 Task: Plan a trip to Tadmur, Syria from 5th November, 2023 to 16th November, 2023 for 2 adults.1  bedroom having 1 bed and 1 bathroom. Property type can be hotel. Booking option can be shelf check-in. Look for 5 properties as per requirement.
Action: Mouse pressed left at (585, 129)
Screenshot: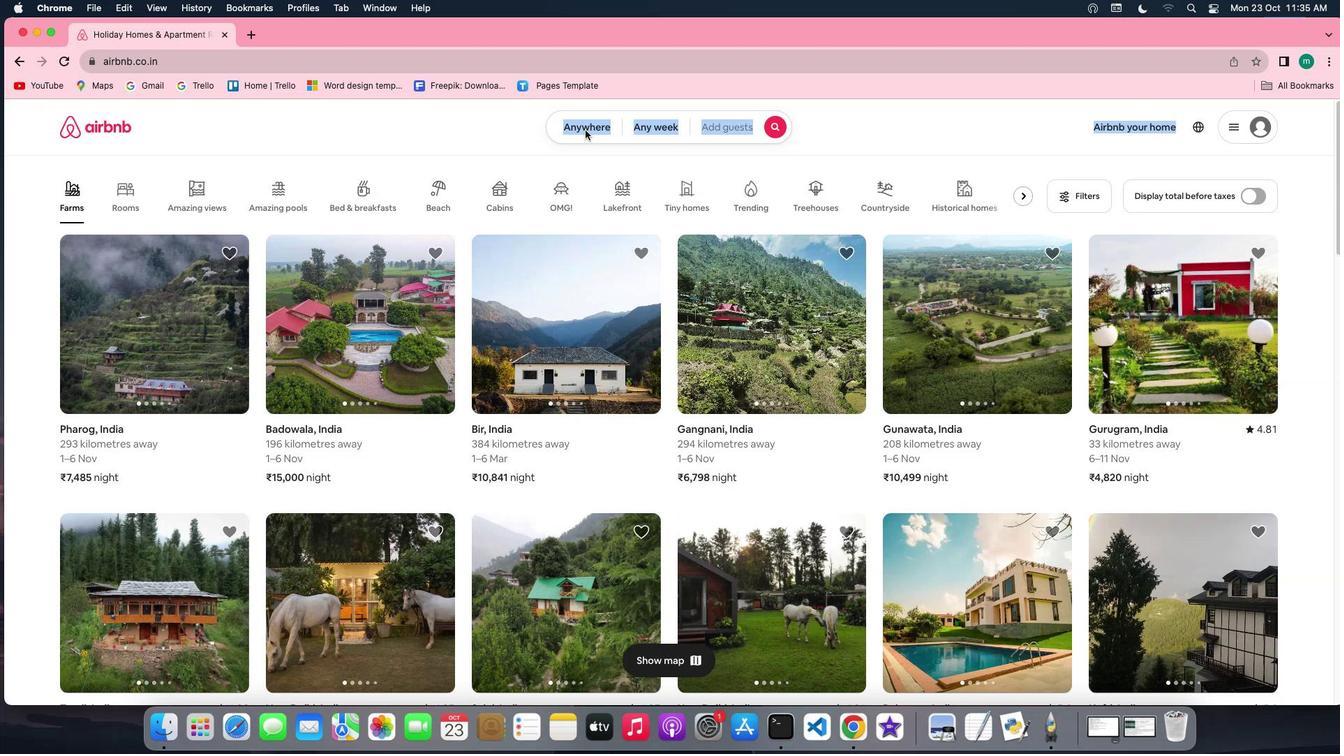 
Action: Mouse pressed left at (585, 129)
Screenshot: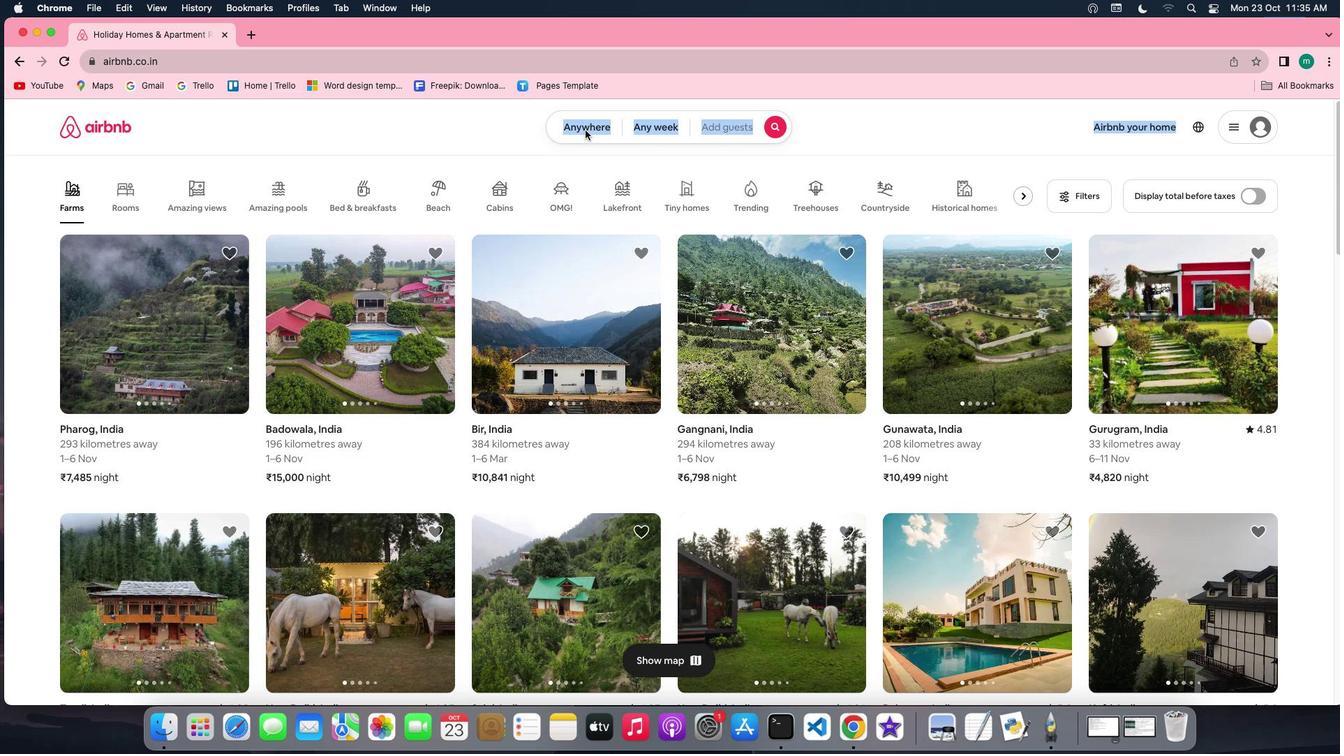 
Action: Mouse moved to (534, 171)
Screenshot: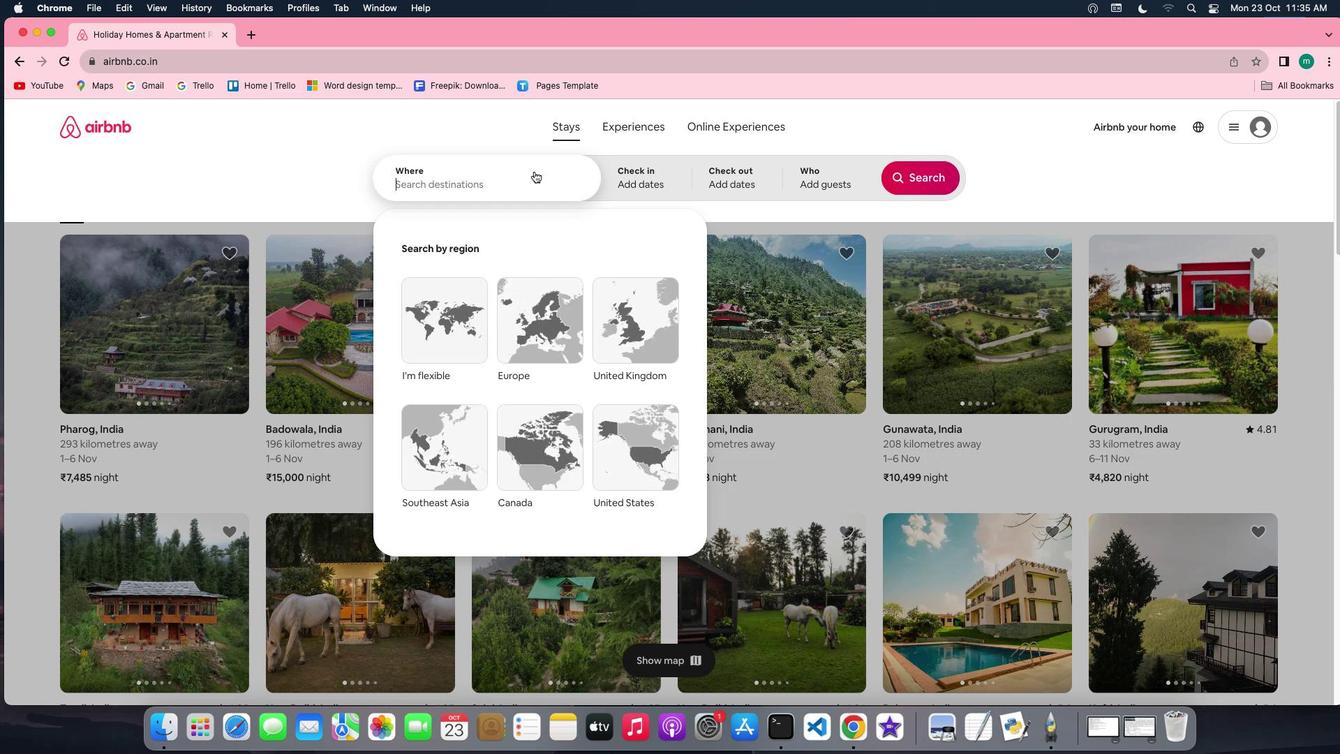 
Action: Mouse pressed left at (534, 171)
Screenshot: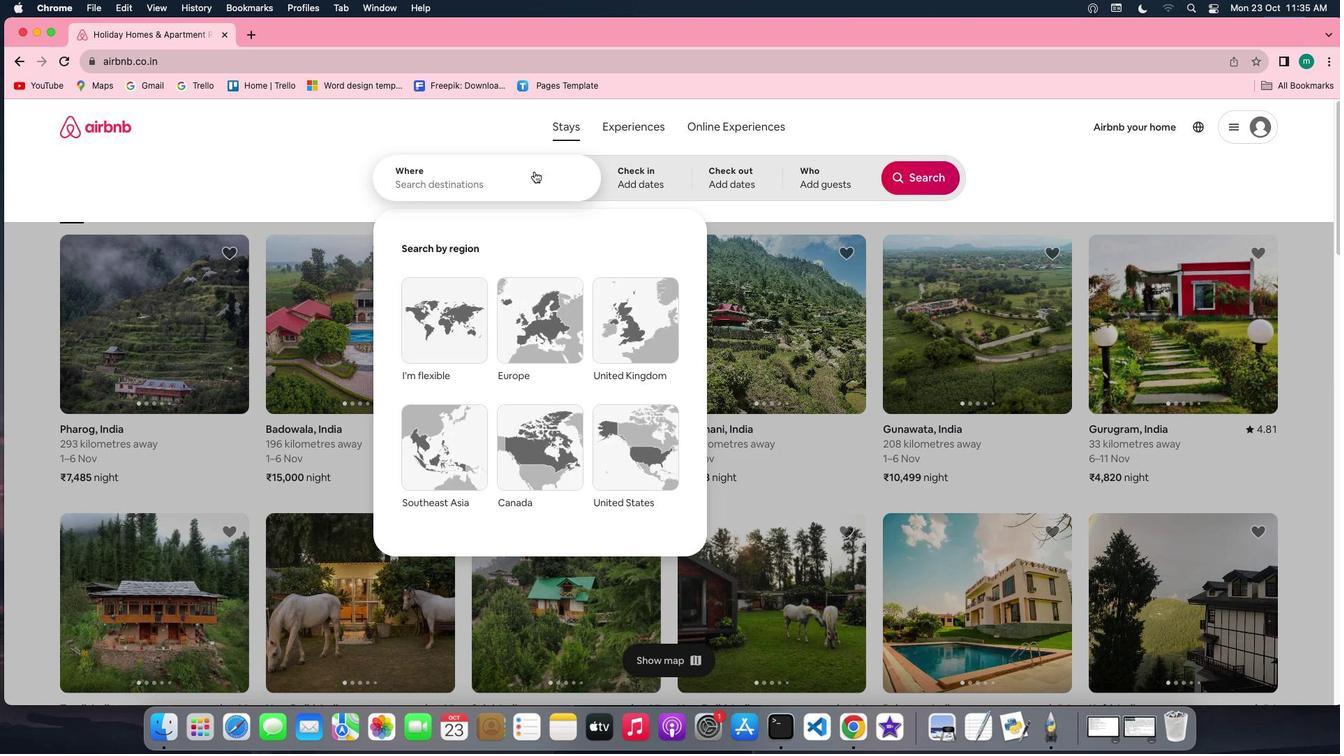 
Action: Key pressed Key.shift'T''a''d''m''u''r'','Key.spaceKey.shift's''y''r''i''a'
Screenshot: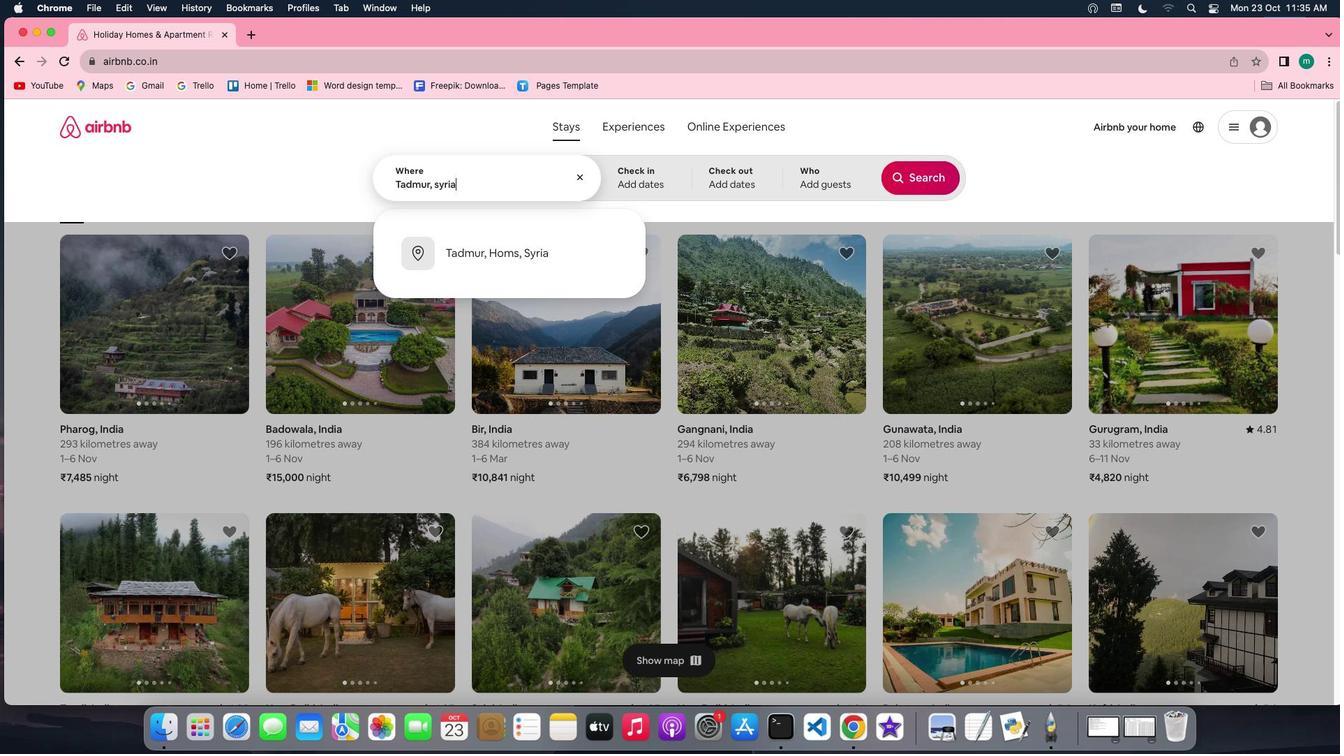 
Action: Mouse moved to (631, 175)
Screenshot: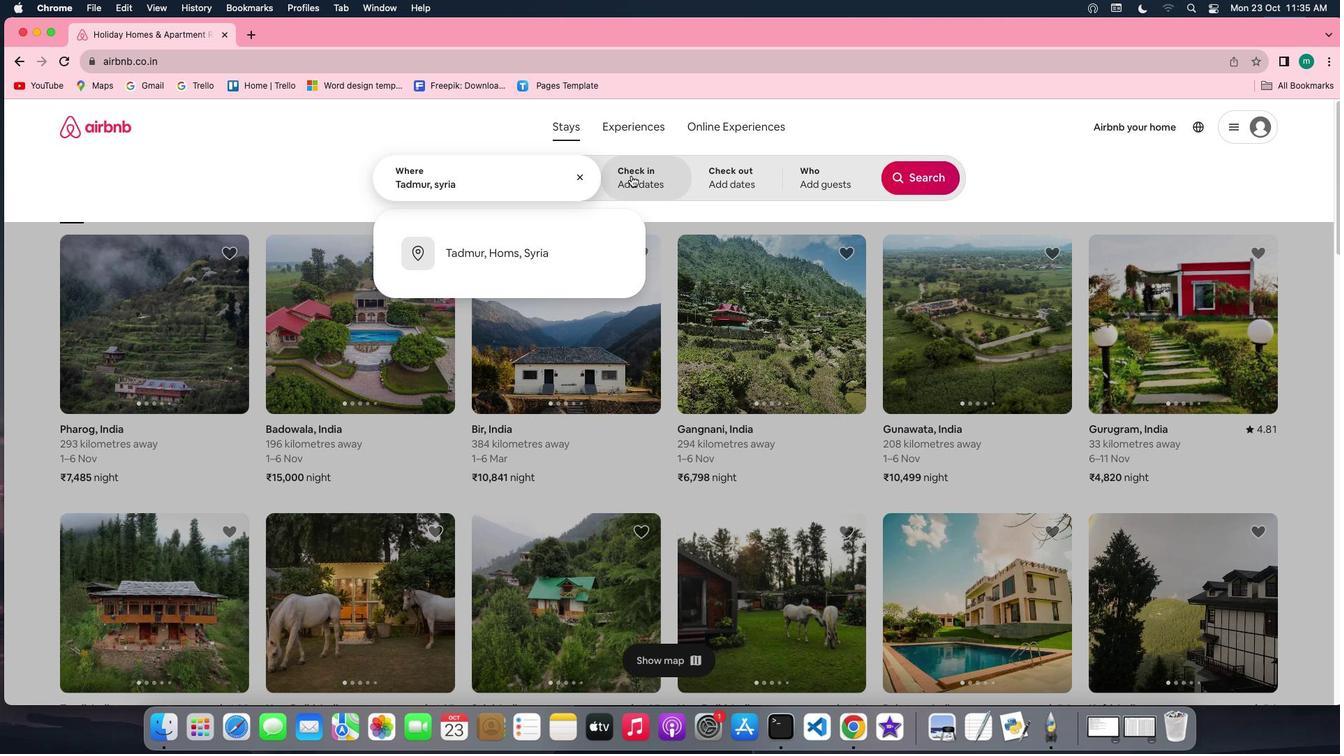 
Action: Mouse pressed left at (631, 175)
Screenshot: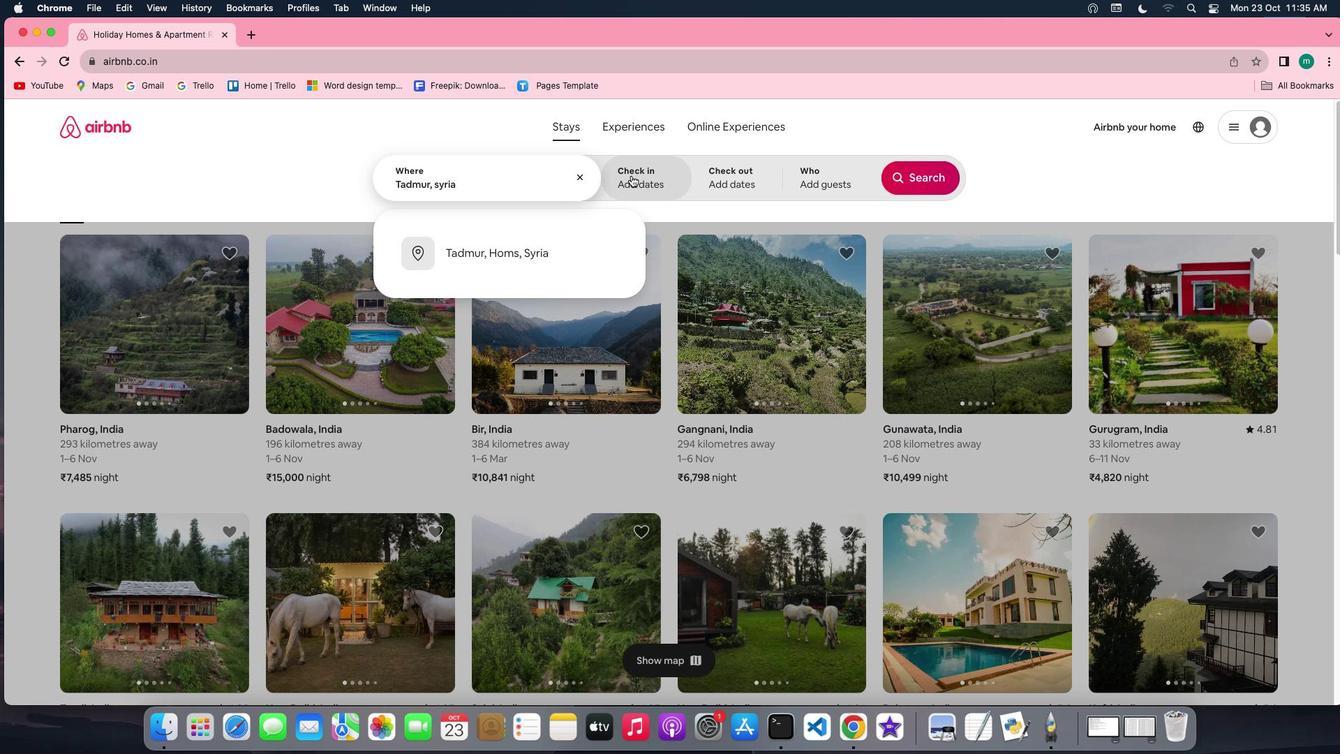 
Action: Mouse moved to (708, 386)
Screenshot: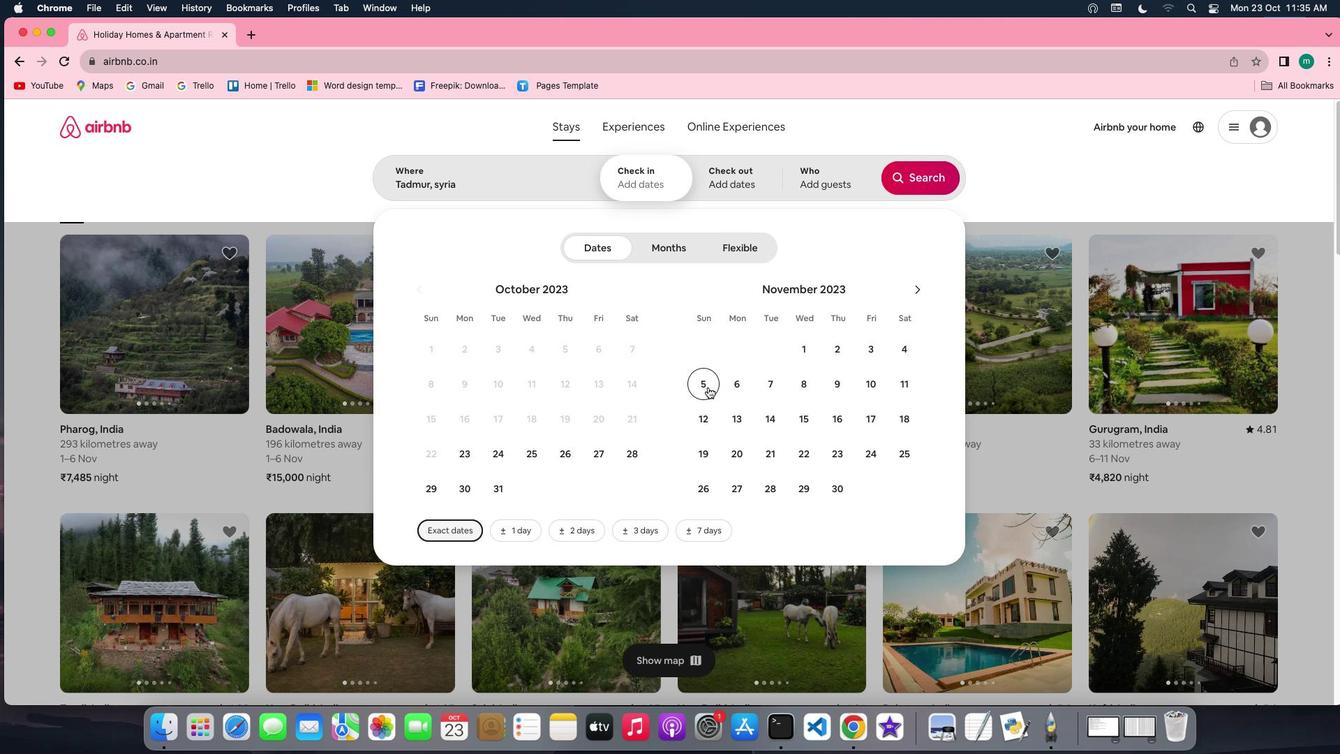 
Action: Mouse pressed left at (708, 386)
Screenshot: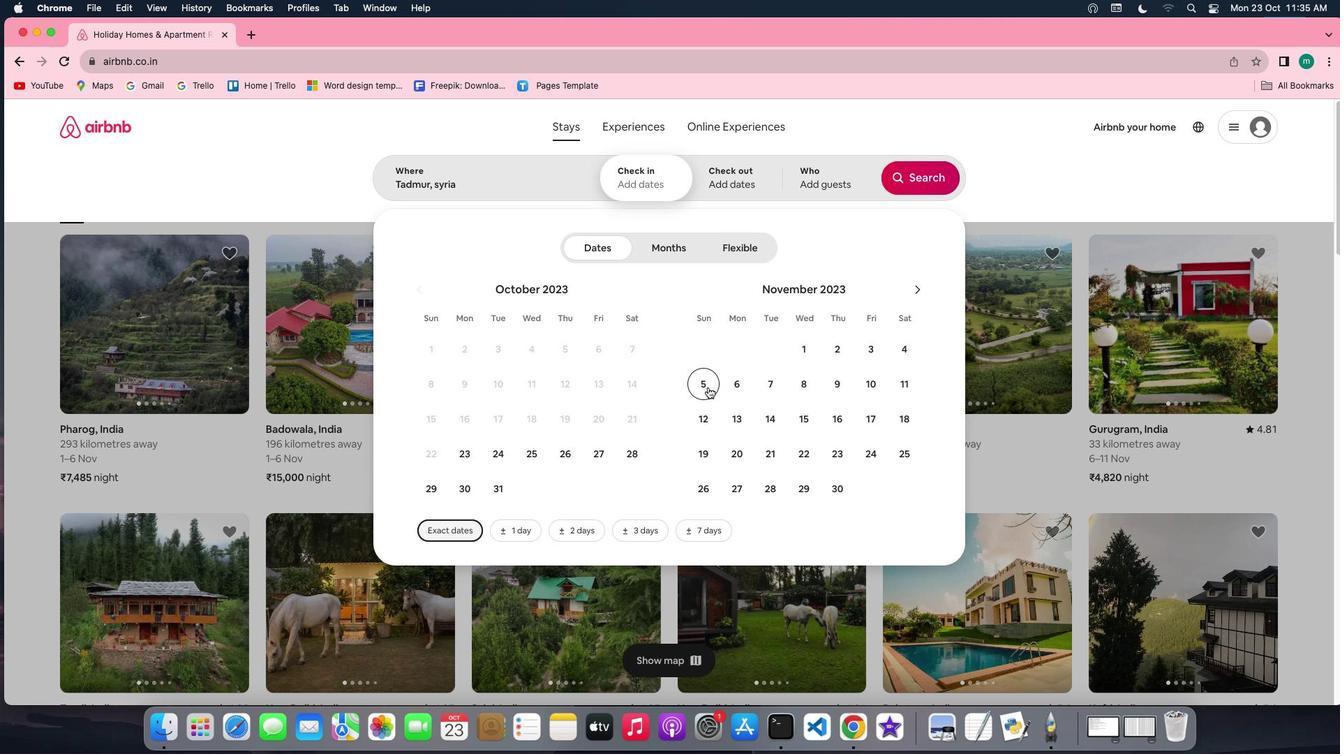 
Action: Mouse moved to (827, 417)
Screenshot: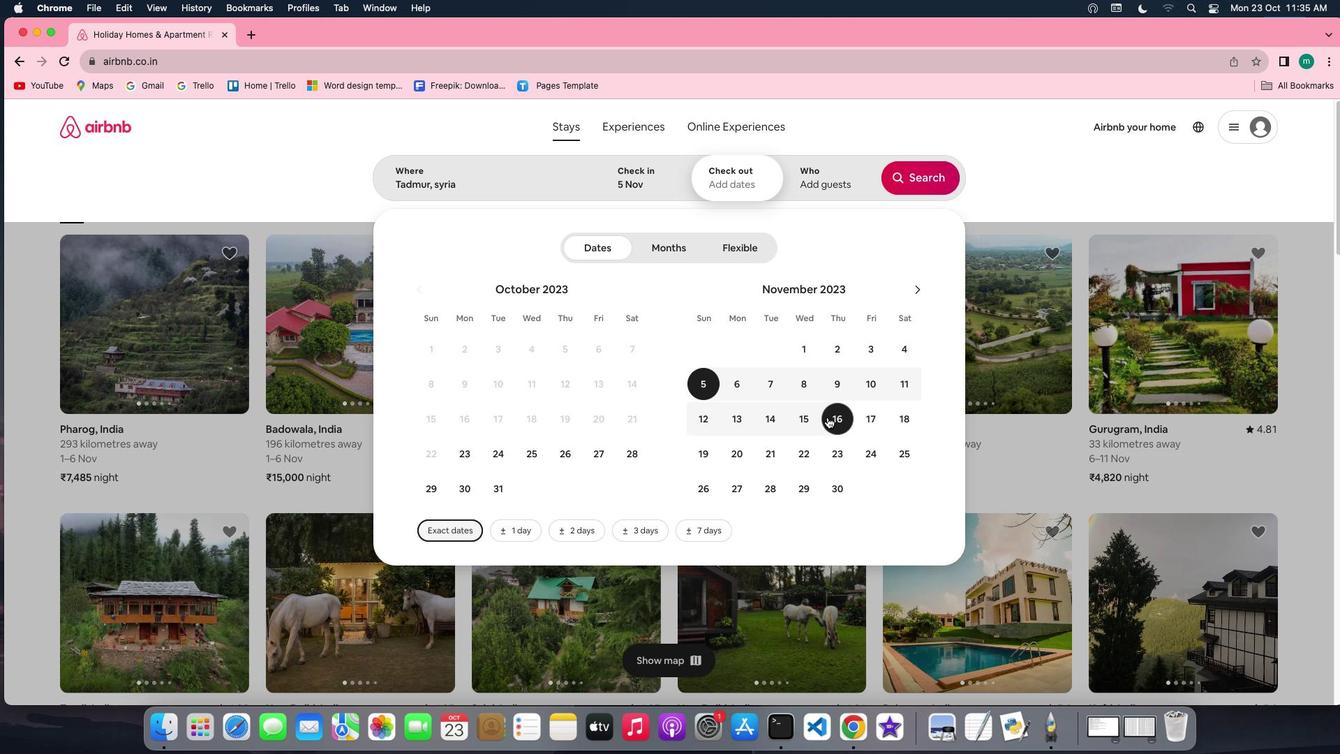 
Action: Mouse pressed left at (827, 417)
Screenshot: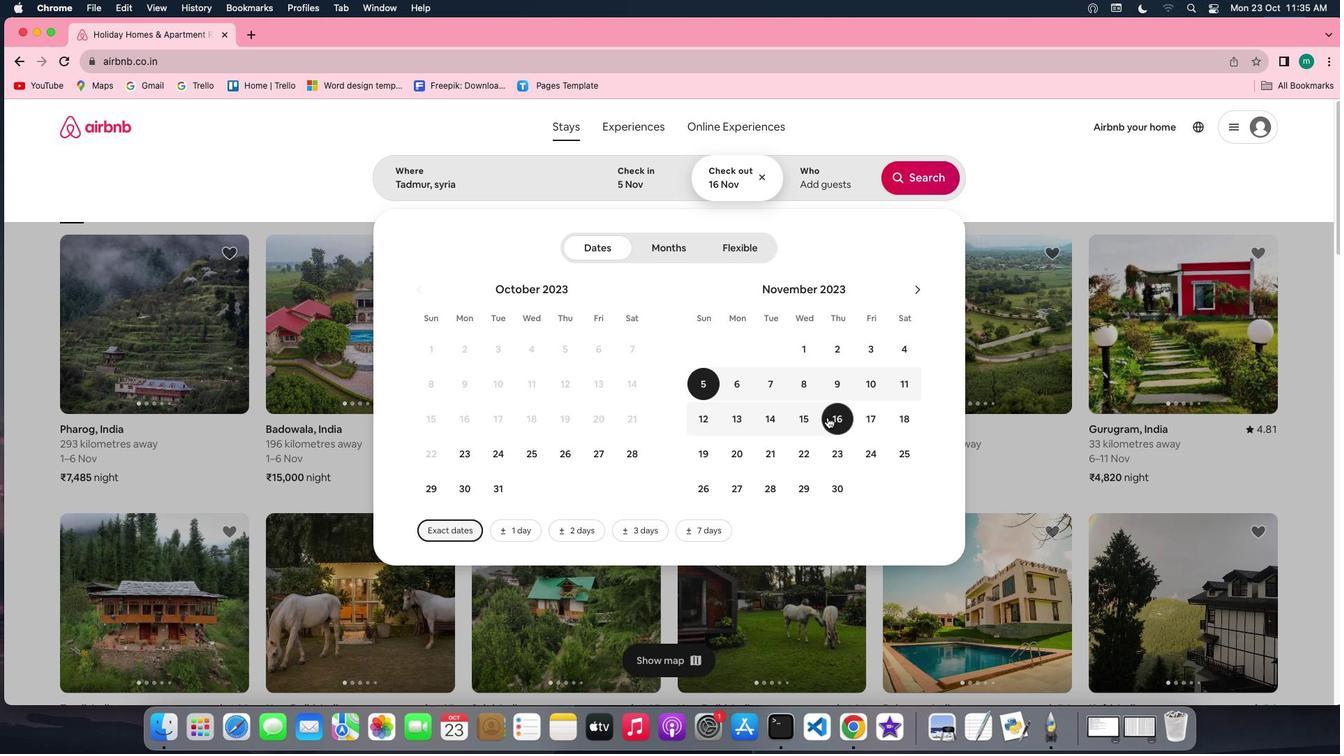 
Action: Mouse moved to (828, 173)
Screenshot: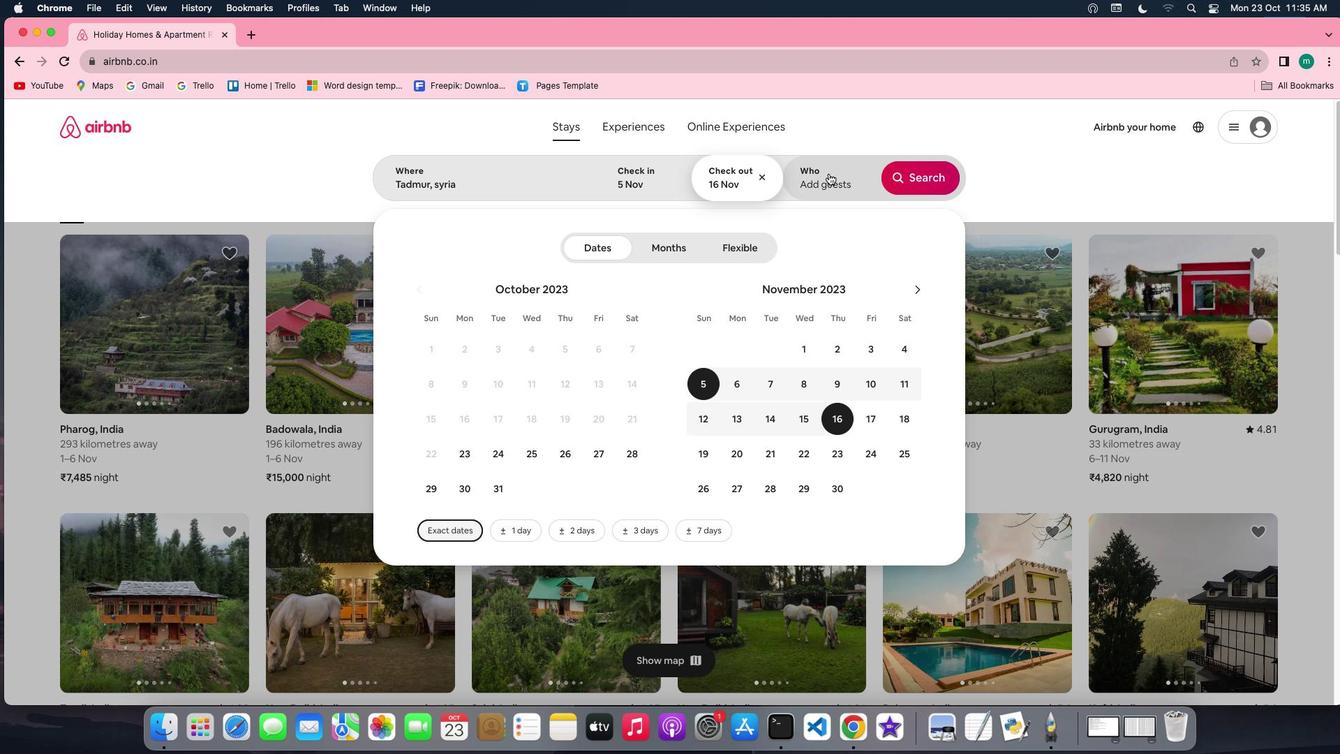 
Action: Mouse pressed left at (828, 173)
Screenshot: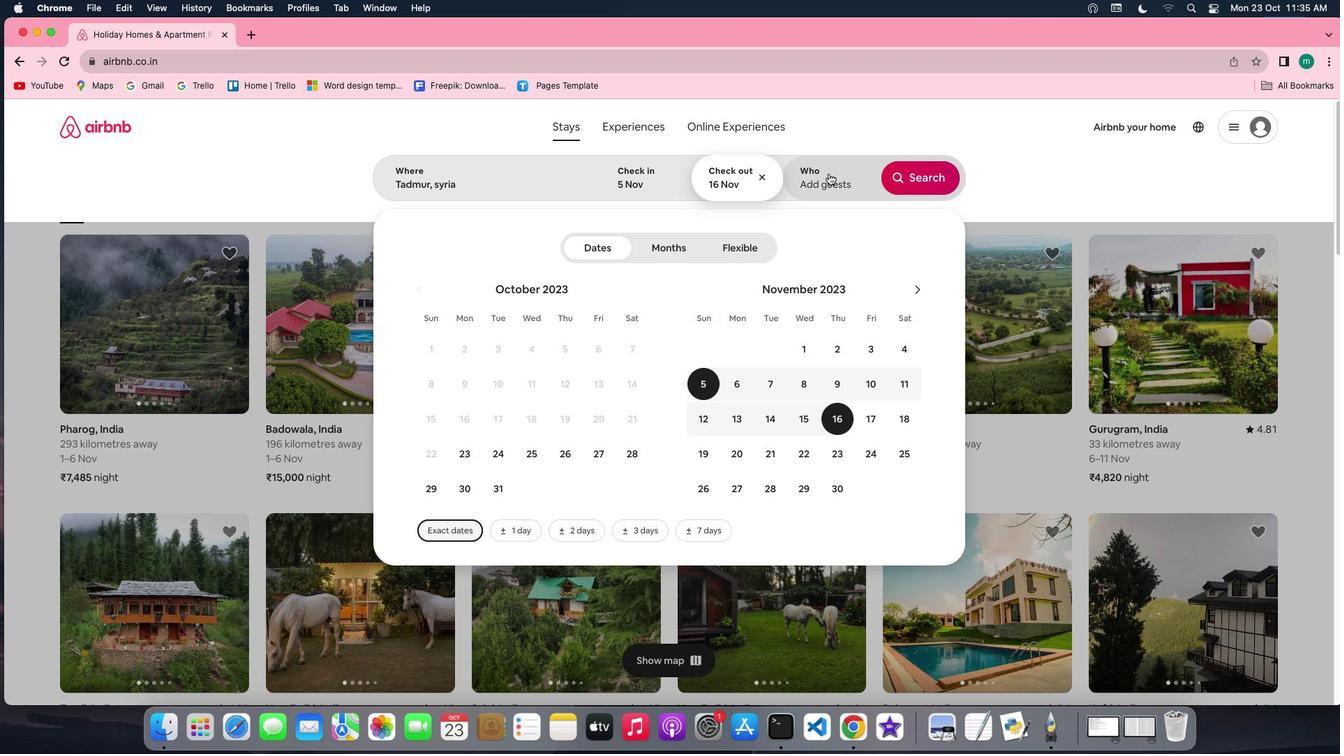 
Action: Mouse moved to (922, 249)
Screenshot: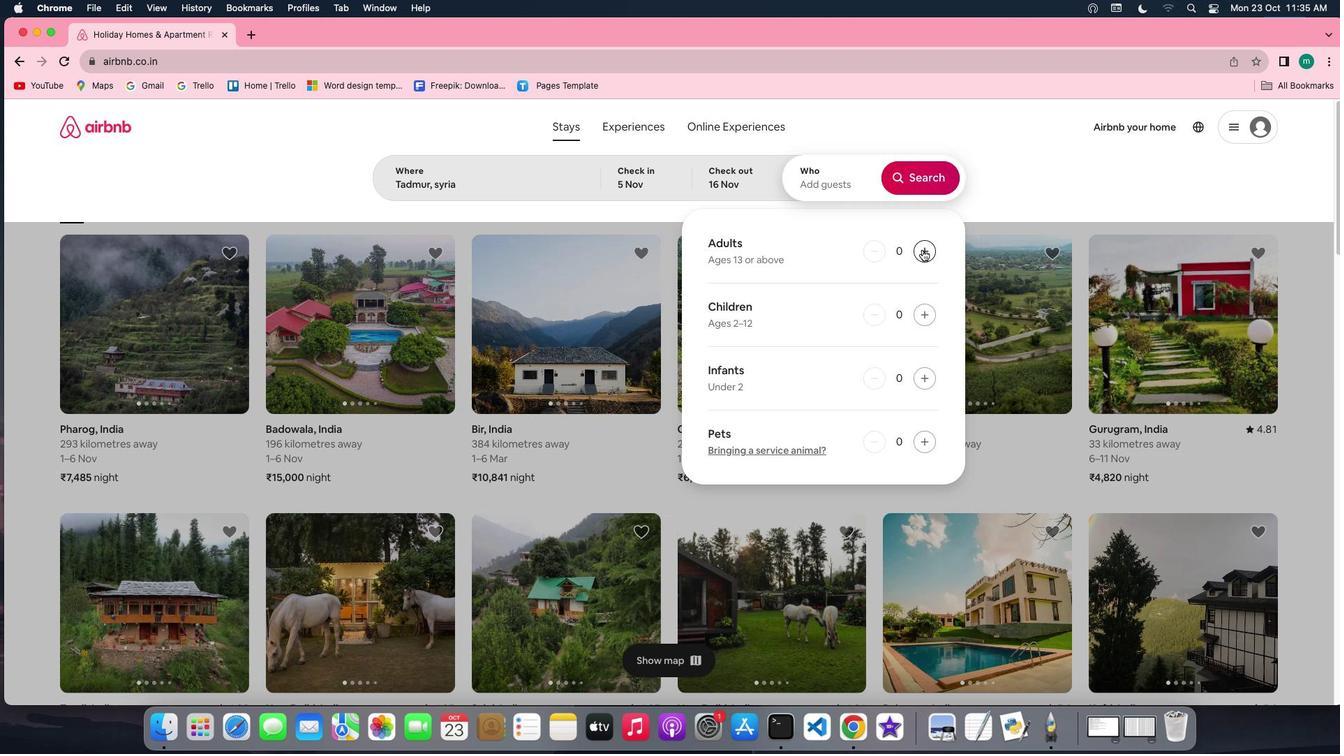 
Action: Mouse pressed left at (922, 249)
Screenshot: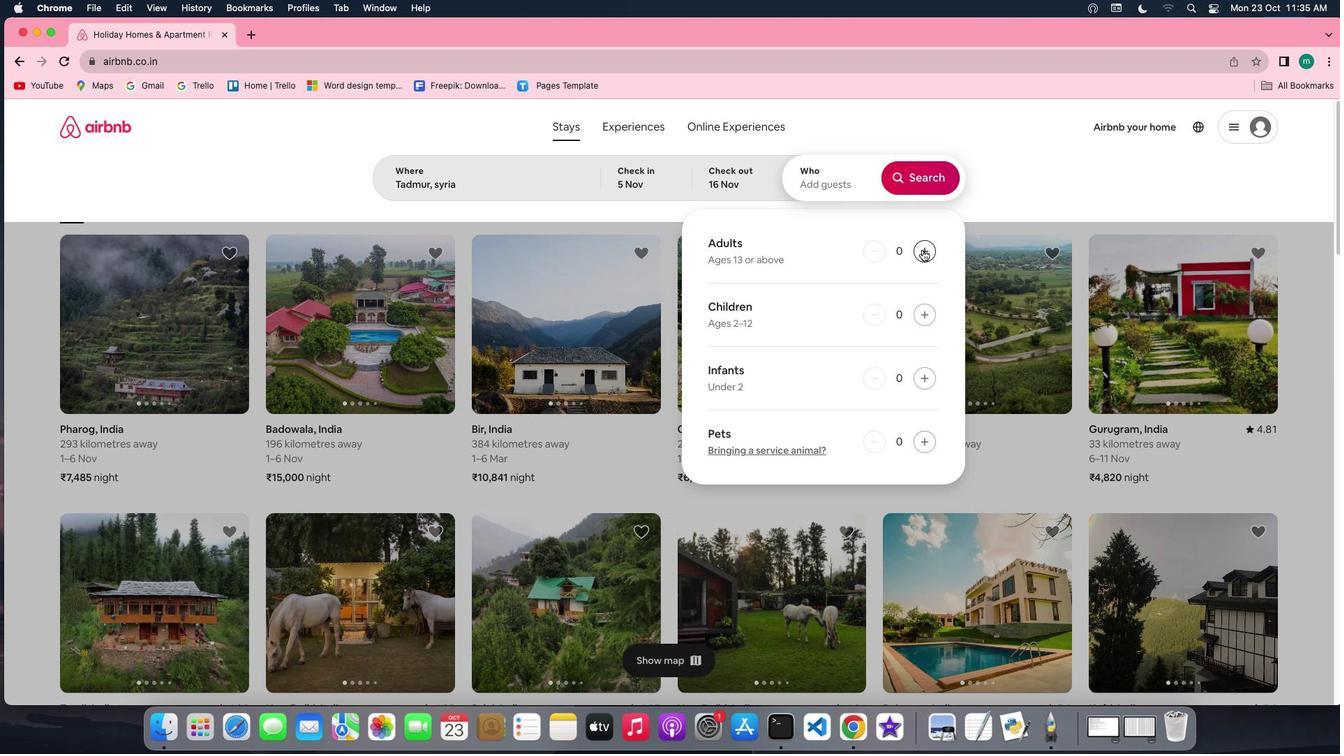 
Action: Mouse pressed left at (922, 249)
Screenshot: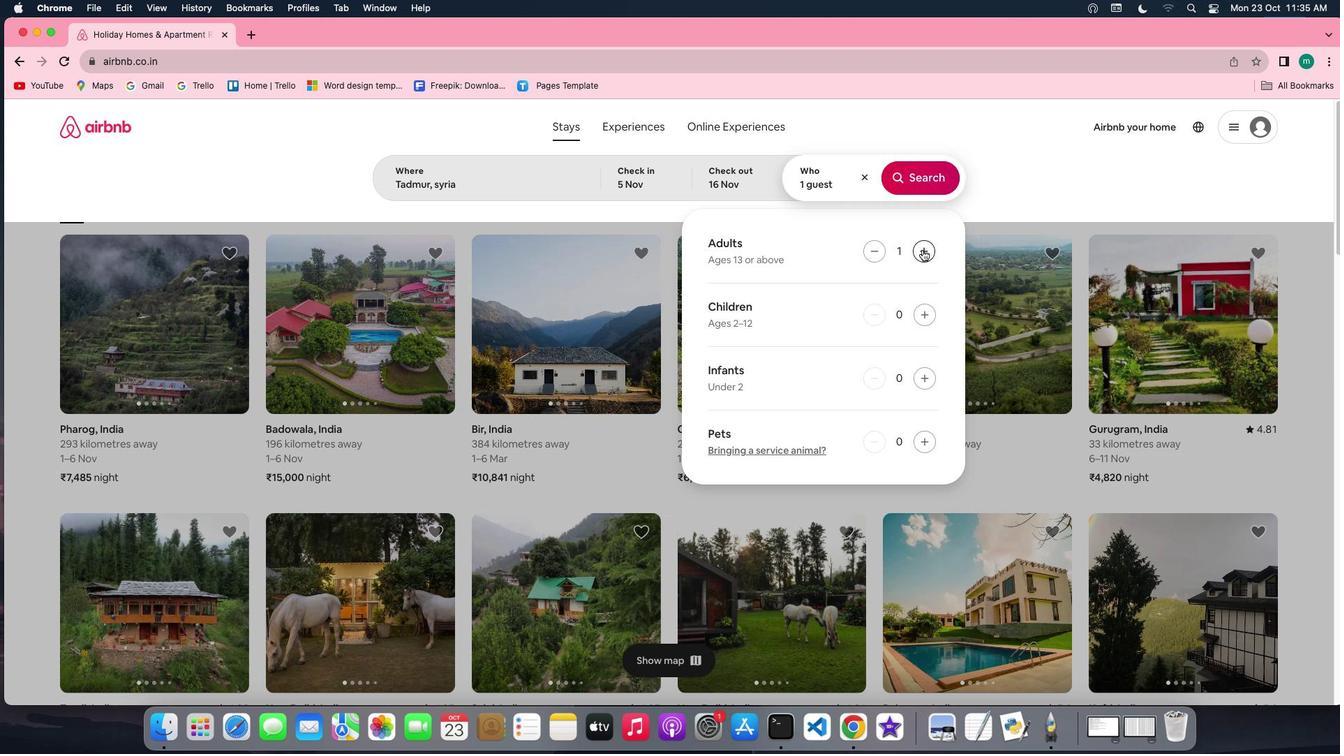 
Action: Mouse moved to (932, 176)
Screenshot: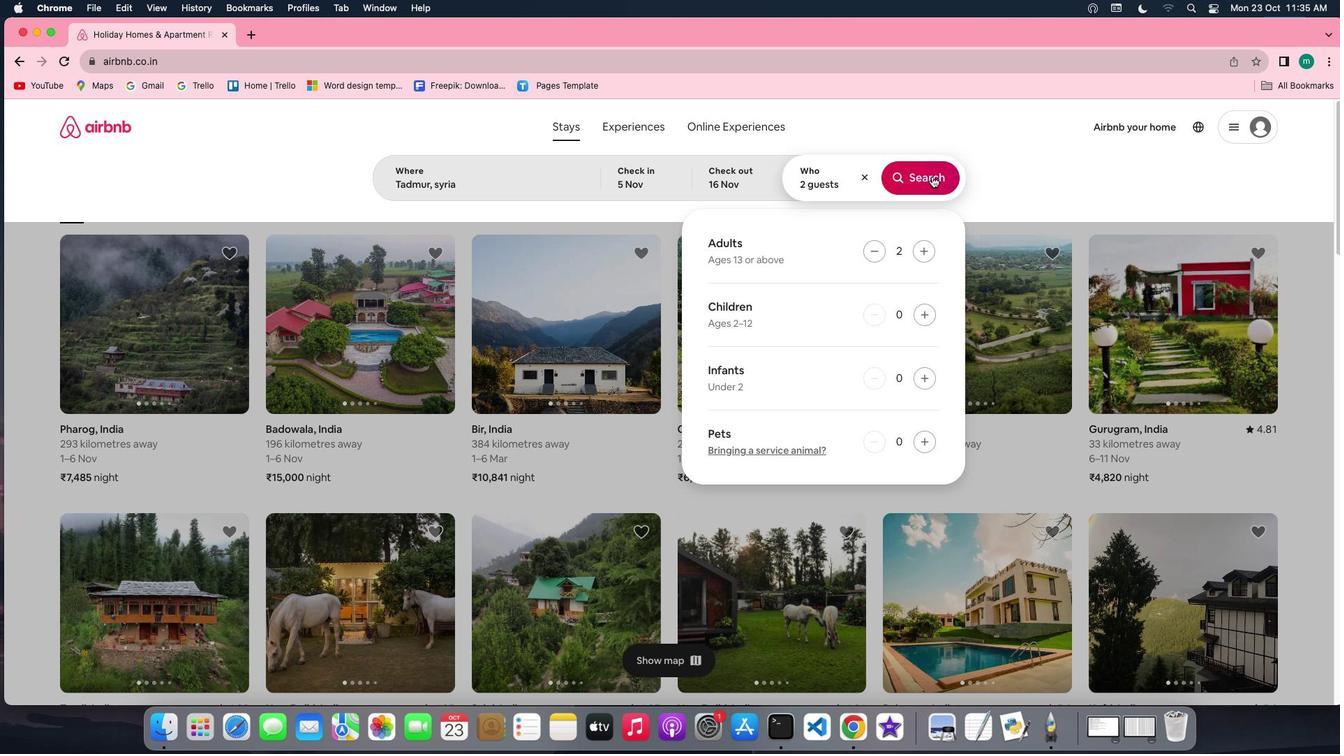 
Action: Mouse pressed left at (932, 176)
Screenshot: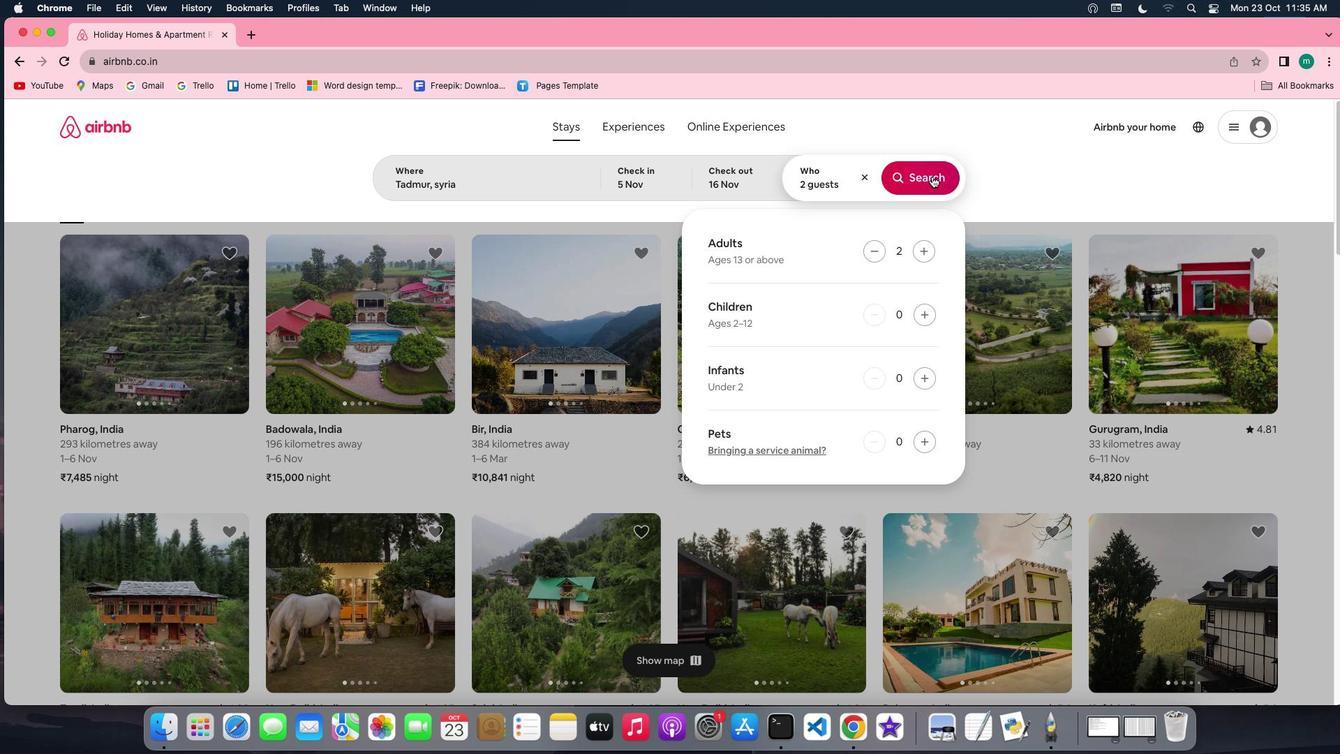 
Action: Mouse moved to (1117, 175)
Screenshot: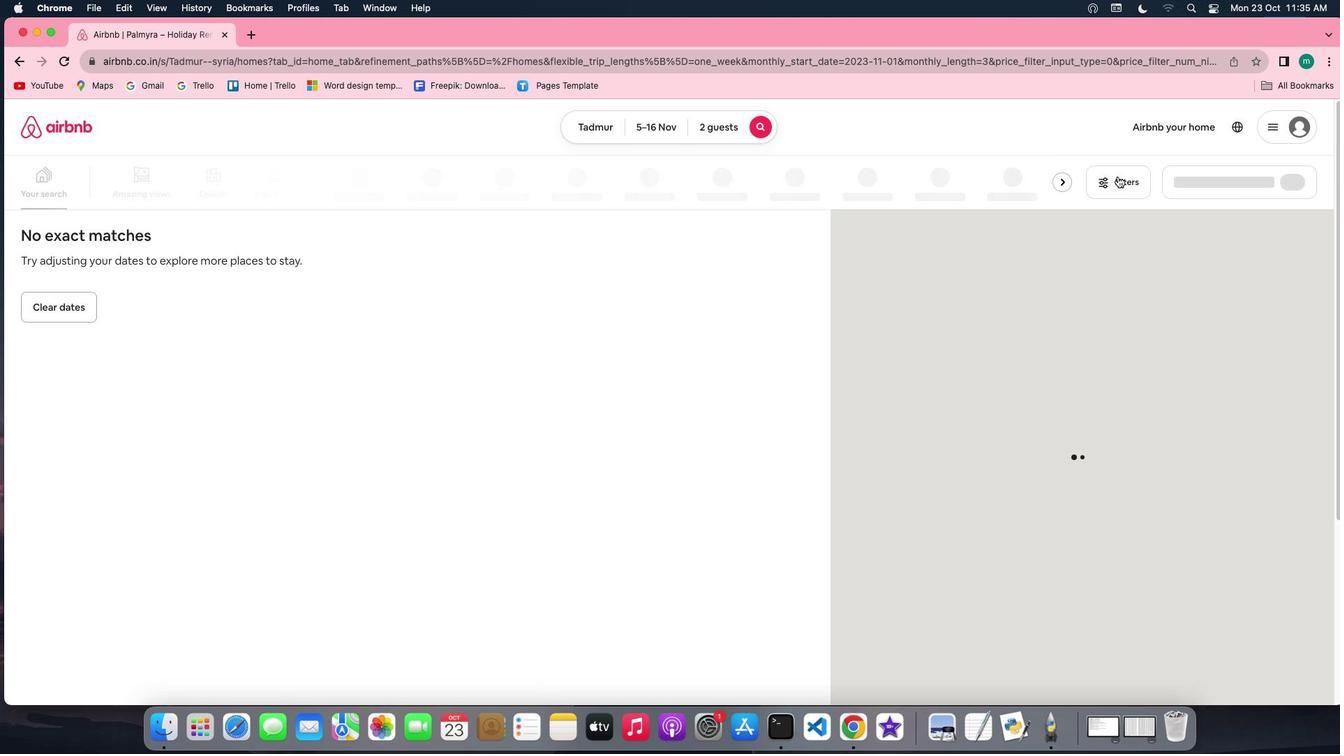 
Action: Mouse pressed left at (1117, 175)
Screenshot: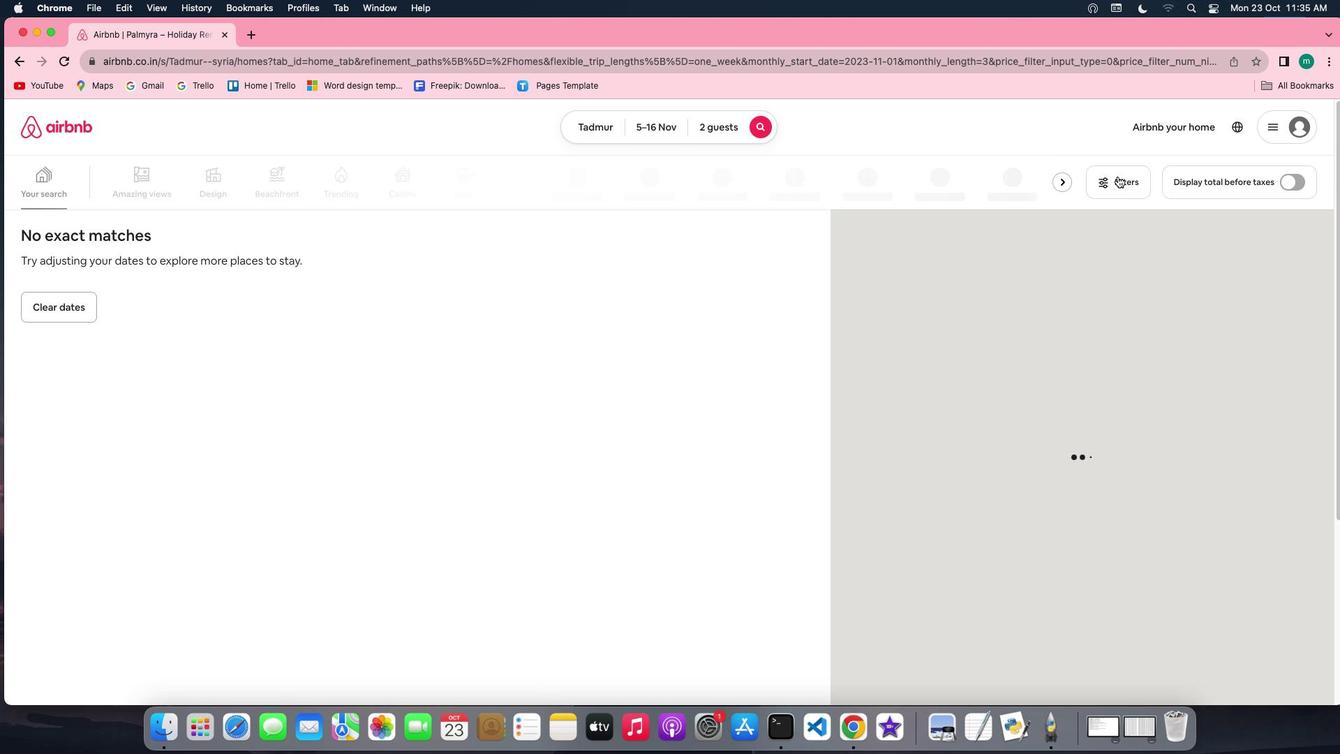 
Action: Mouse moved to (814, 387)
Screenshot: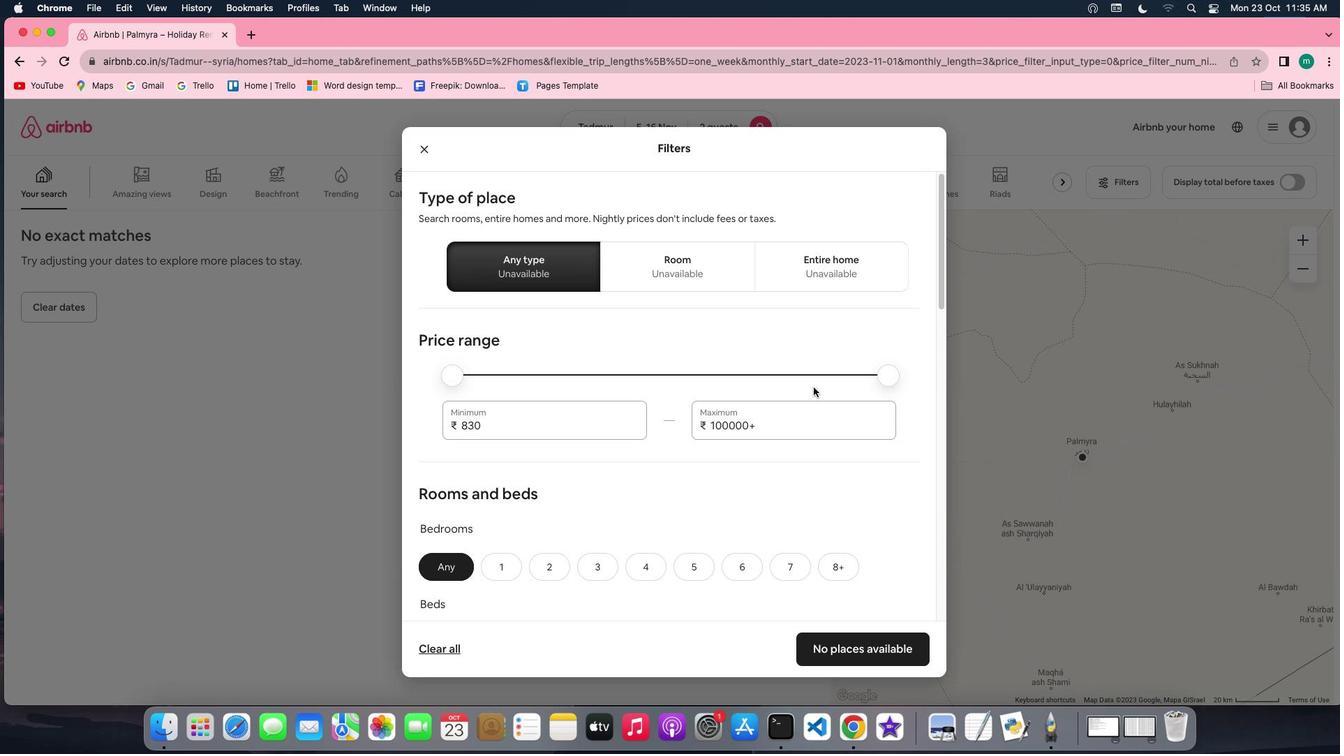
Action: Mouse scrolled (814, 387) with delta (0, 0)
Screenshot: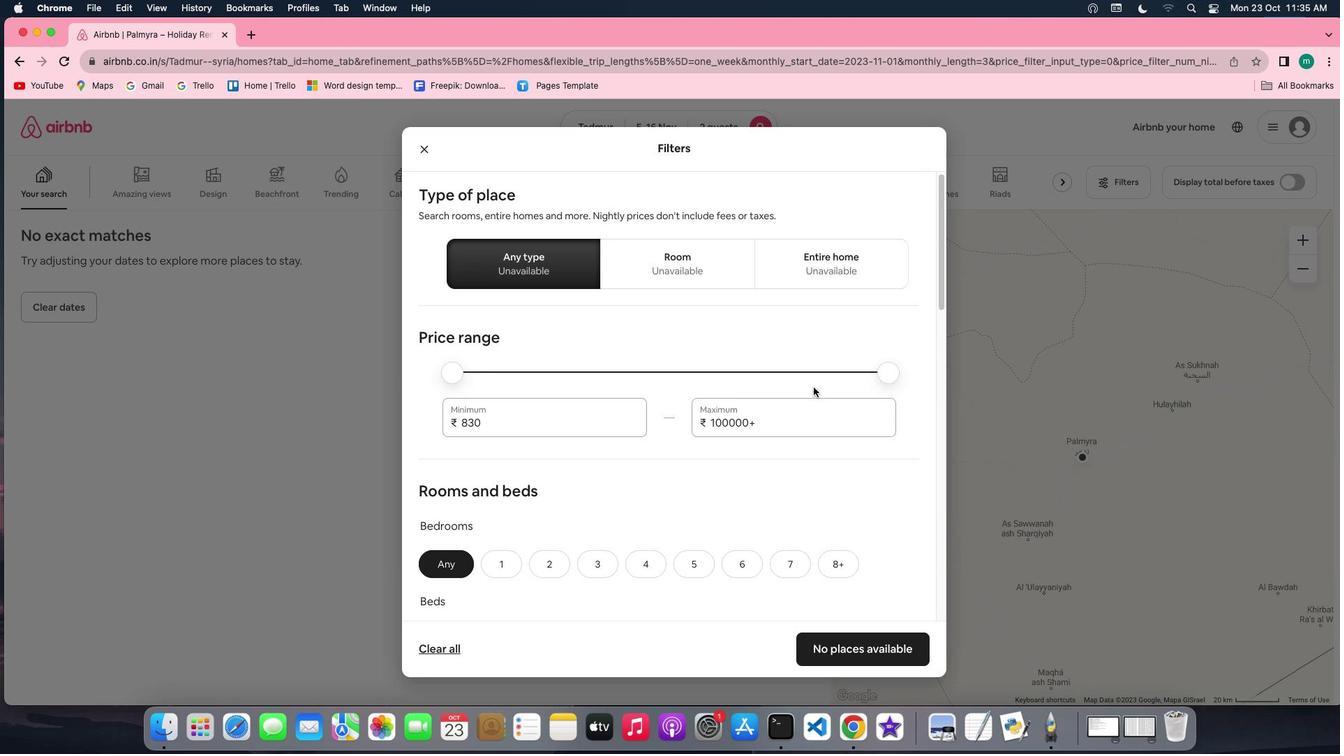 
Action: Mouse scrolled (814, 387) with delta (0, 0)
Screenshot: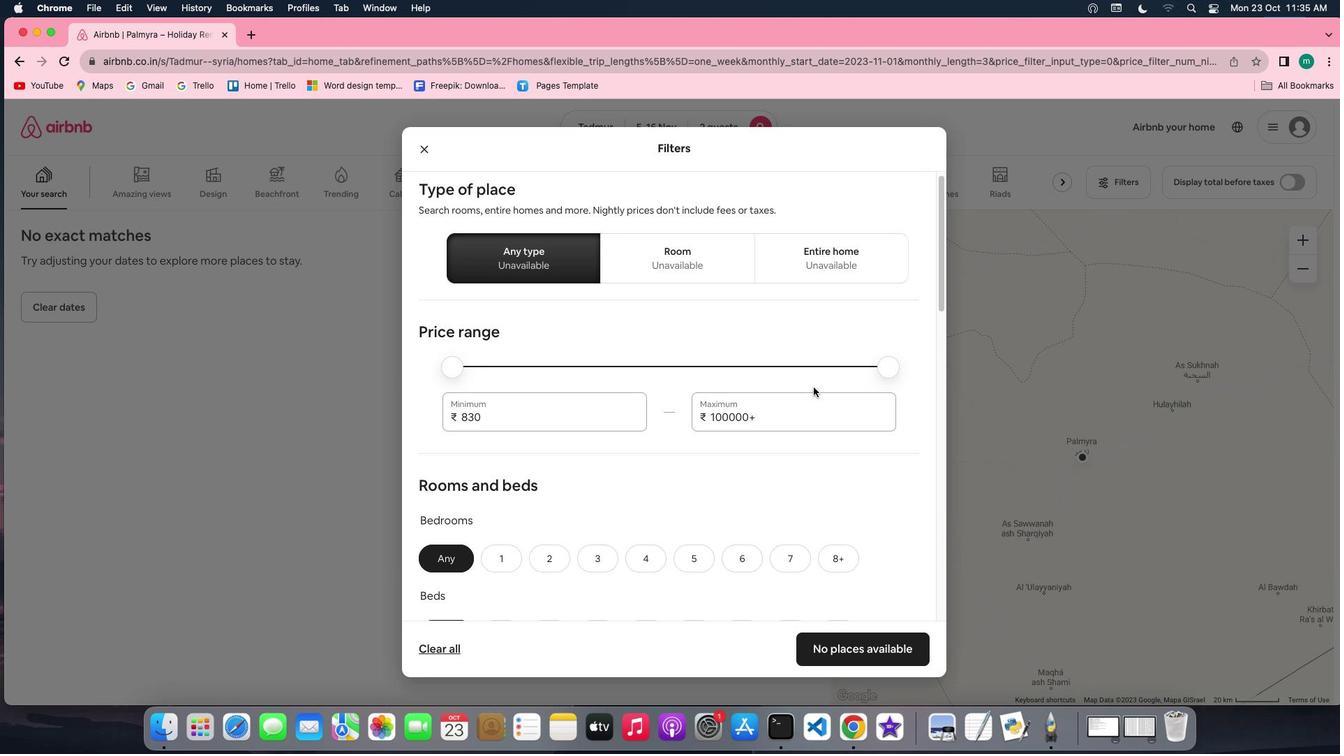
Action: Mouse scrolled (814, 387) with delta (0, -1)
Screenshot: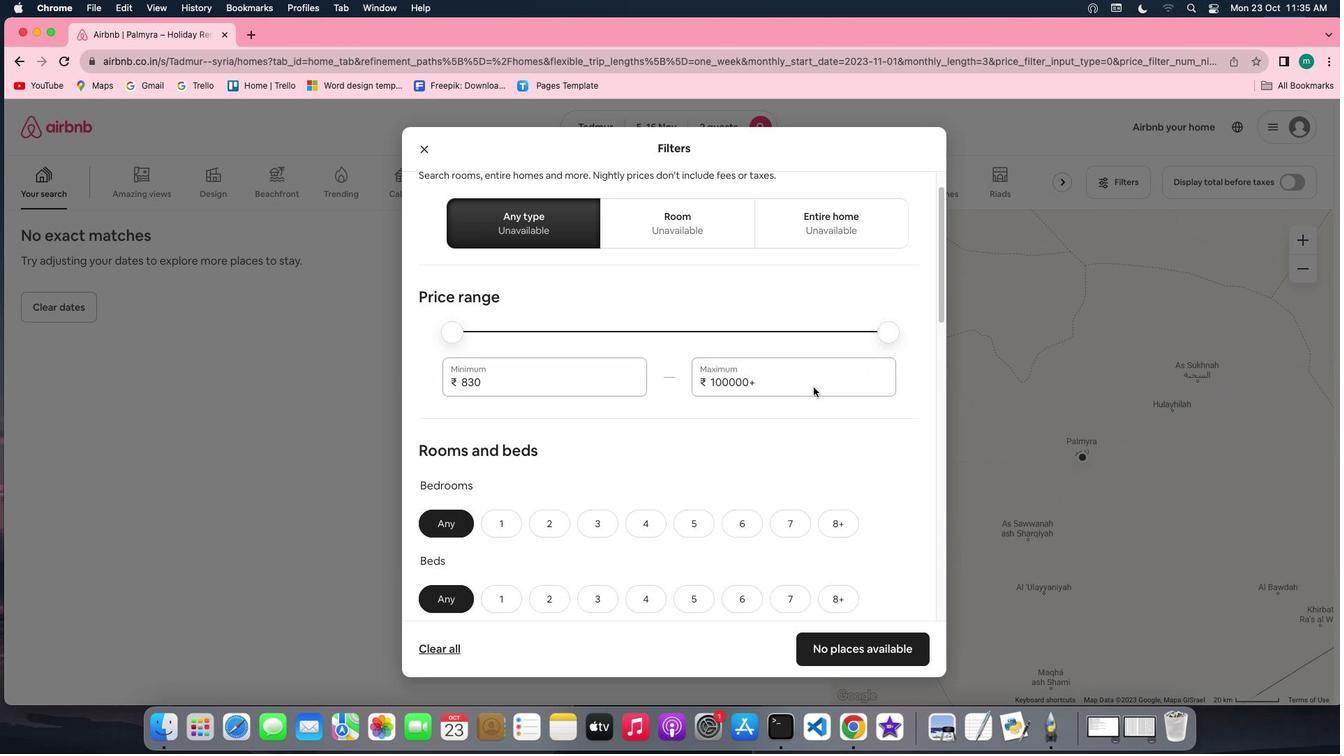 
Action: Mouse scrolled (814, 387) with delta (0, -2)
Screenshot: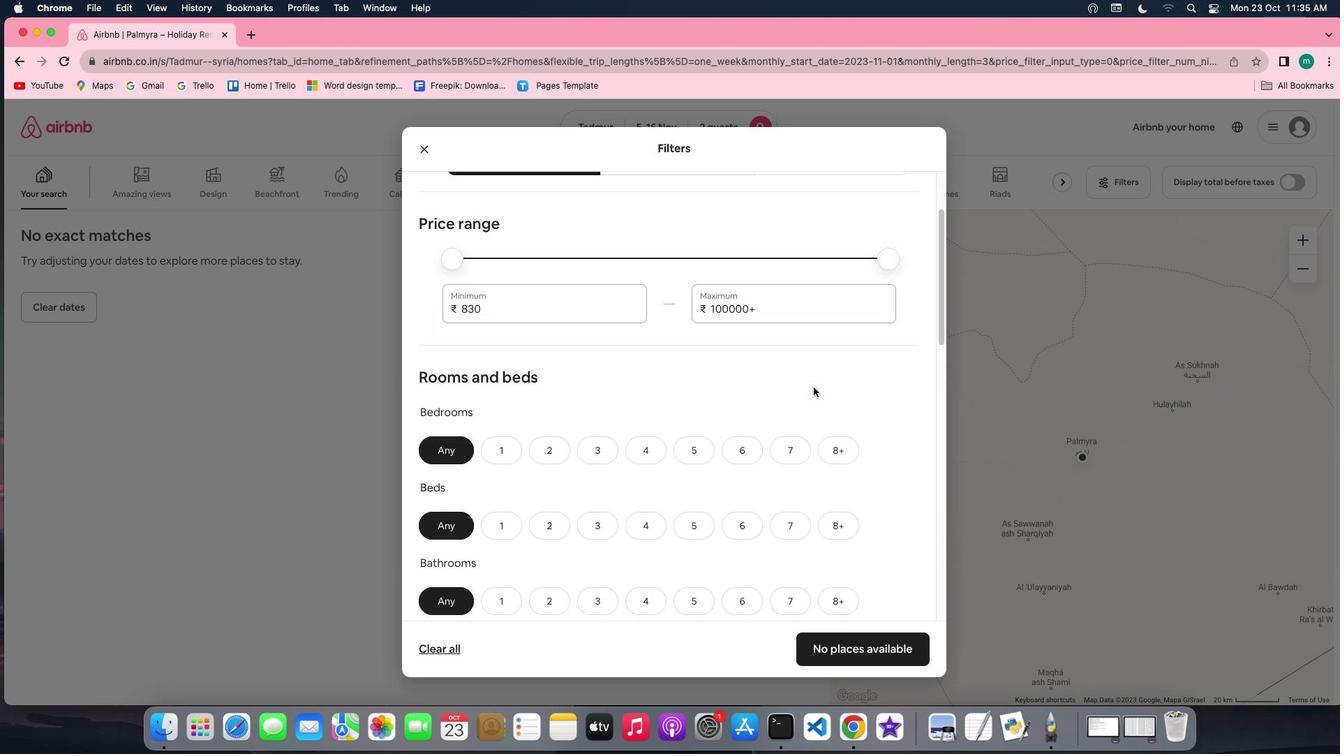 
Action: Mouse scrolled (814, 387) with delta (0, 0)
Screenshot: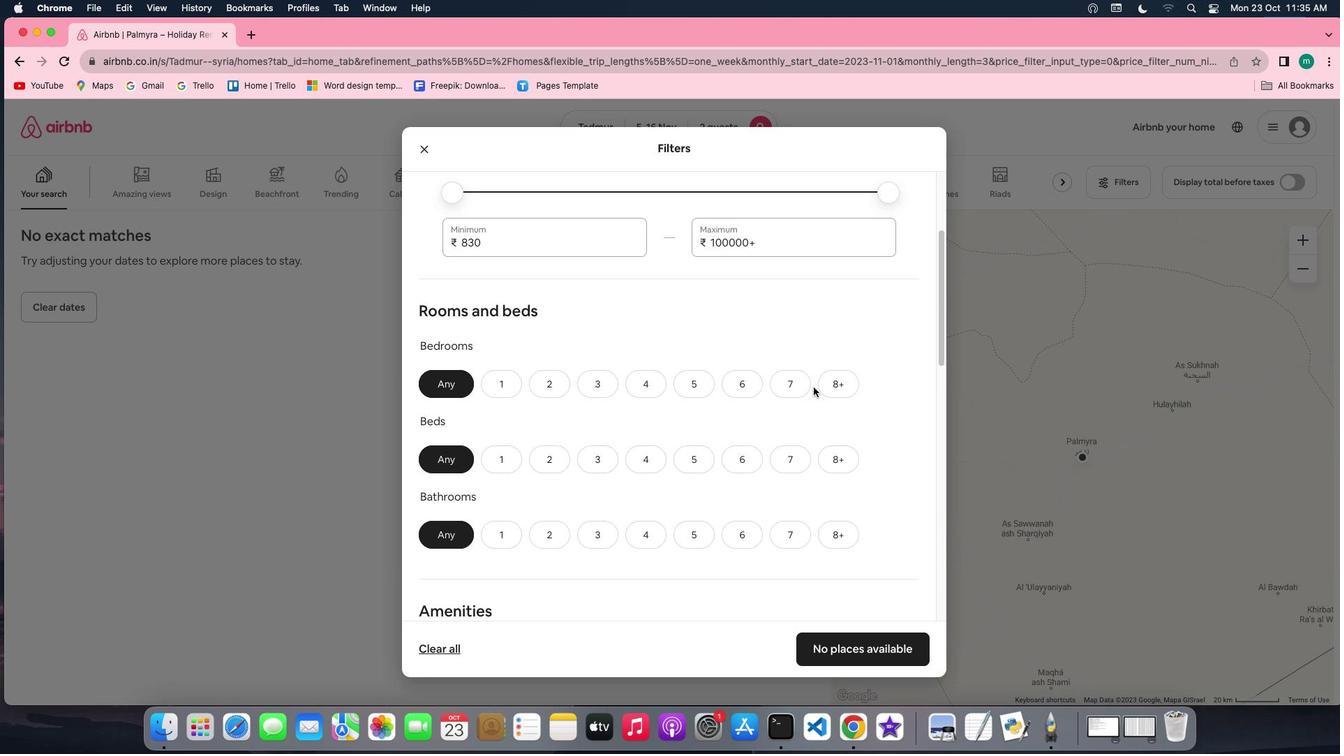 
Action: Mouse scrolled (814, 387) with delta (0, 0)
Screenshot: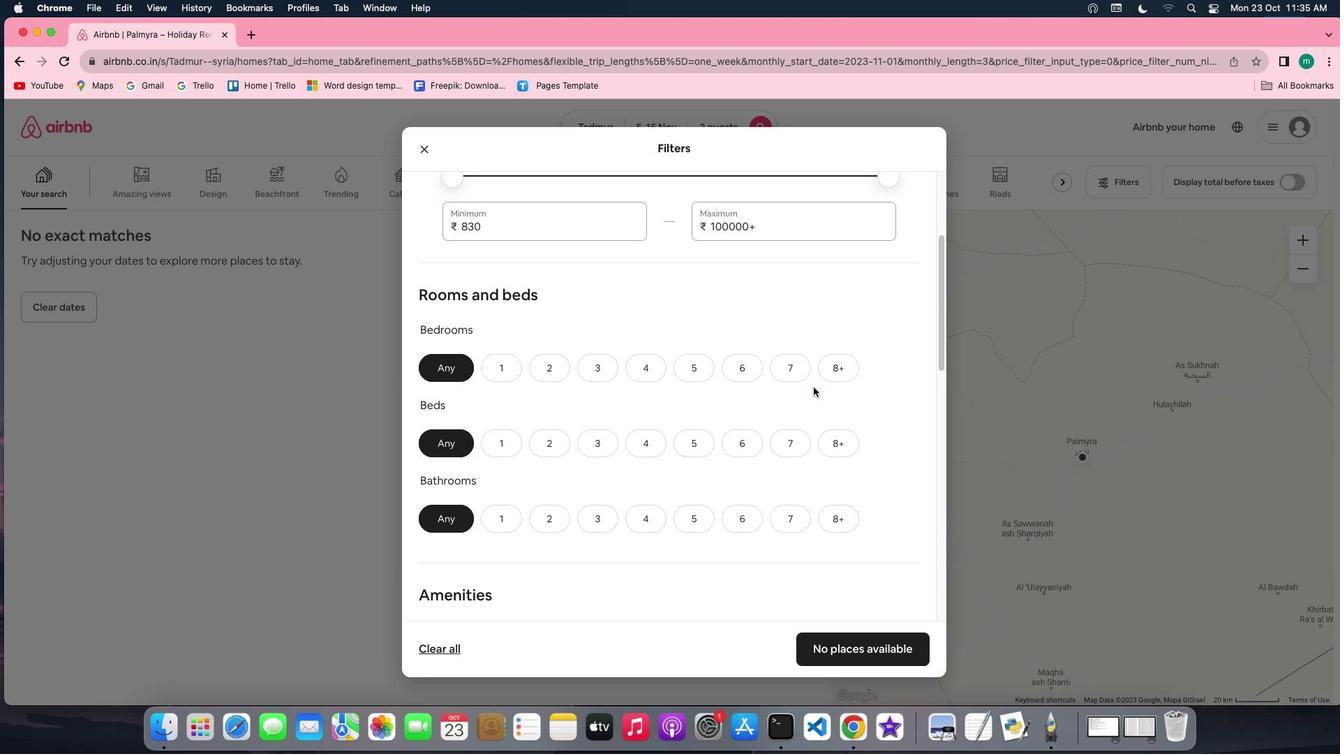 
Action: Mouse scrolled (814, 387) with delta (0, -1)
Screenshot: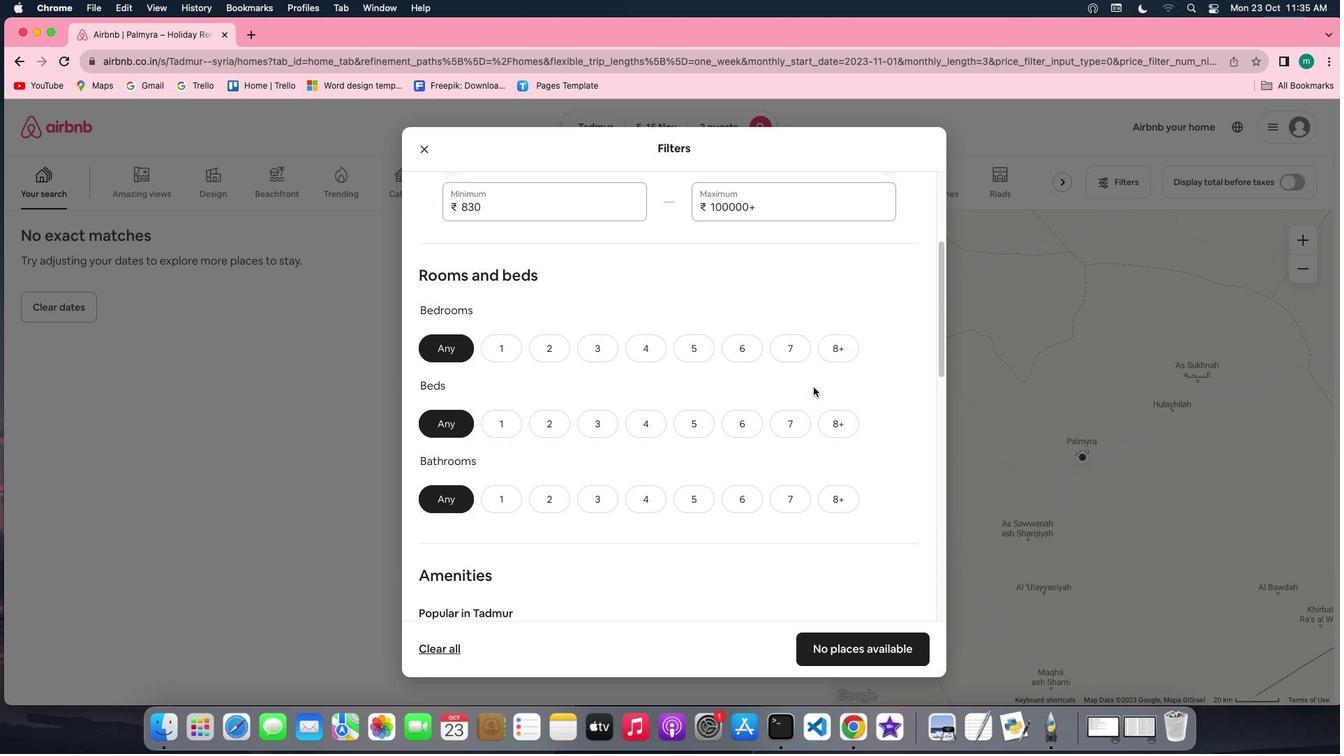 
Action: Mouse scrolled (814, 387) with delta (0, -2)
Screenshot: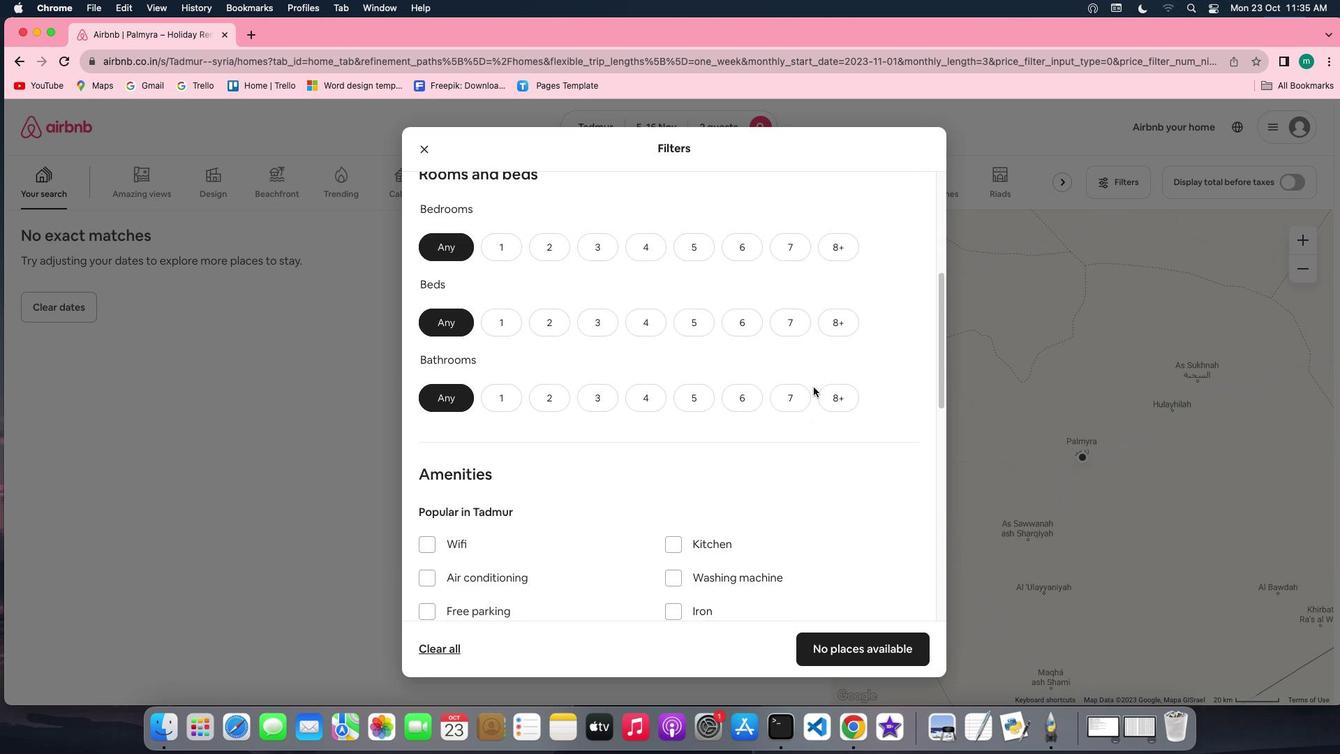 
Action: Mouse scrolled (814, 387) with delta (0, 0)
Screenshot: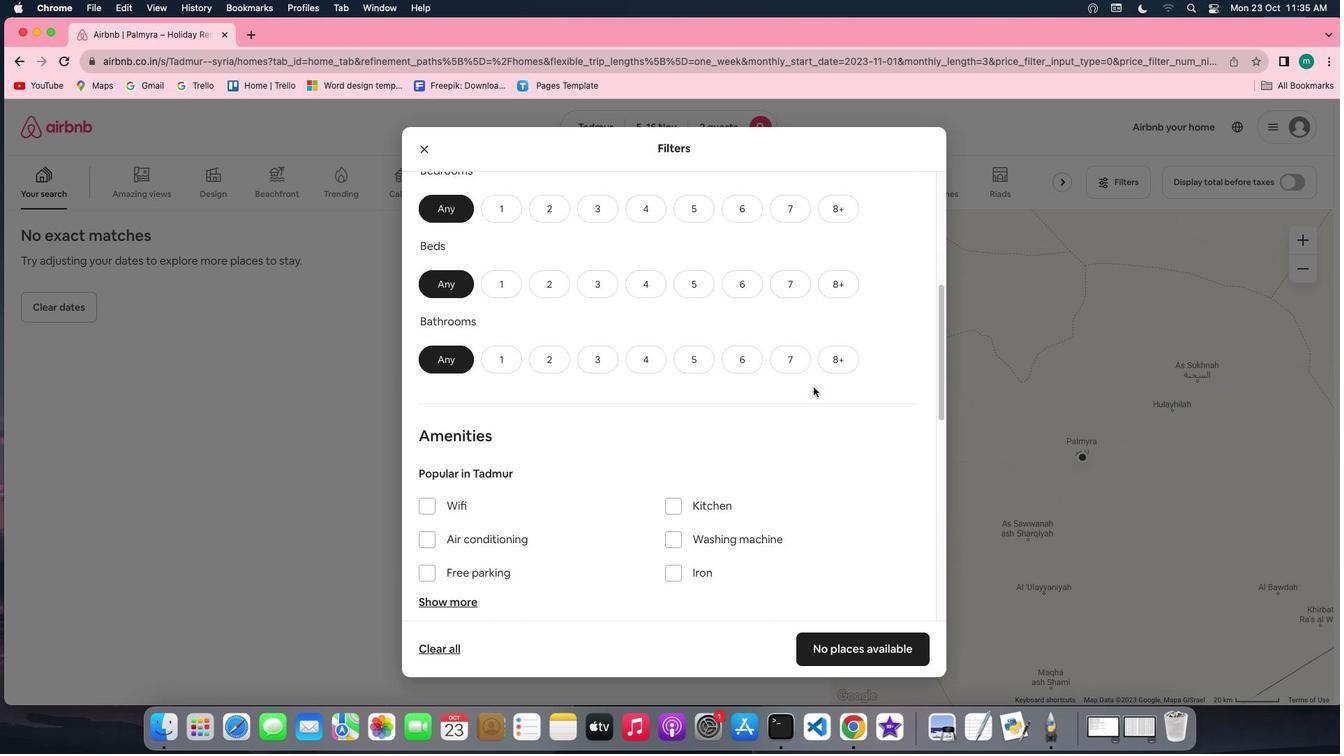 
Action: Mouse scrolled (814, 387) with delta (0, 0)
Screenshot: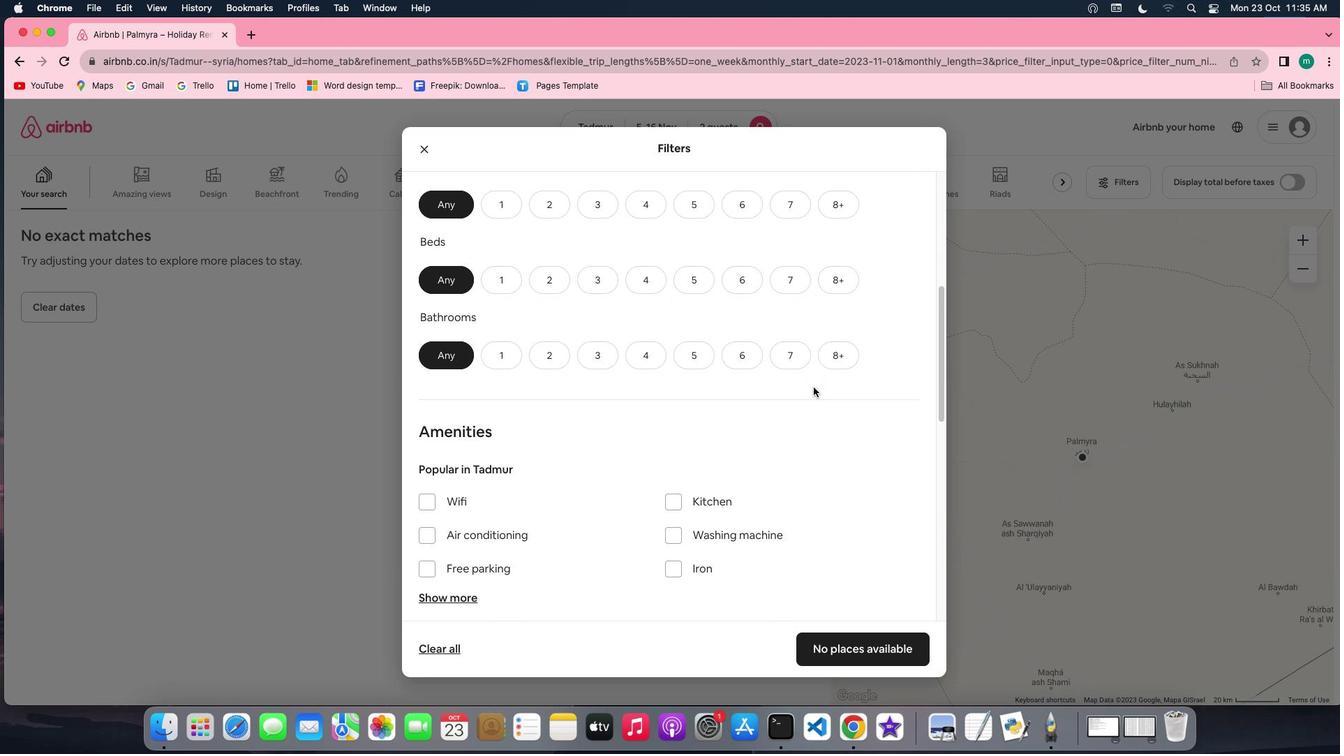 
Action: Mouse scrolled (814, 387) with delta (0, 0)
Screenshot: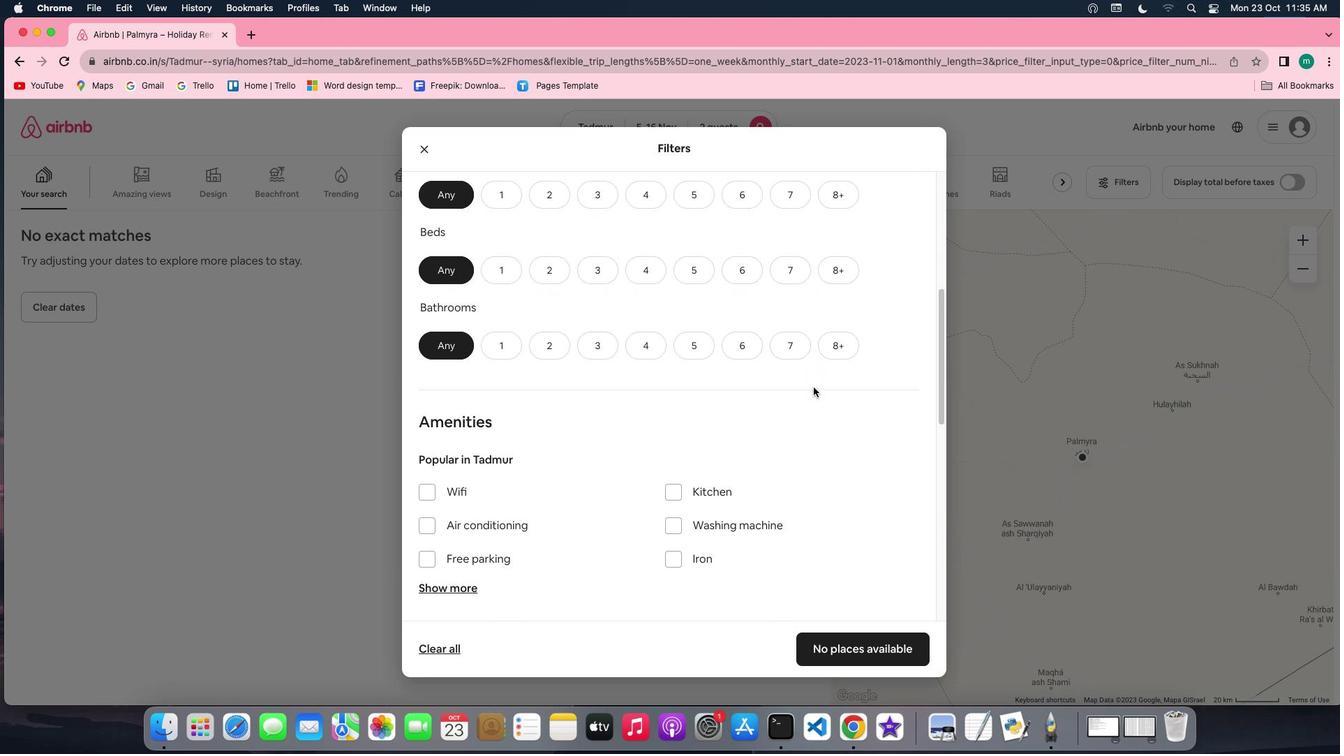 
Action: Mouse scrolled (814, 387) with delta (0, 0)
Screenshot: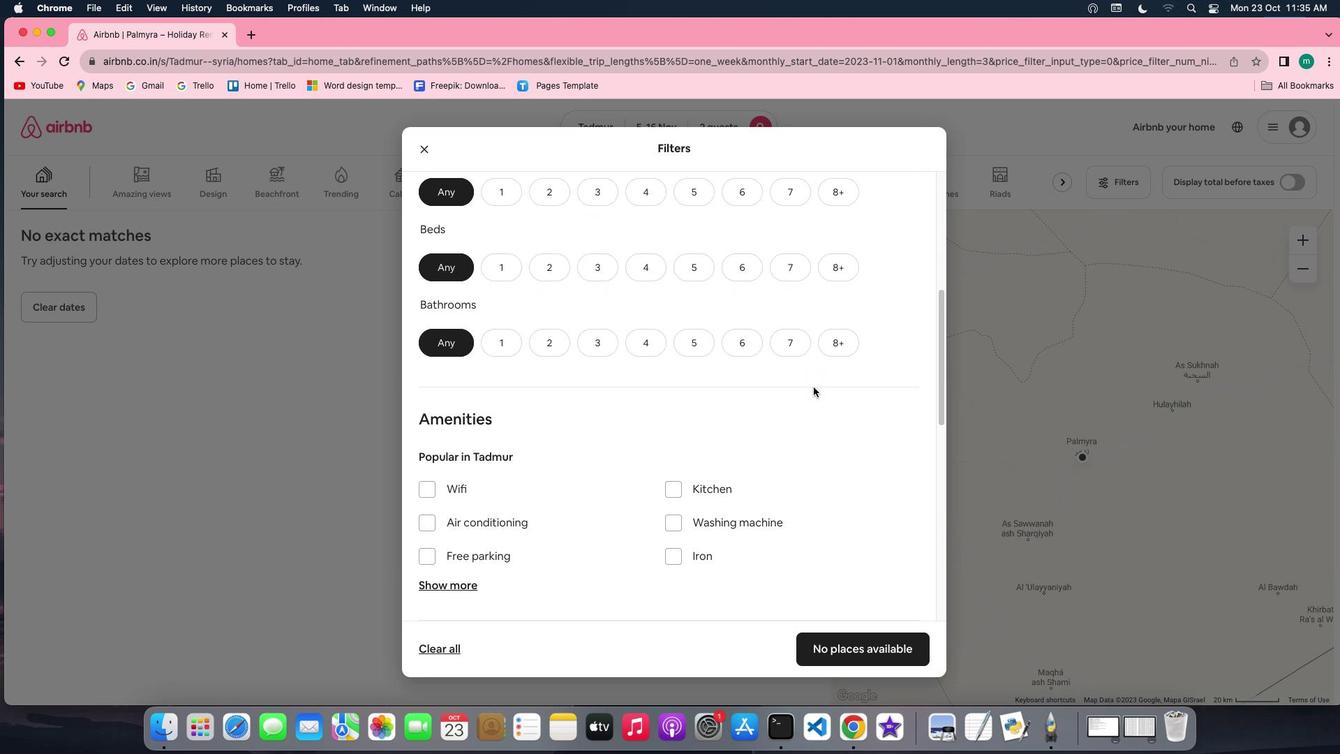
Action: Mouse moved to (510, 203)
Screenshot: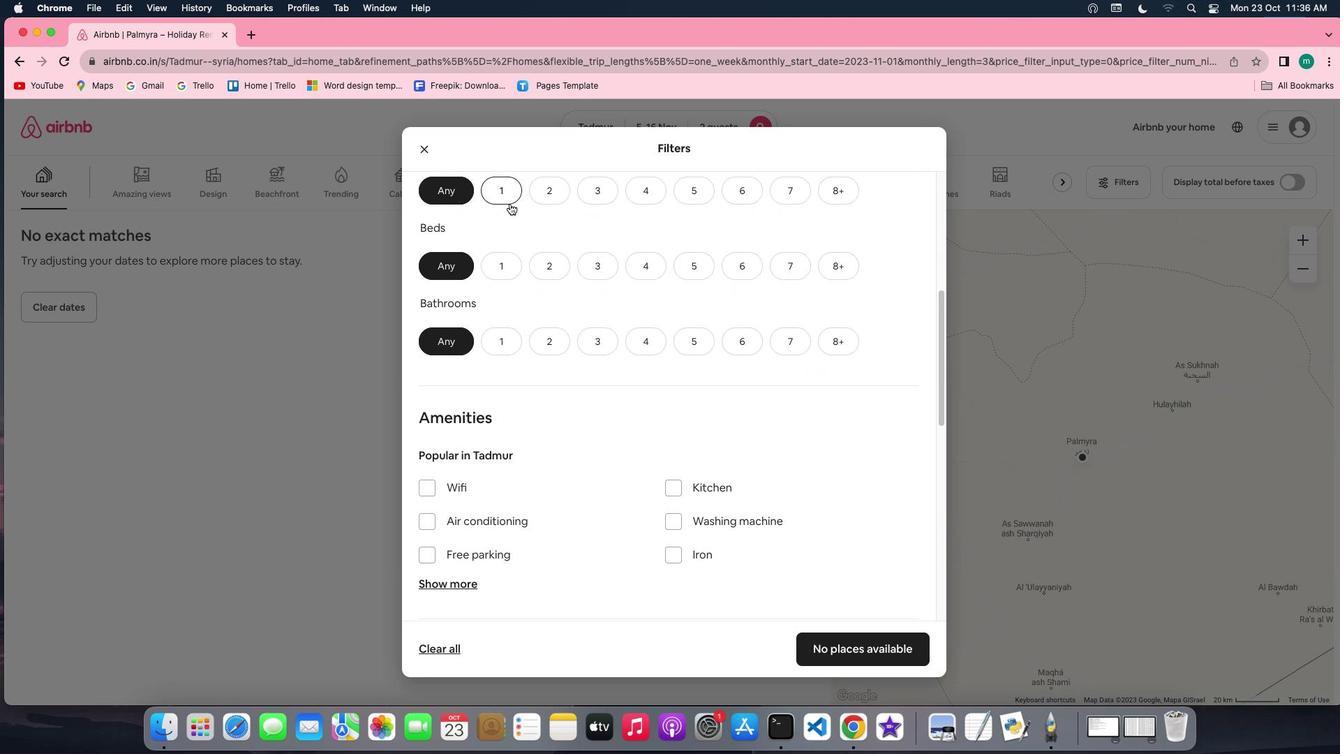 
Action: Mouse pressed left at (510, 203)
Screenshot: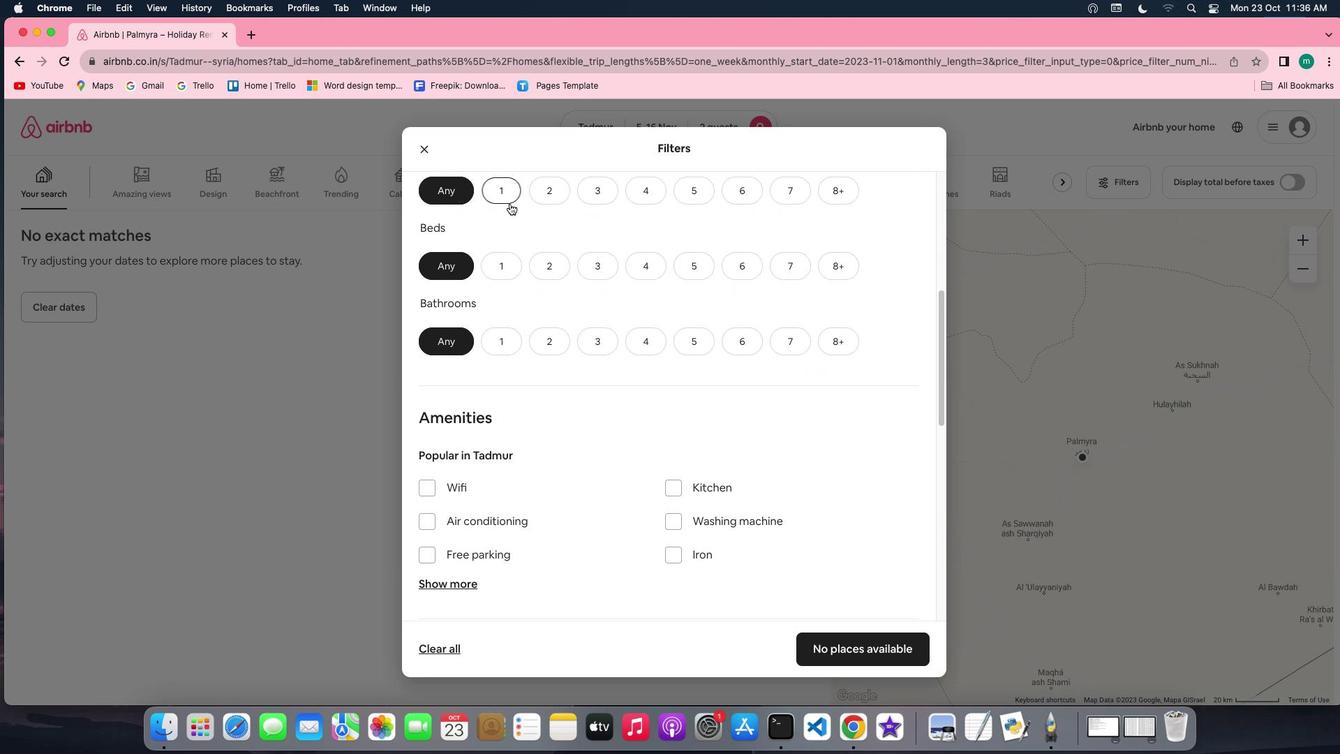 
Action: Mouse moved to (498, 189)
Screenshot: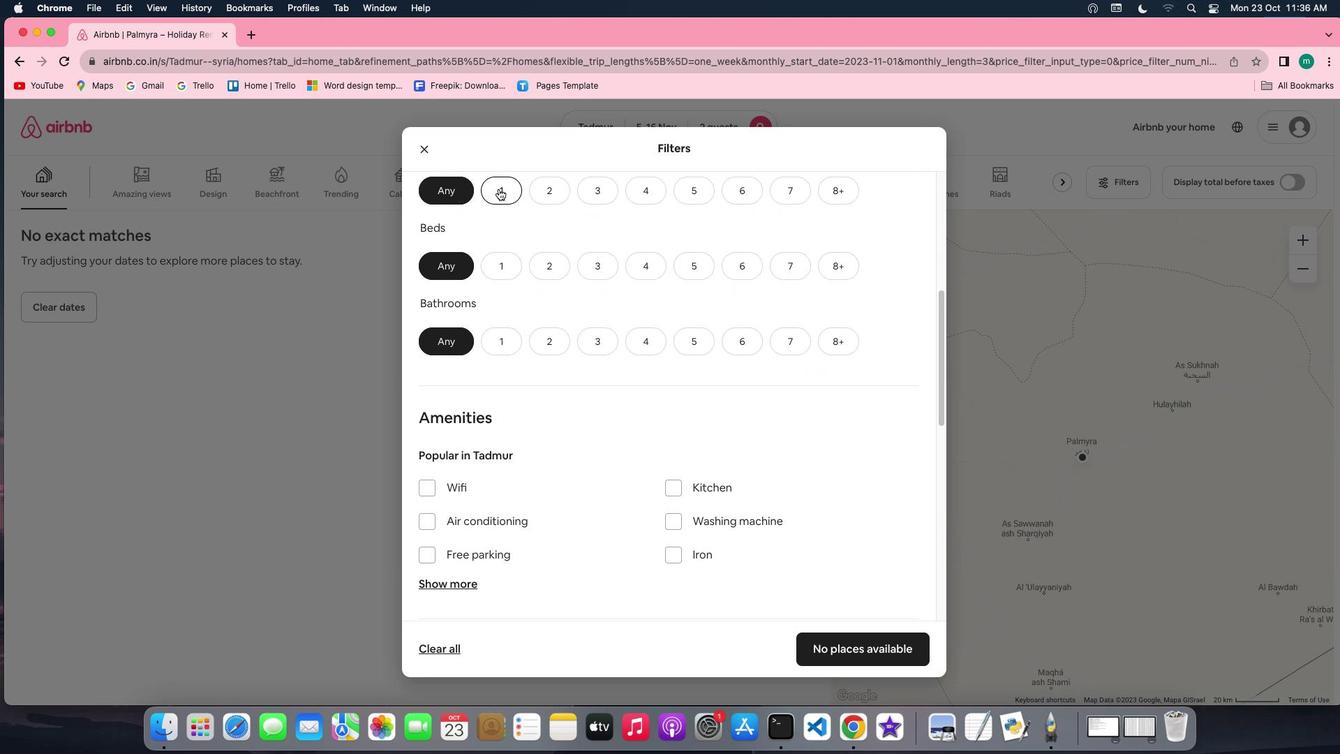 
Action: Mouse pressed left at (498, 189)
Screenshot: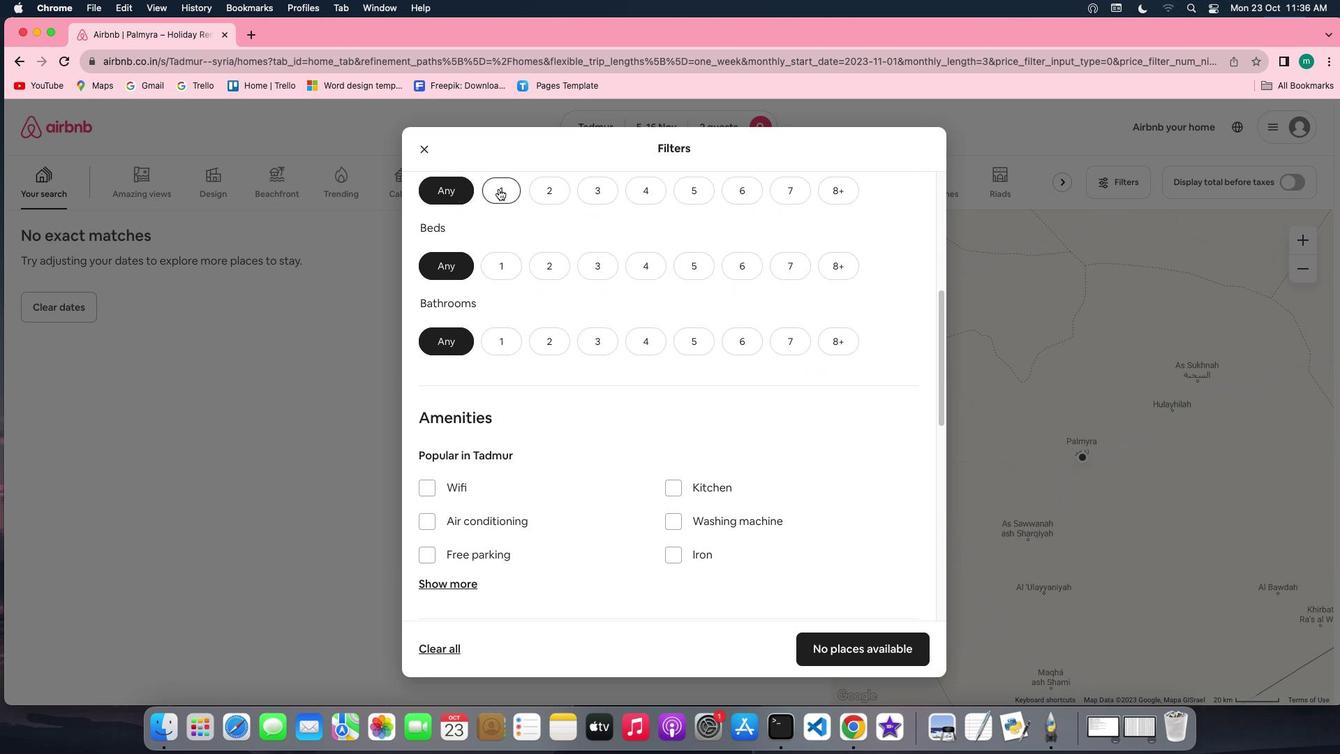 
Action: Mouse moved to (510, 272)
Screenshot: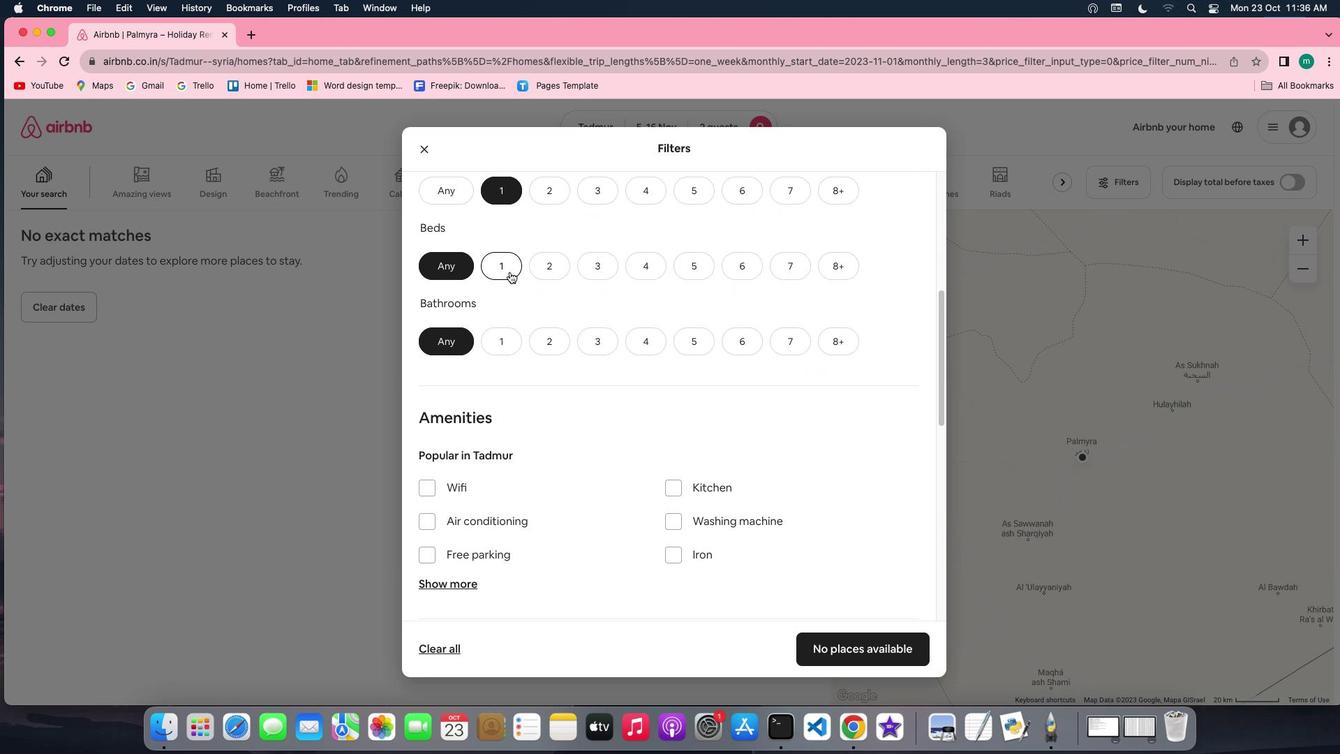 
Action: Mouse pressed left at (510, 272)
Screenshot: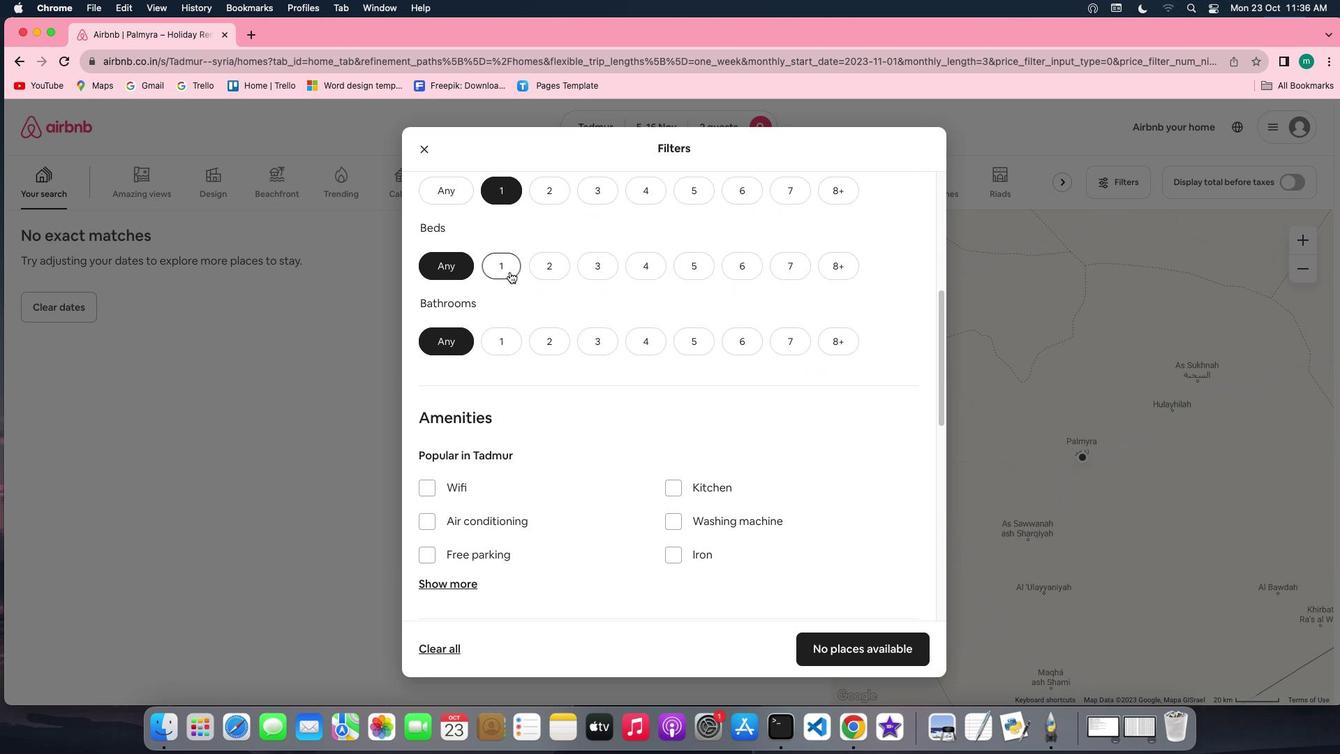 
Action: Mouse moved to (504, 329)
Screenshot: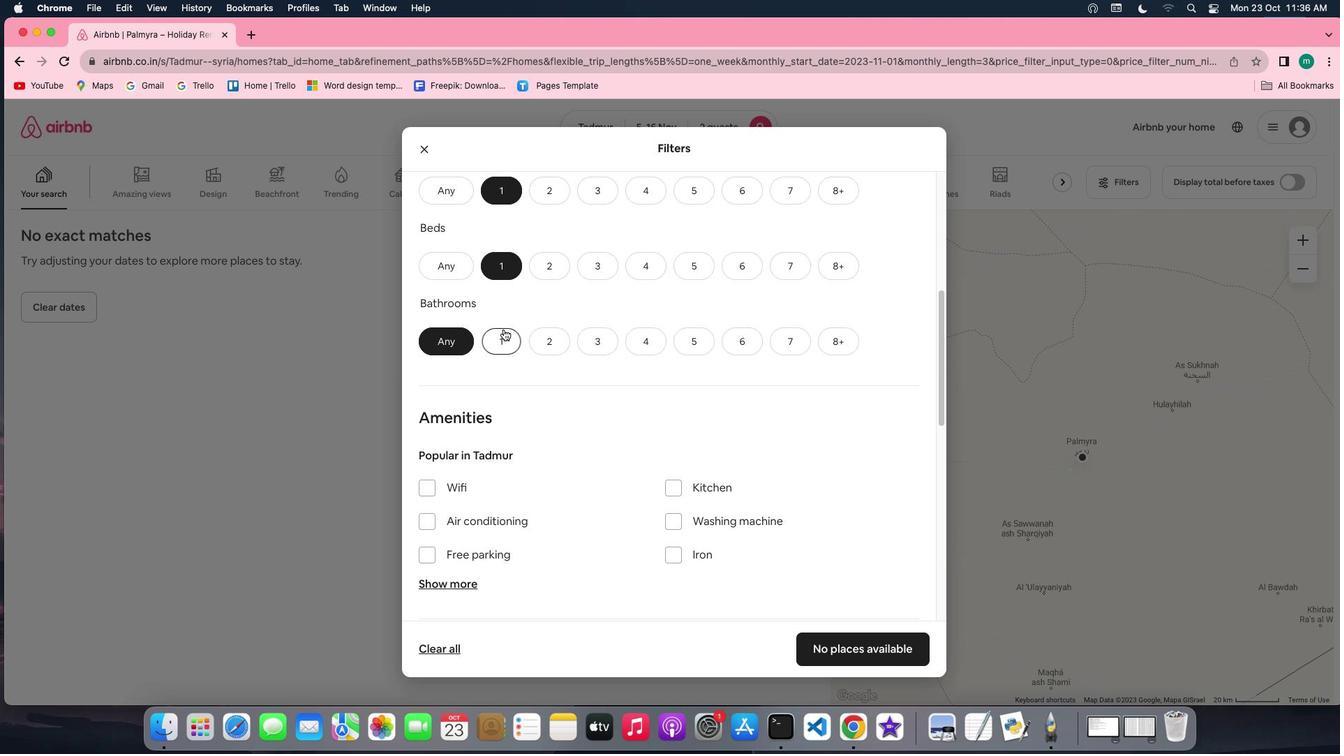 
Action: Mouse pressed left at (504, 329)
Screenshot: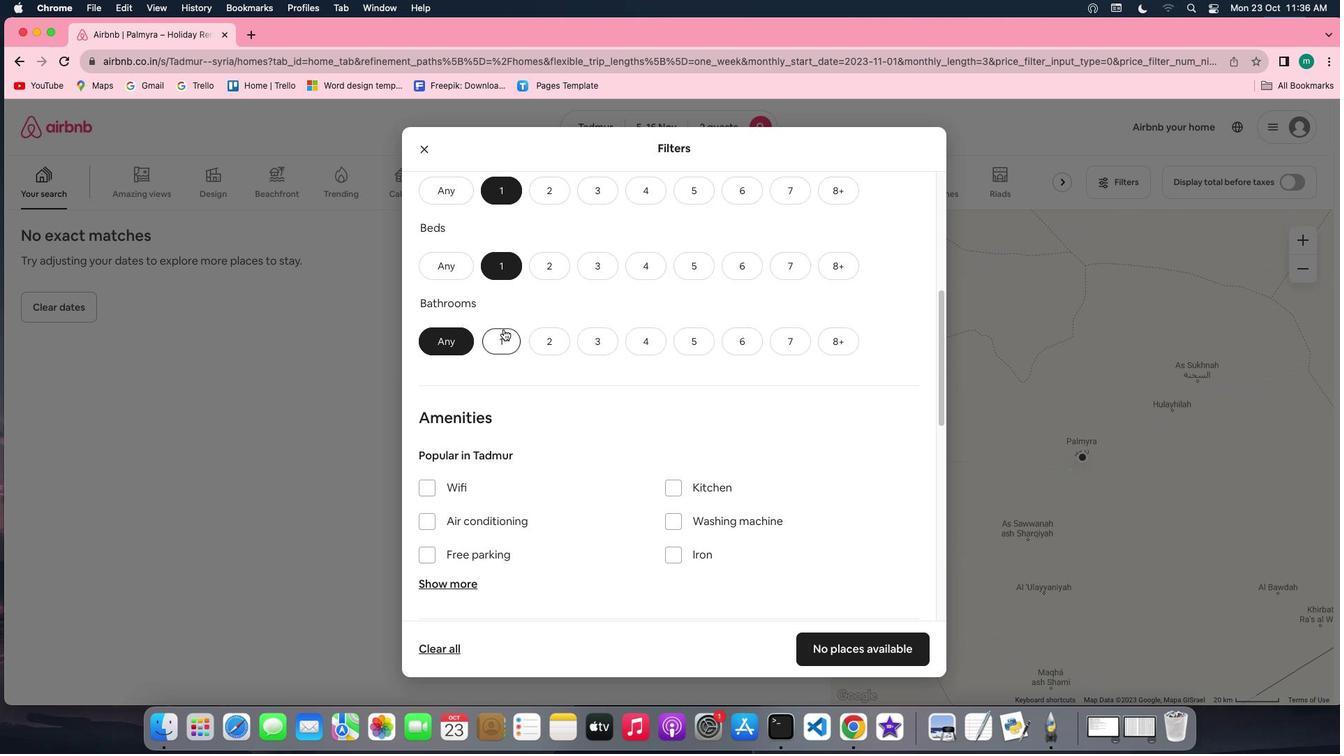 
Action: Mouse moved to (819, 367)
Screenshot: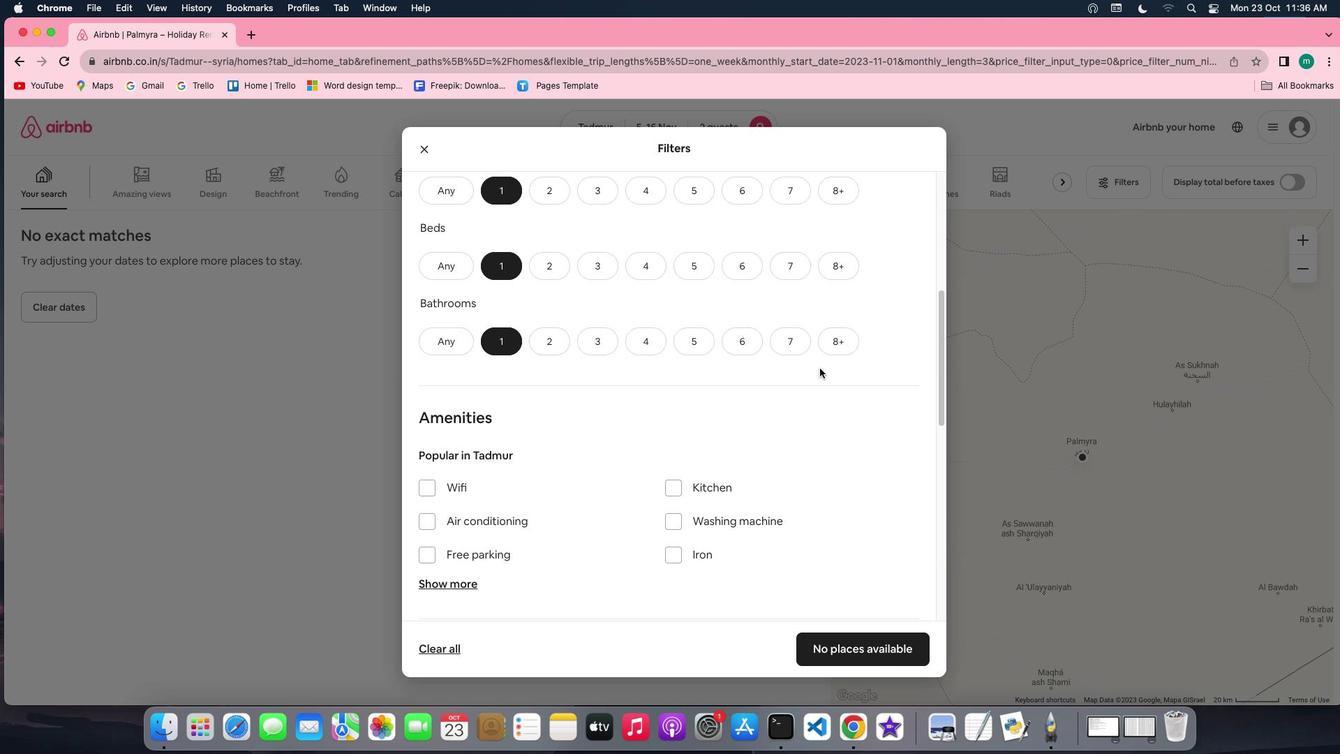 
Action: Mouse scrolled (819, 367) with delta (0, 0)
Screenshot: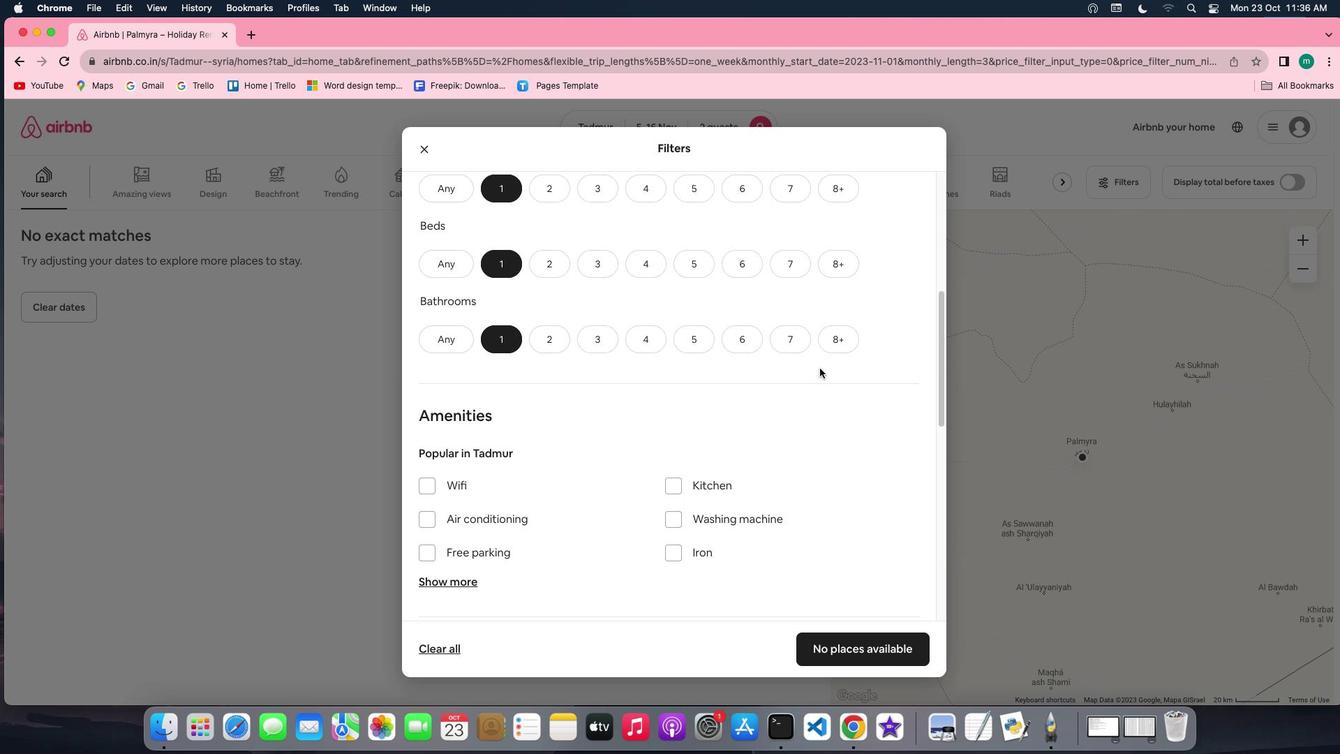 
Action: Mouse scrolled (819, 367) with delta (0, 0)
Screenshot: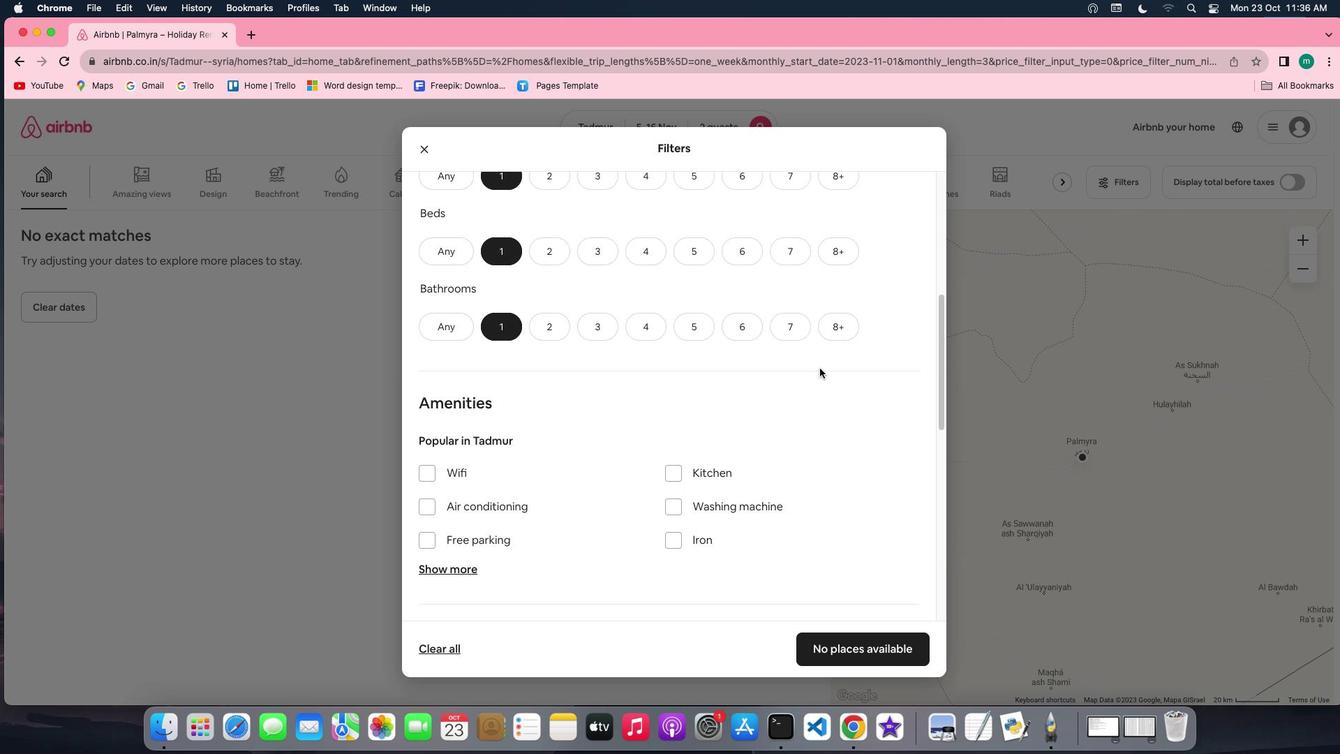 
Action: Mouse scrolled (819, 367) with delta (0, -1)
Screenshot: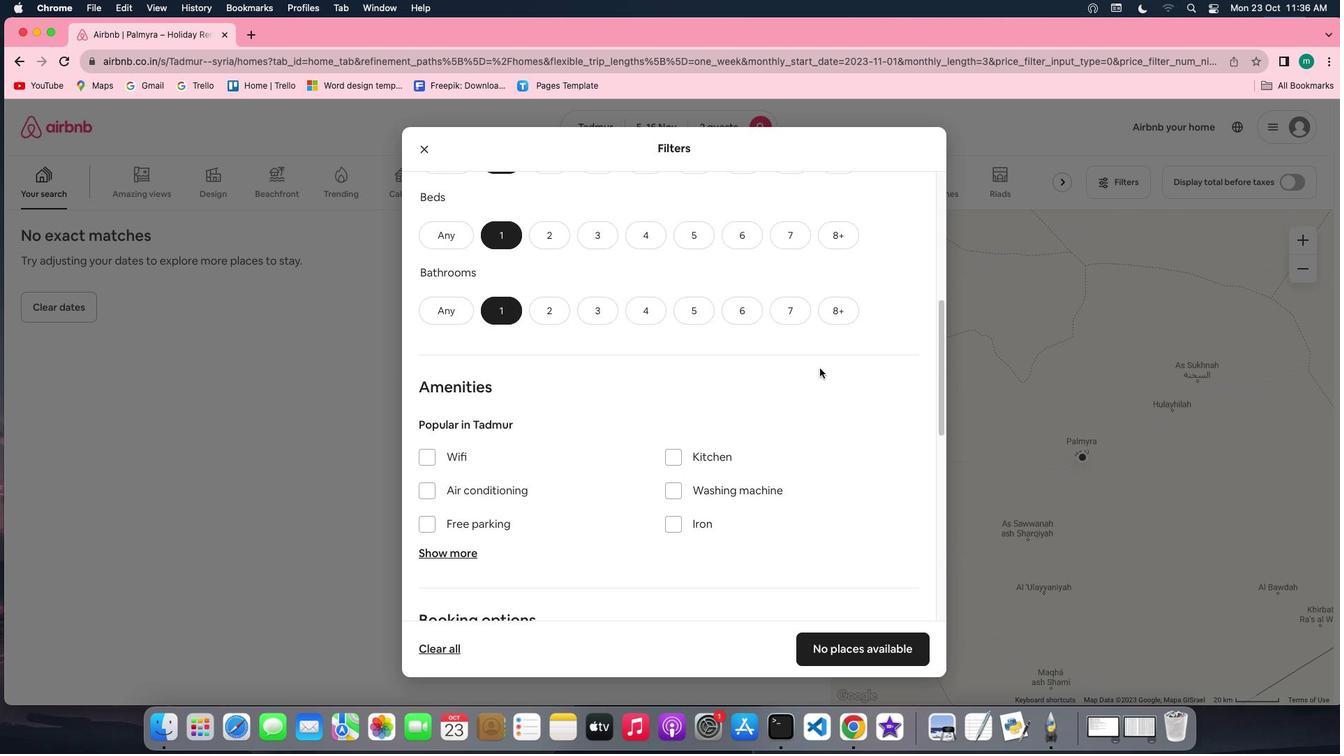 
Action: Mouse scrolled (819, 367) with delta (0, 0)
Screenshot: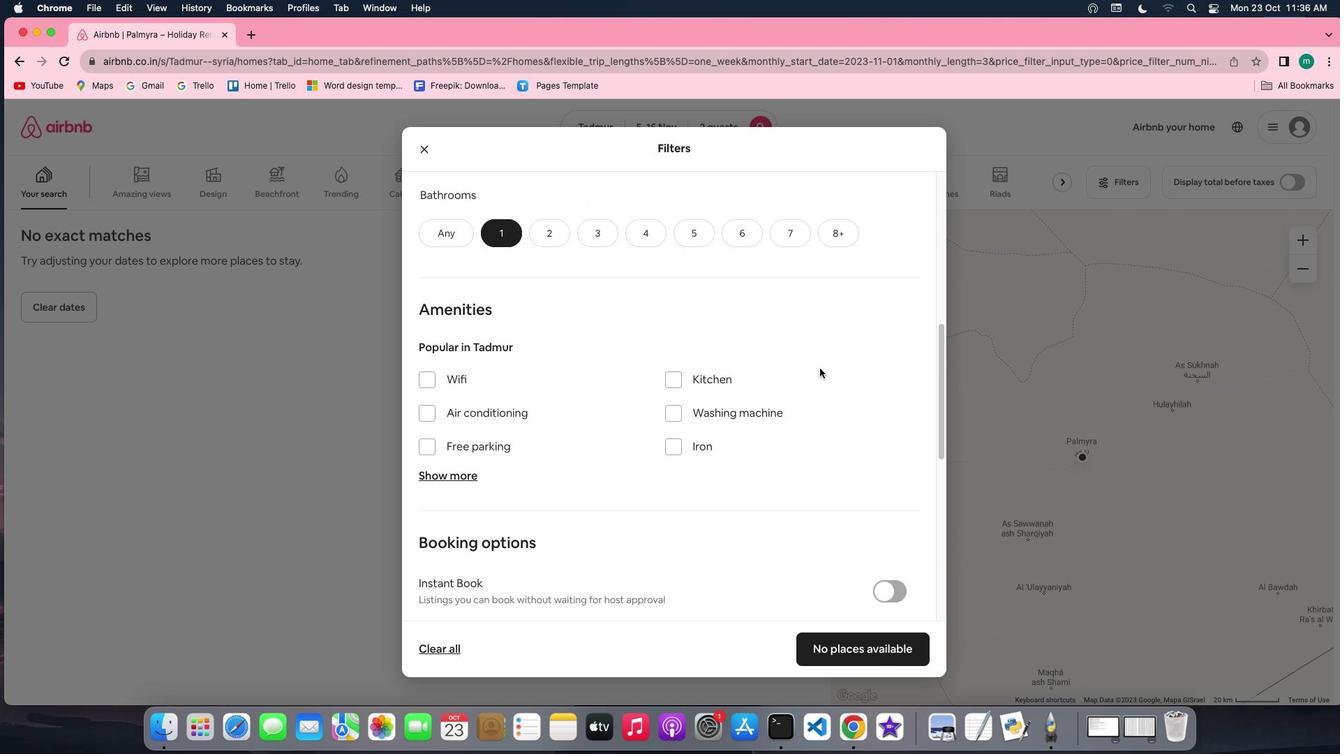 
Action: Mouse scrolled (819, 367) with delta (0, 0)
Screenshot: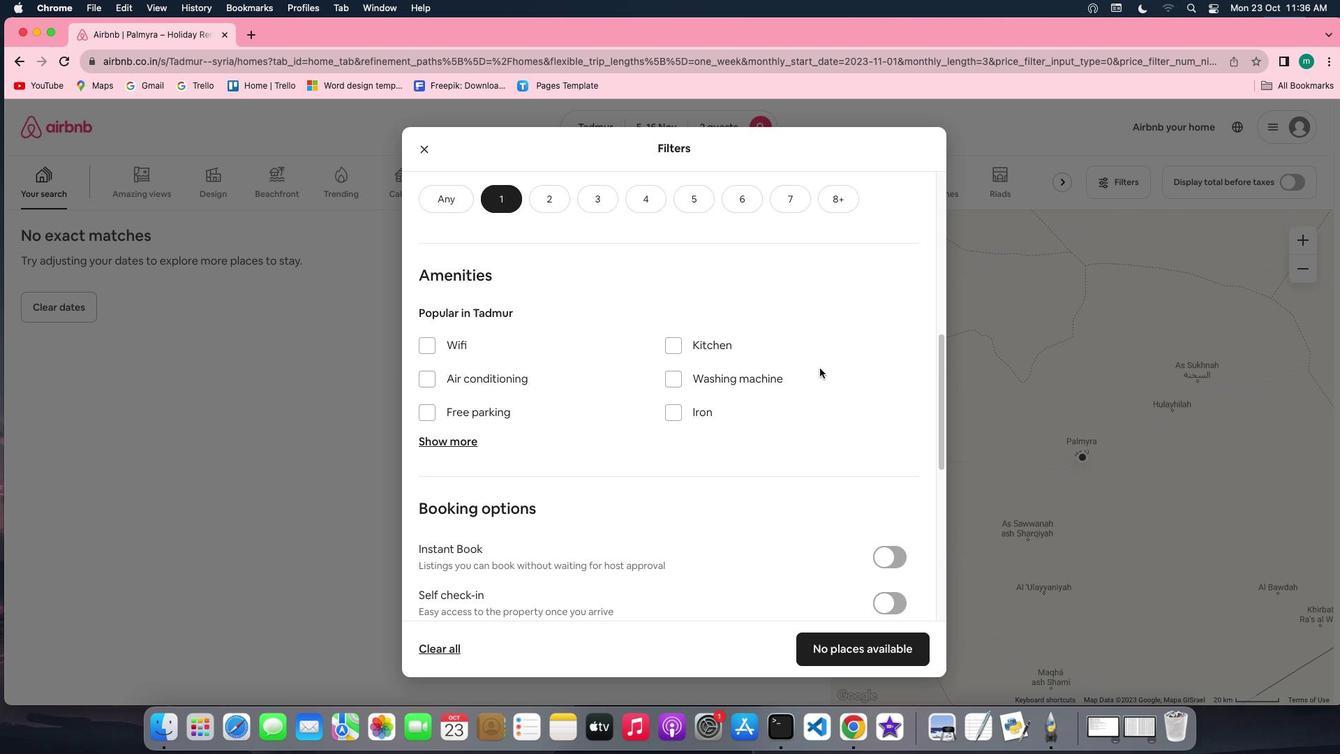 
Action: Mouse scrolled (819, 367) with delta (0, 0)
Screenshot: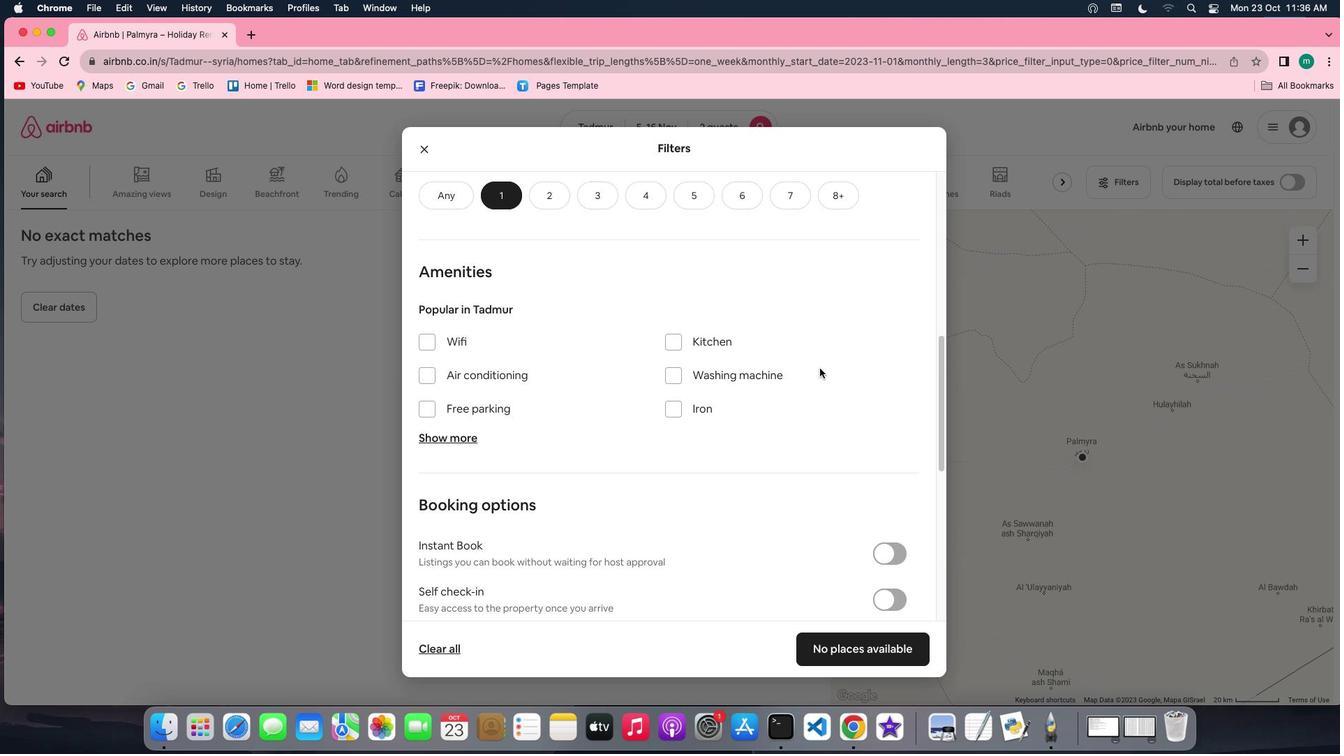 
Action: Mouse scrolled (819, 367) with delta (0, 0)
Screenshot: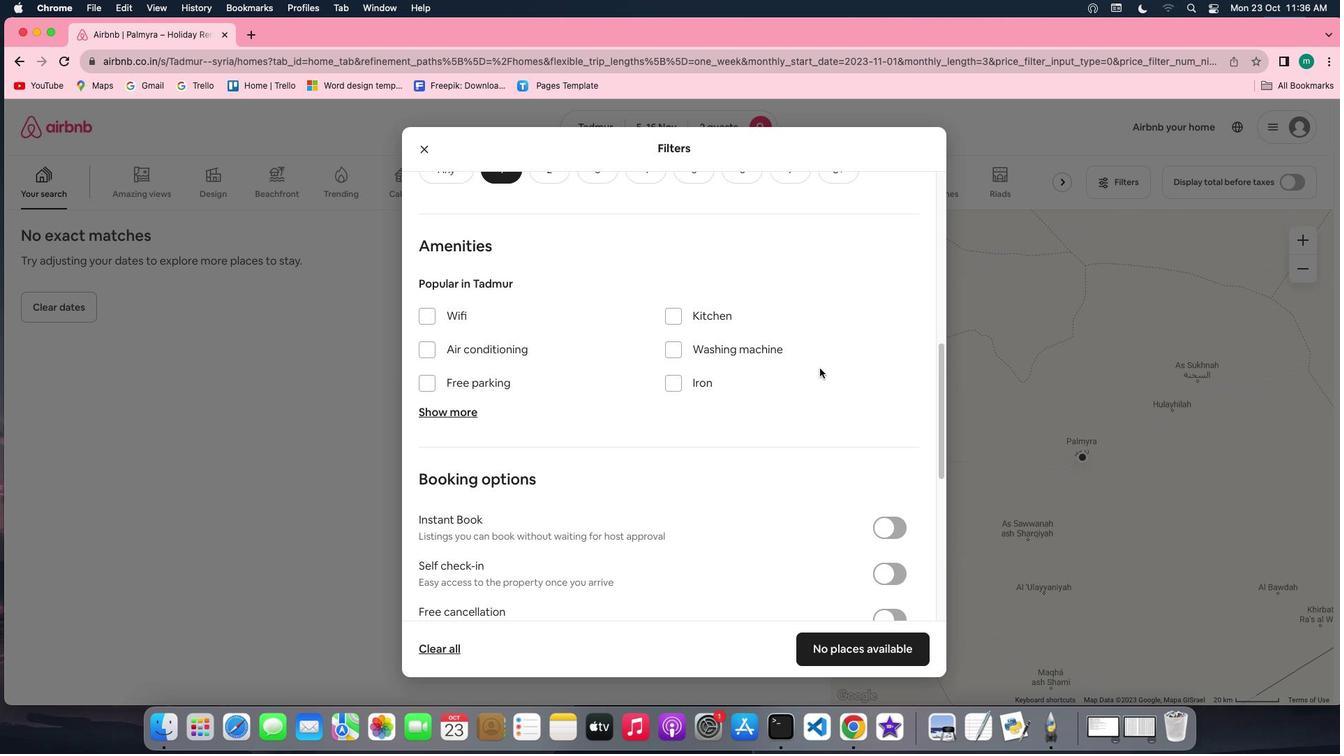 
Action: Mouse scrolled (819, 367) with delta (0, 0)
Screenshot: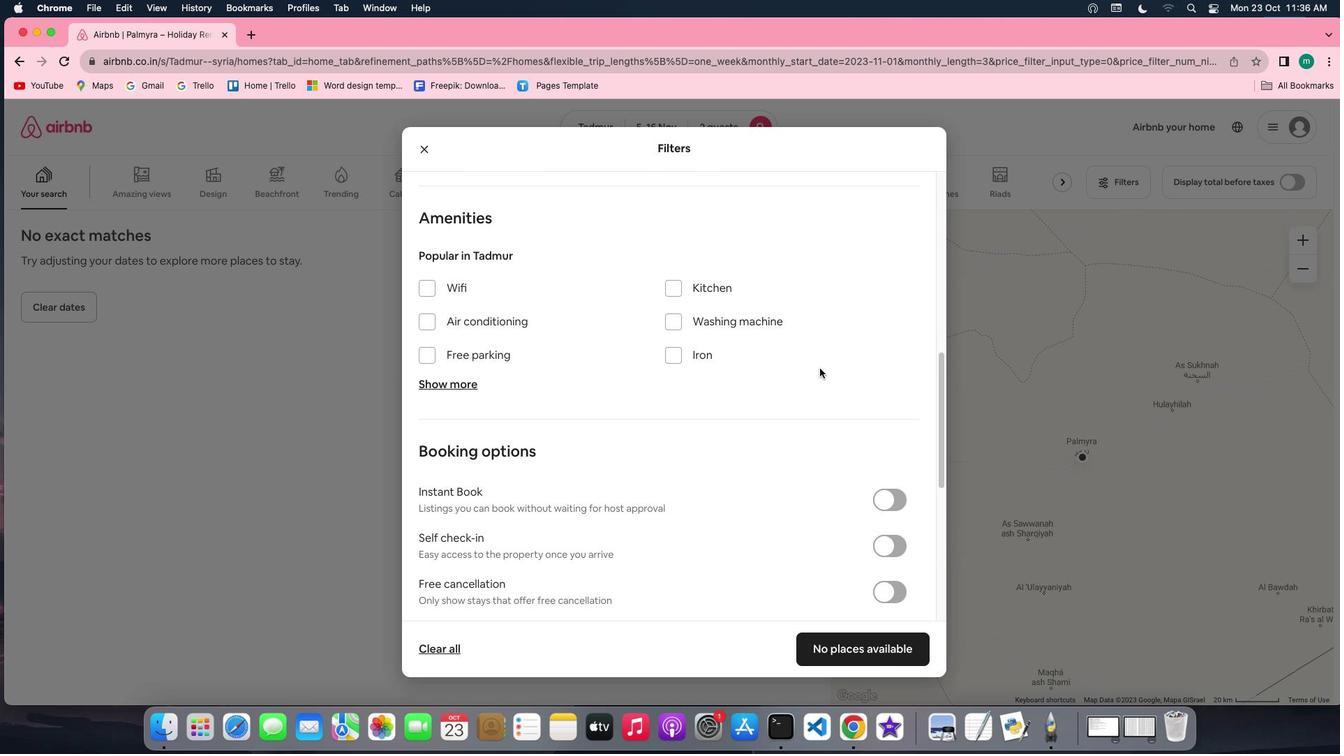 
Action: Mouse scrolled (819, 367) with delta (0, 0)
Screenshot: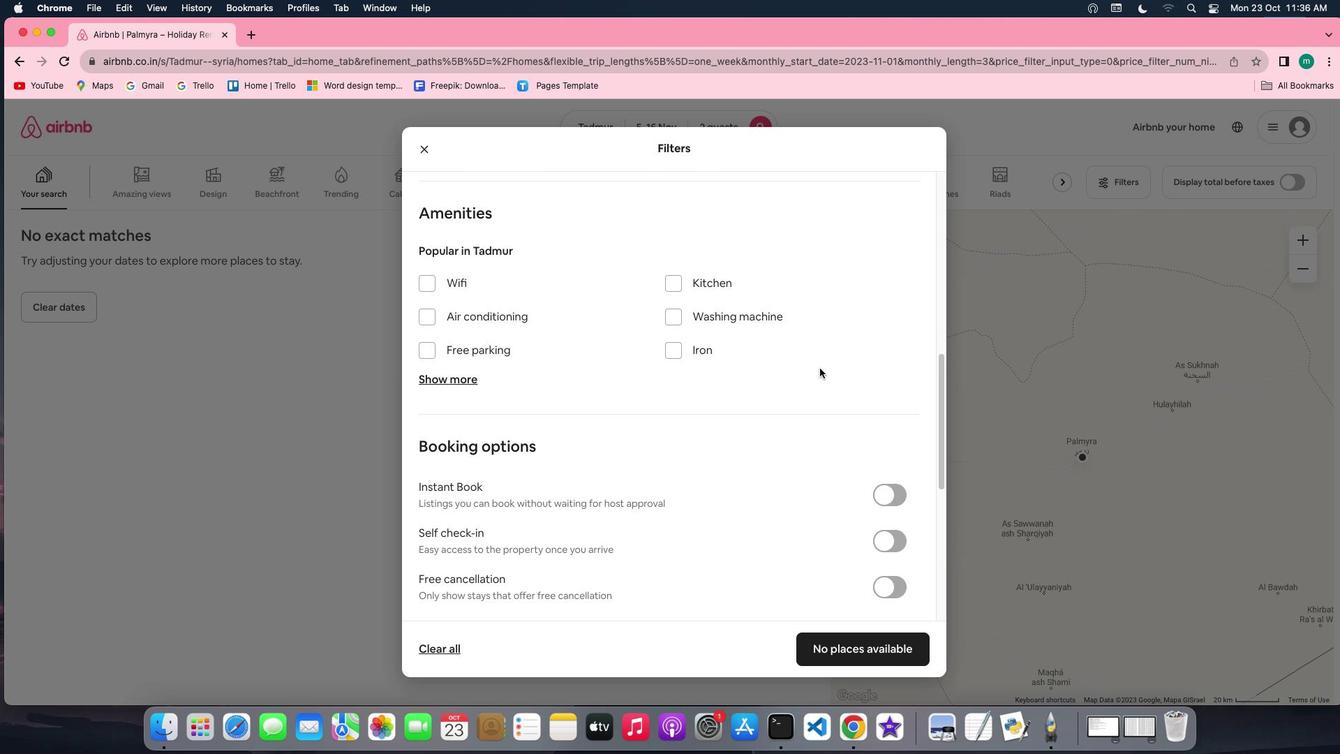 
Action: Mouse scrolled (819, 367) with delta (0, -1)
Screenshot: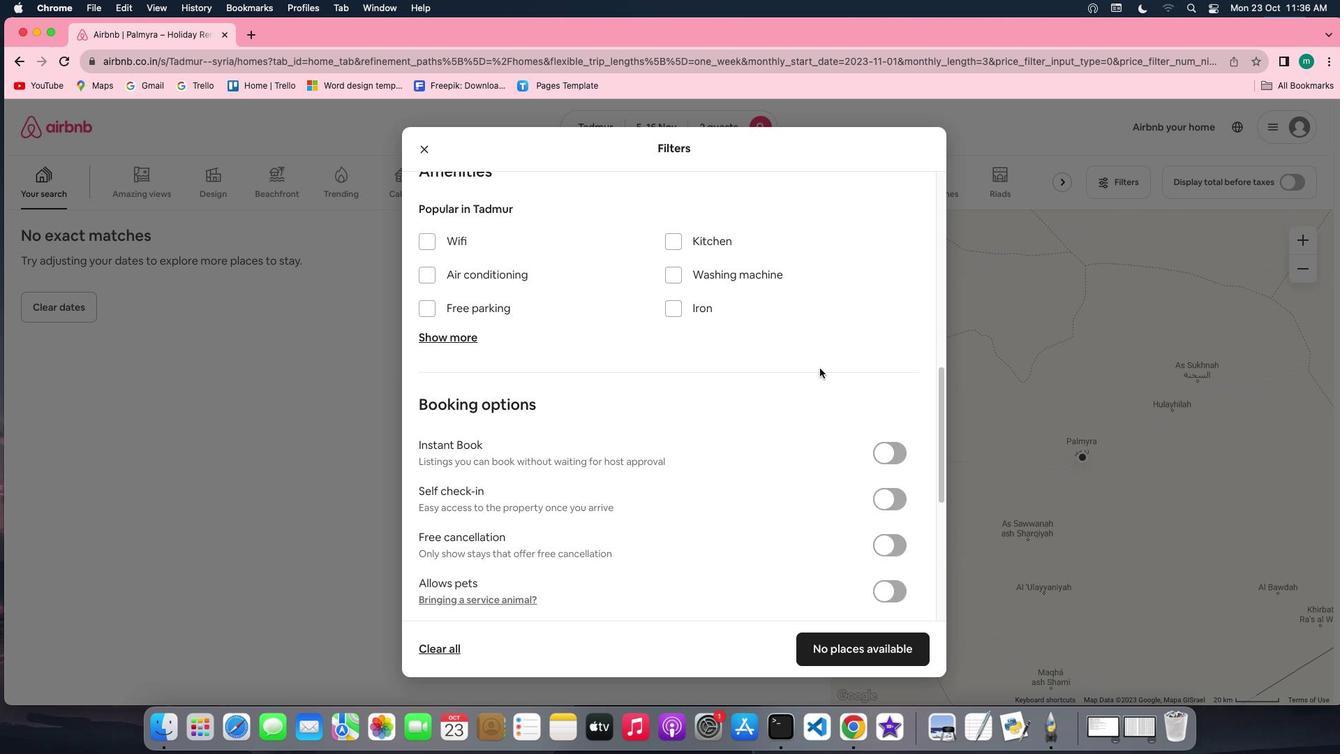 
Action: Mouse scrolled (819, 367) with delta (0, 0)
Screenshot: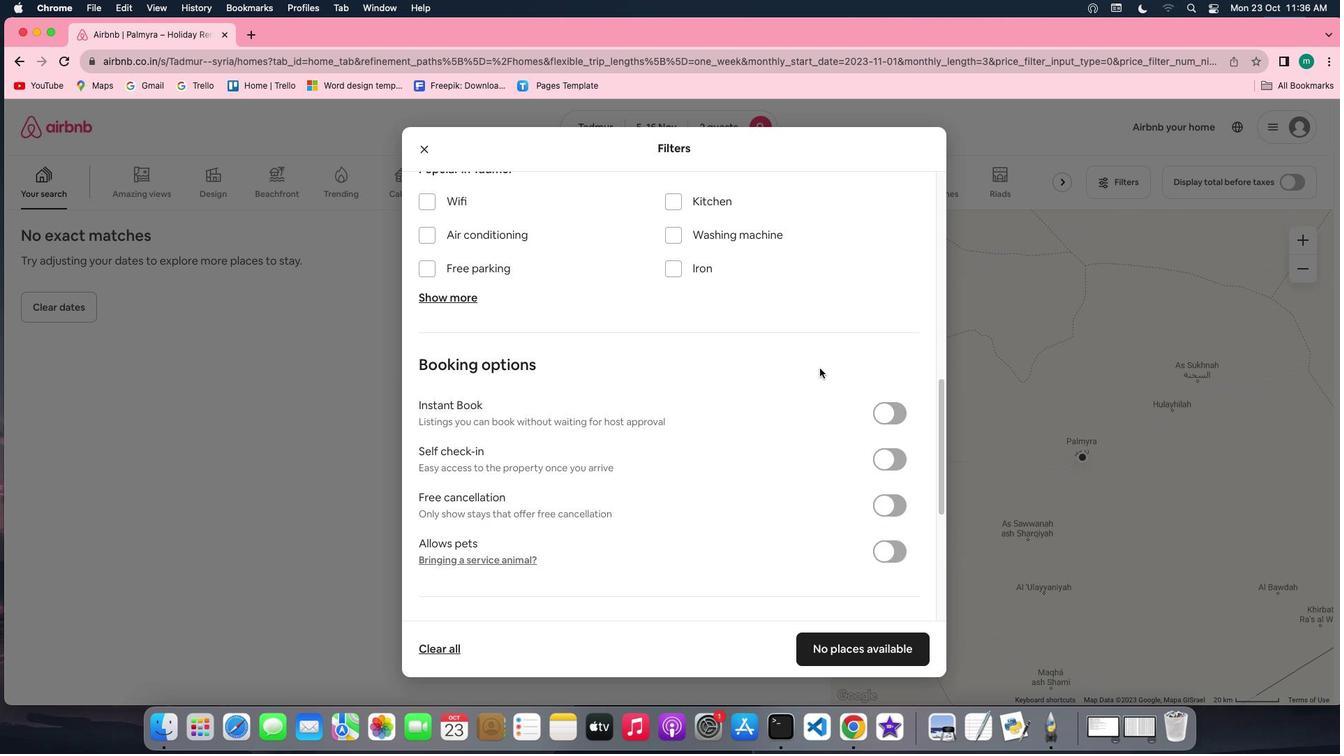 
Action: Mouse scrolled (819, 367) with delta (0, 0)
Screenshot: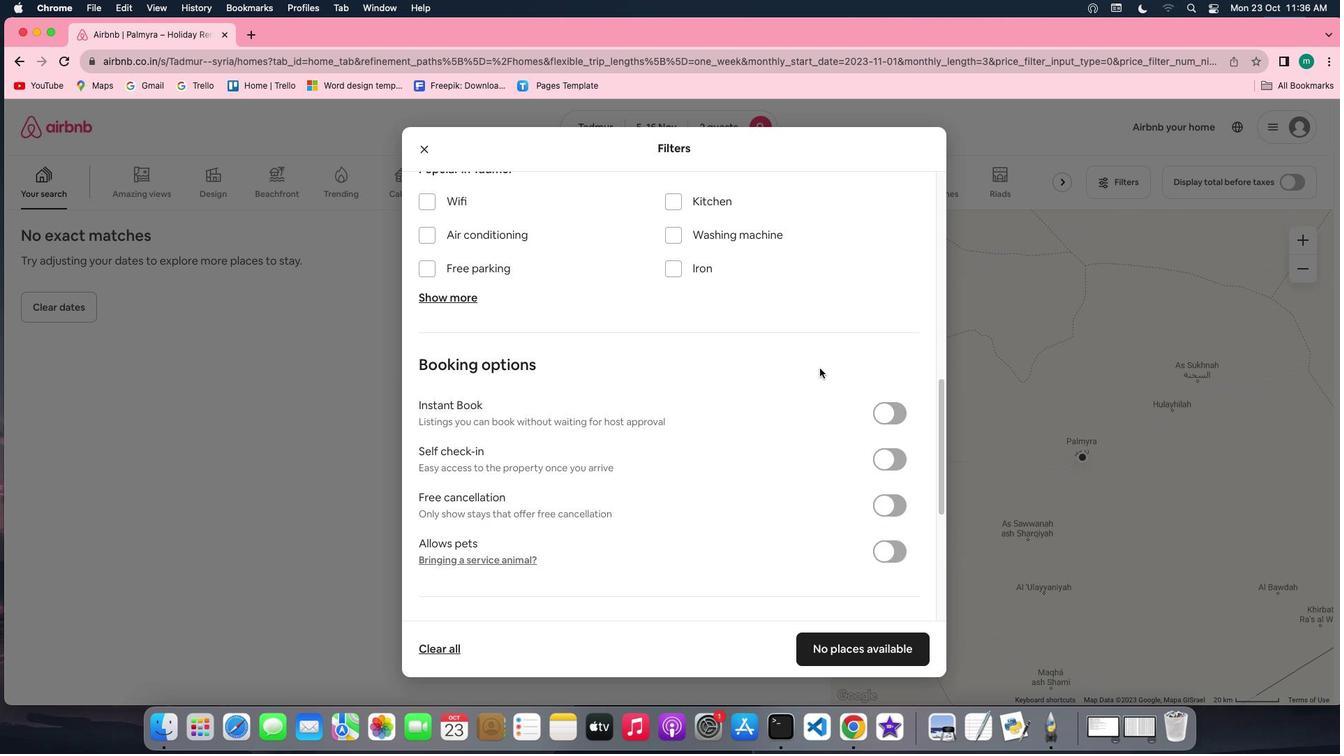 
Action: Mouse scrolled (819, 367) with delta (0, 0)
Screenshot: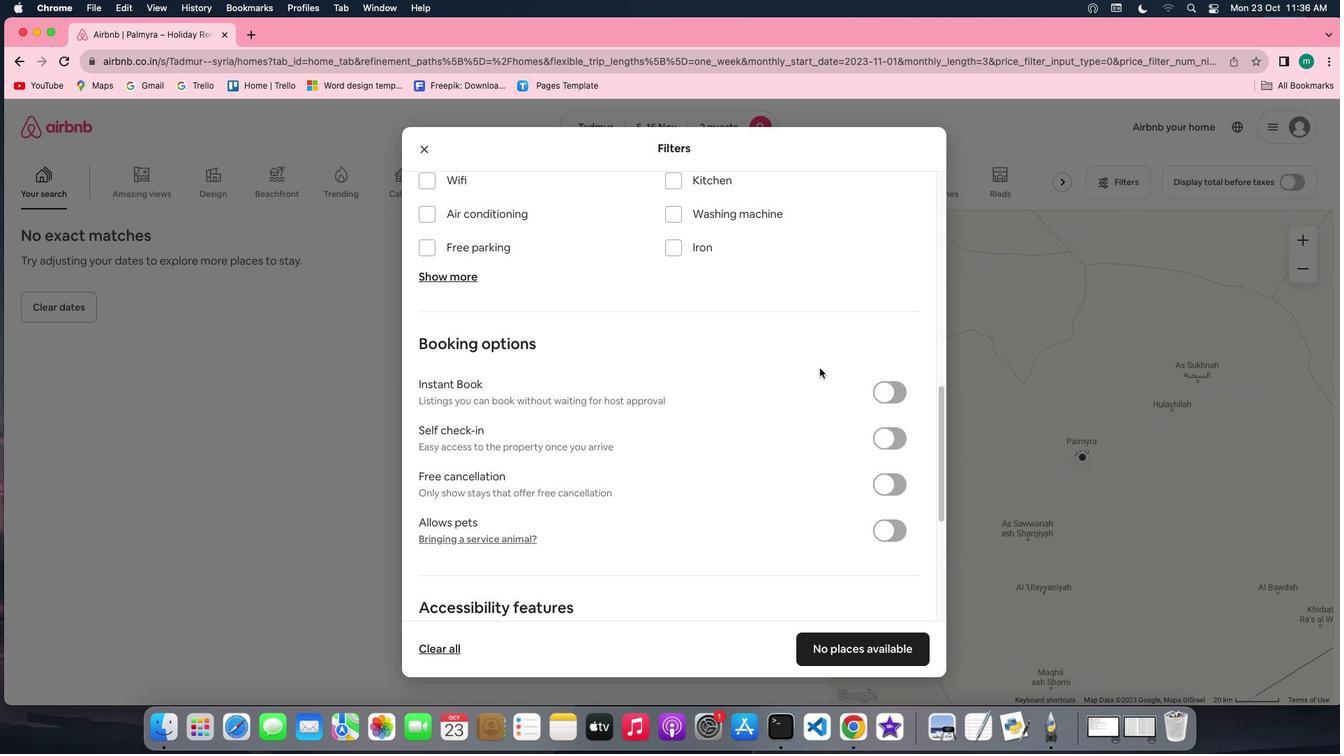 
Action: Mouse scrolled (819, 367) with delta (0, 0)
Screenshot: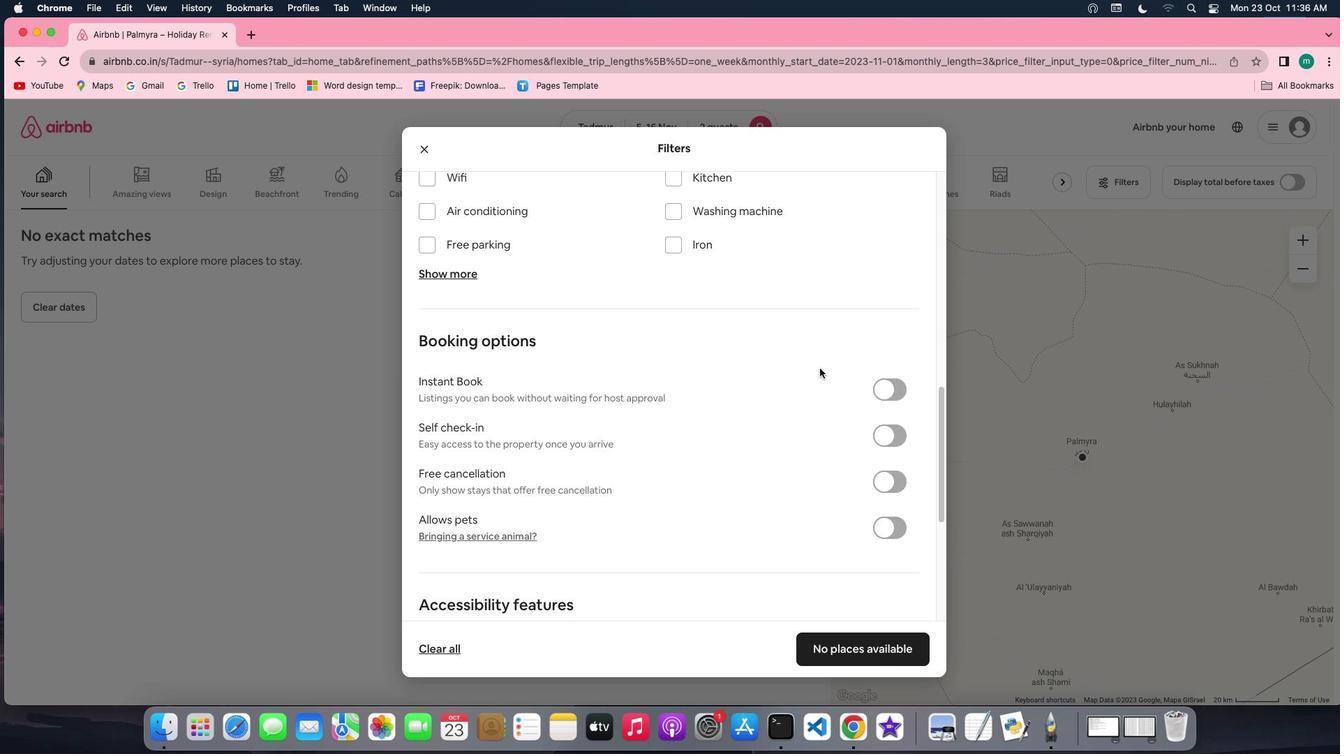 
Action: Mouse scrolled (819, 367) with delta (0, 0)
Screenshot: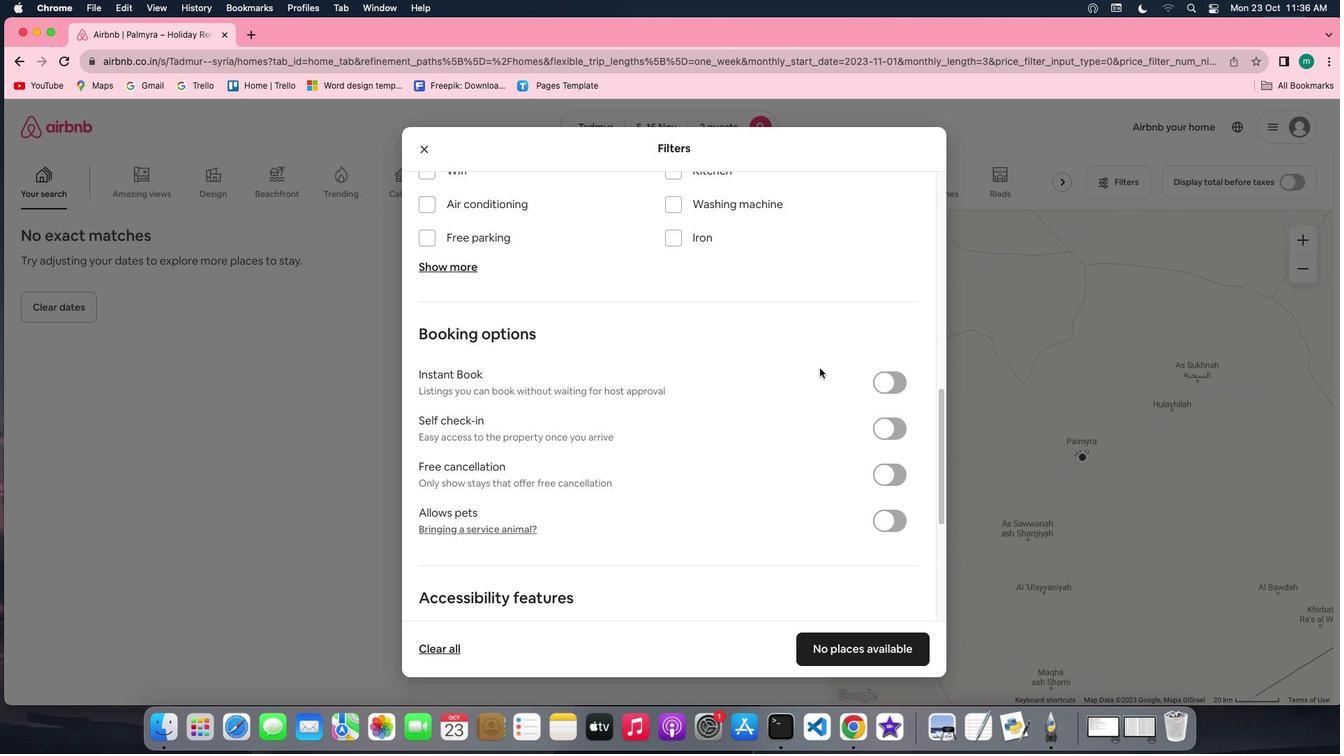 
Action: Mouse scrolled (819, 367) with delta (0, 0)
Screenshot: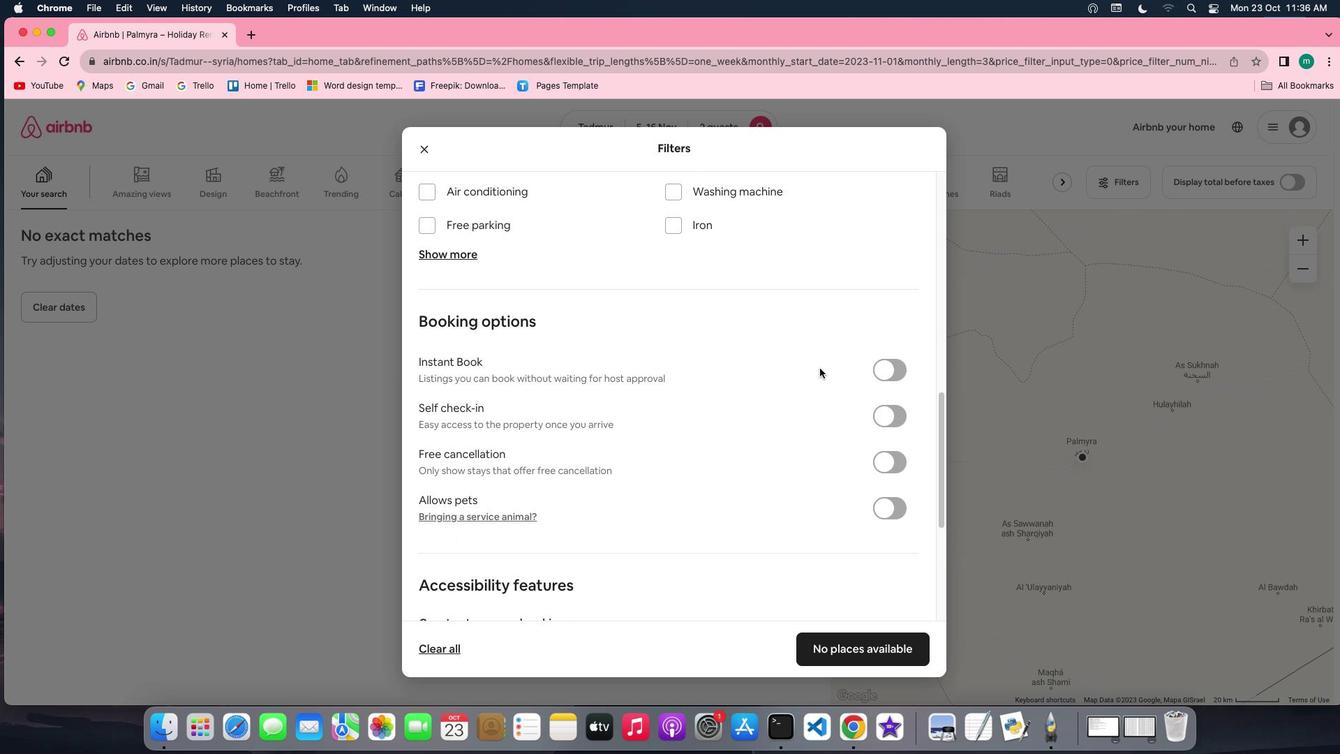 
Action: Mouse scrolled (819, 367) with delta (0, 0)
Screenshot: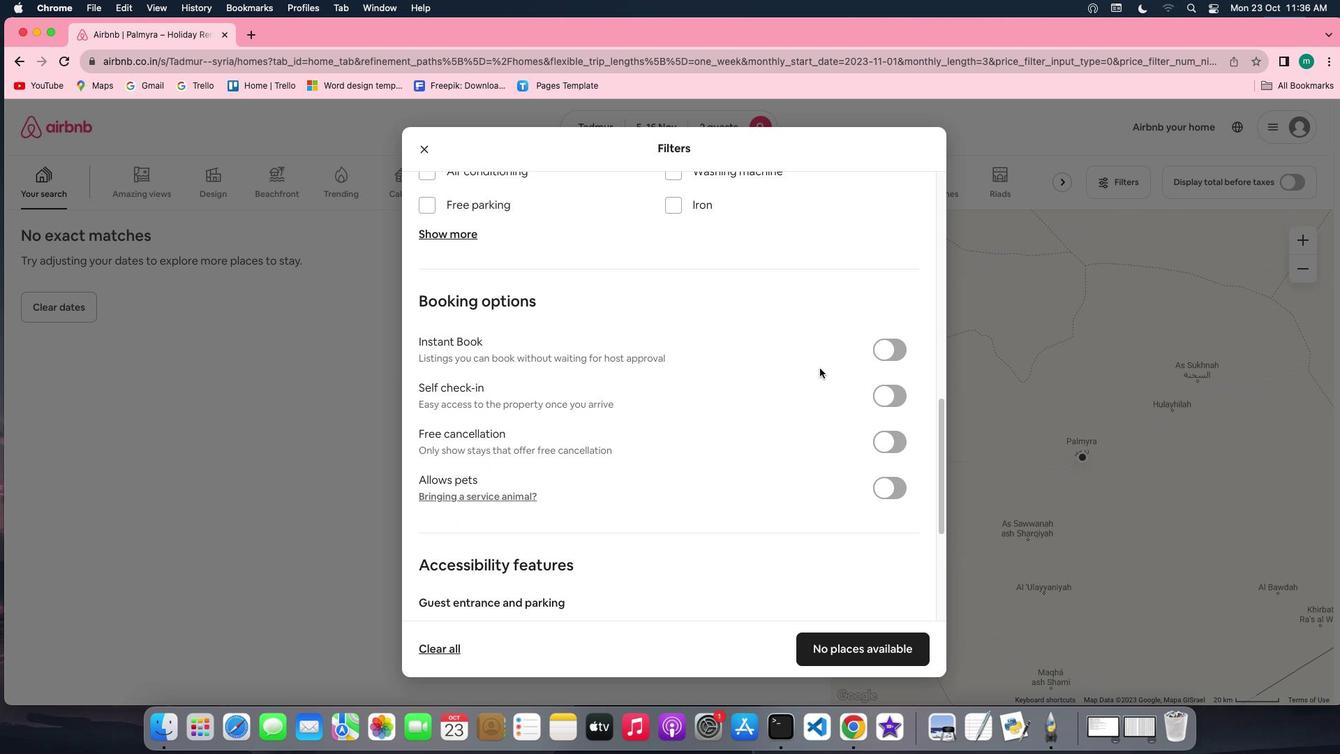 
Action: Mouse scrolled (819, 367) with delta (0, 0)
Screenshot: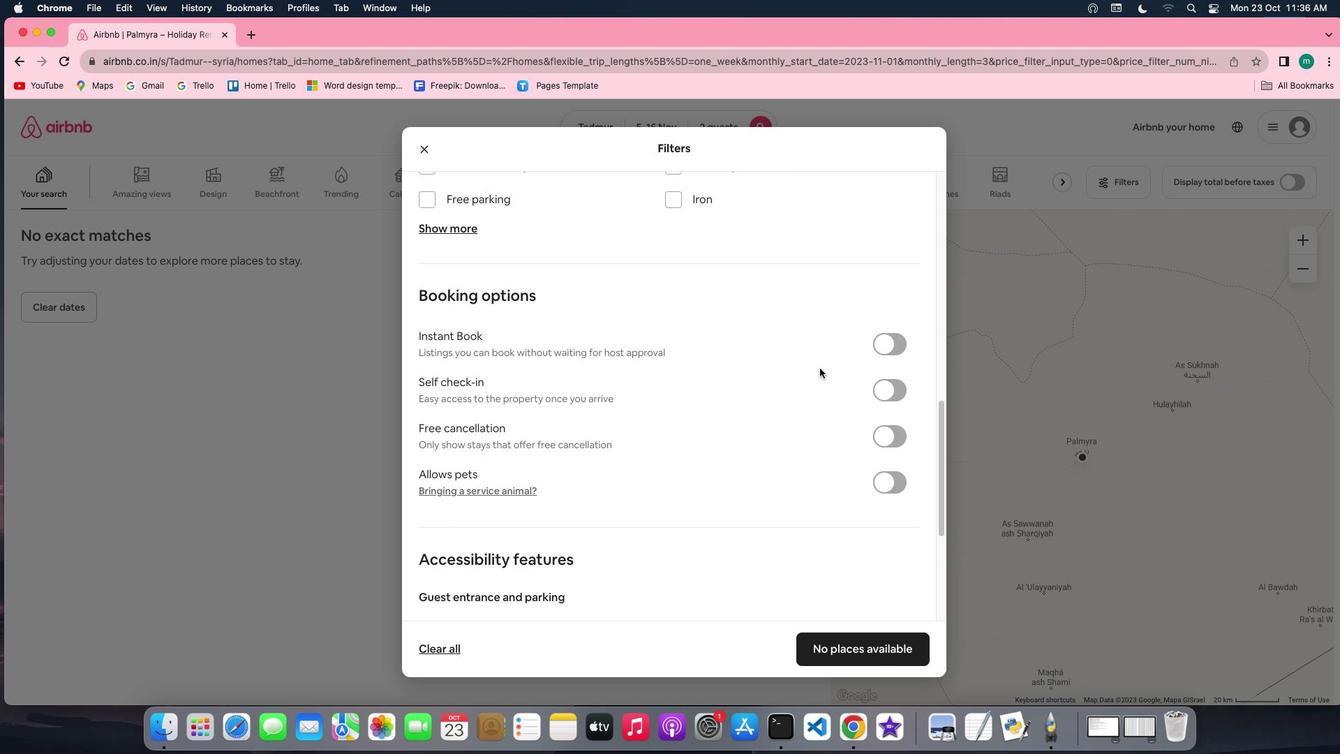 
Action: Mouse moved to (884, 385)
Screenshot: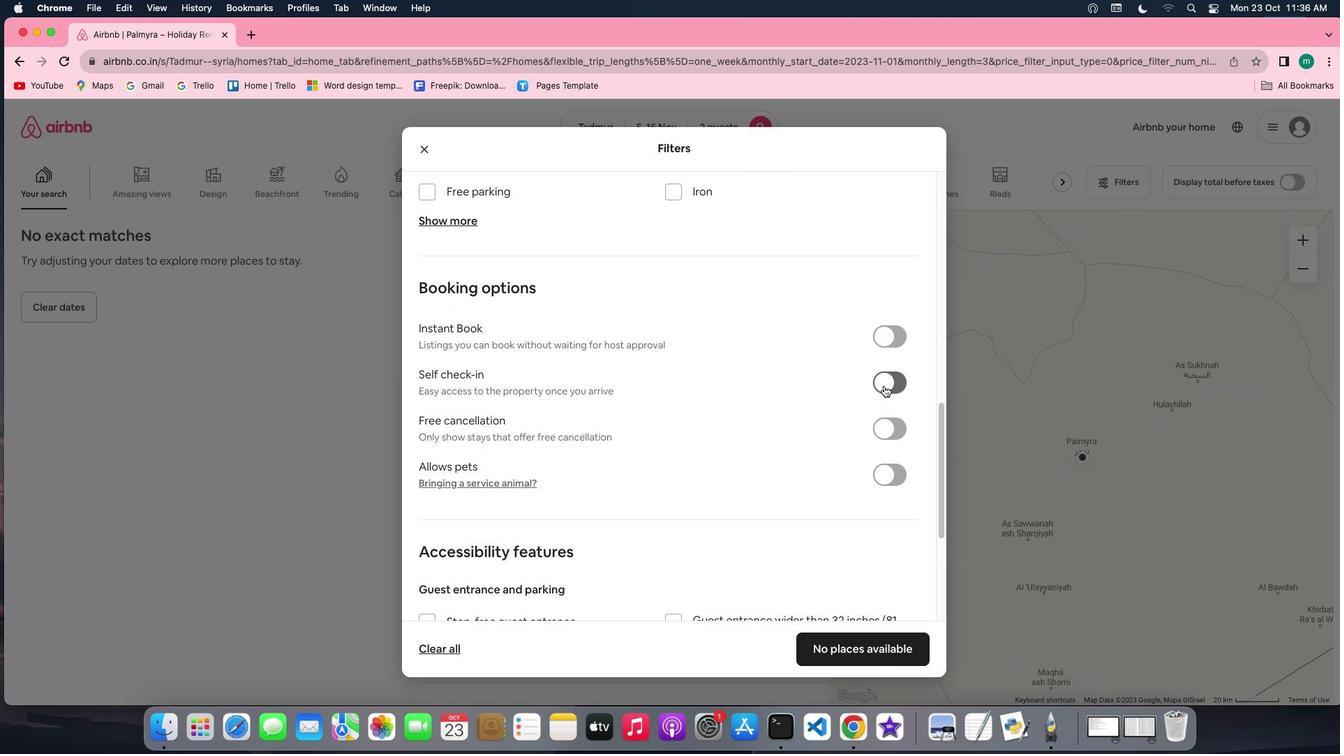 
Action: Mouse pressed left at (884, 385)
Screenshot: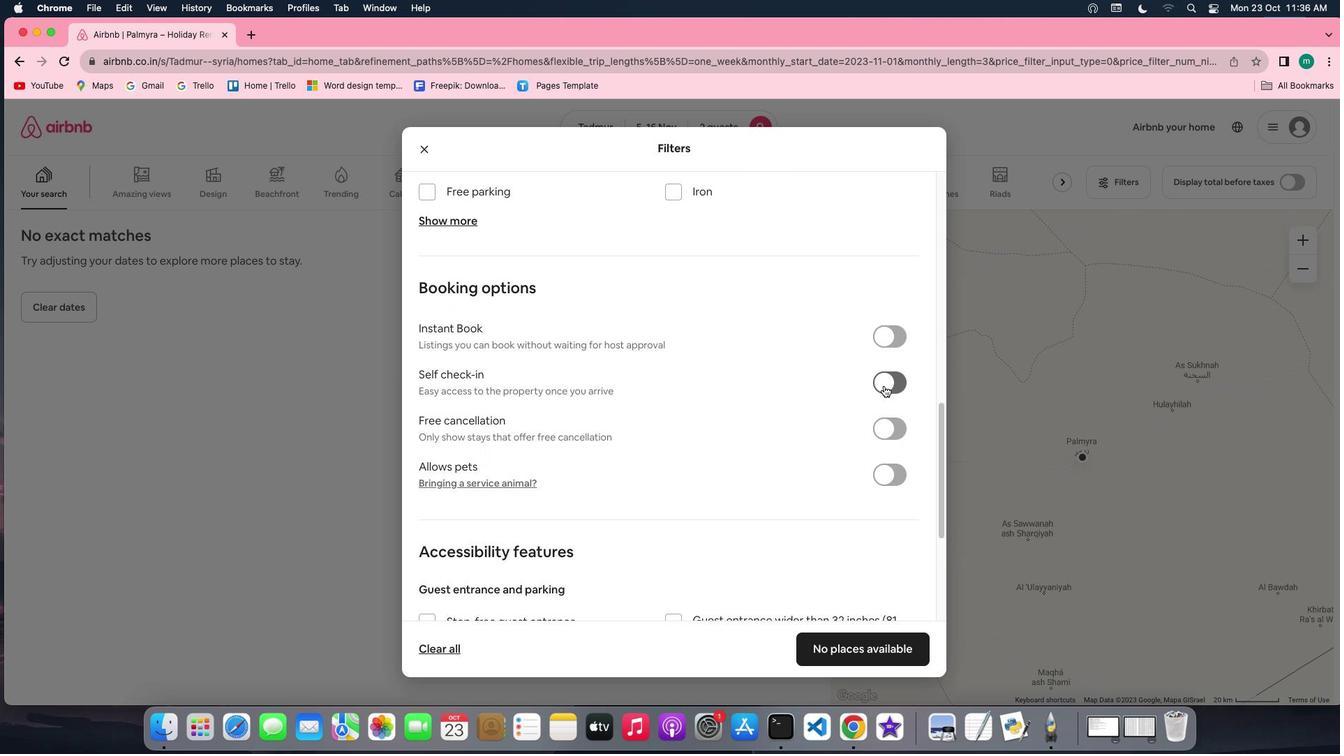 
Action: Mouse moved to (731, 512)
Screenshot: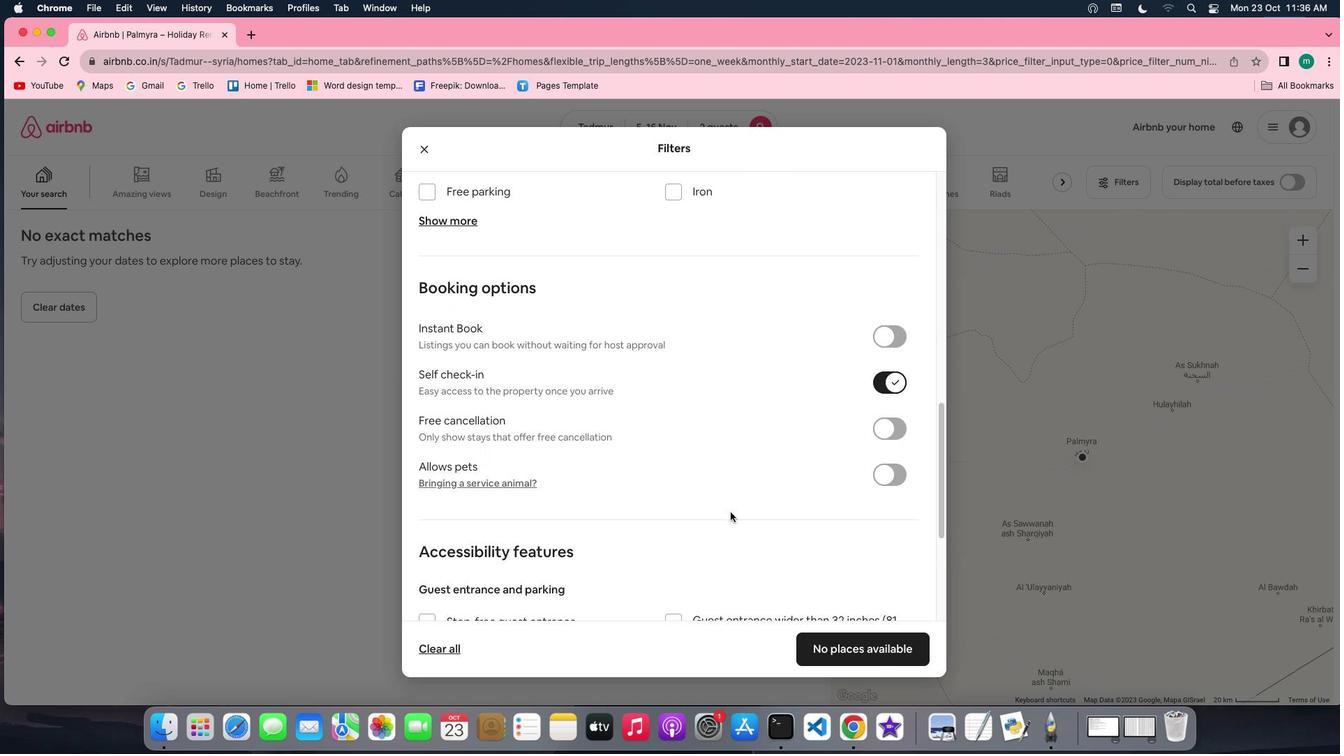 
Action: Mouse scrolled (731, 512) with delta (0, 0)
Screenshot: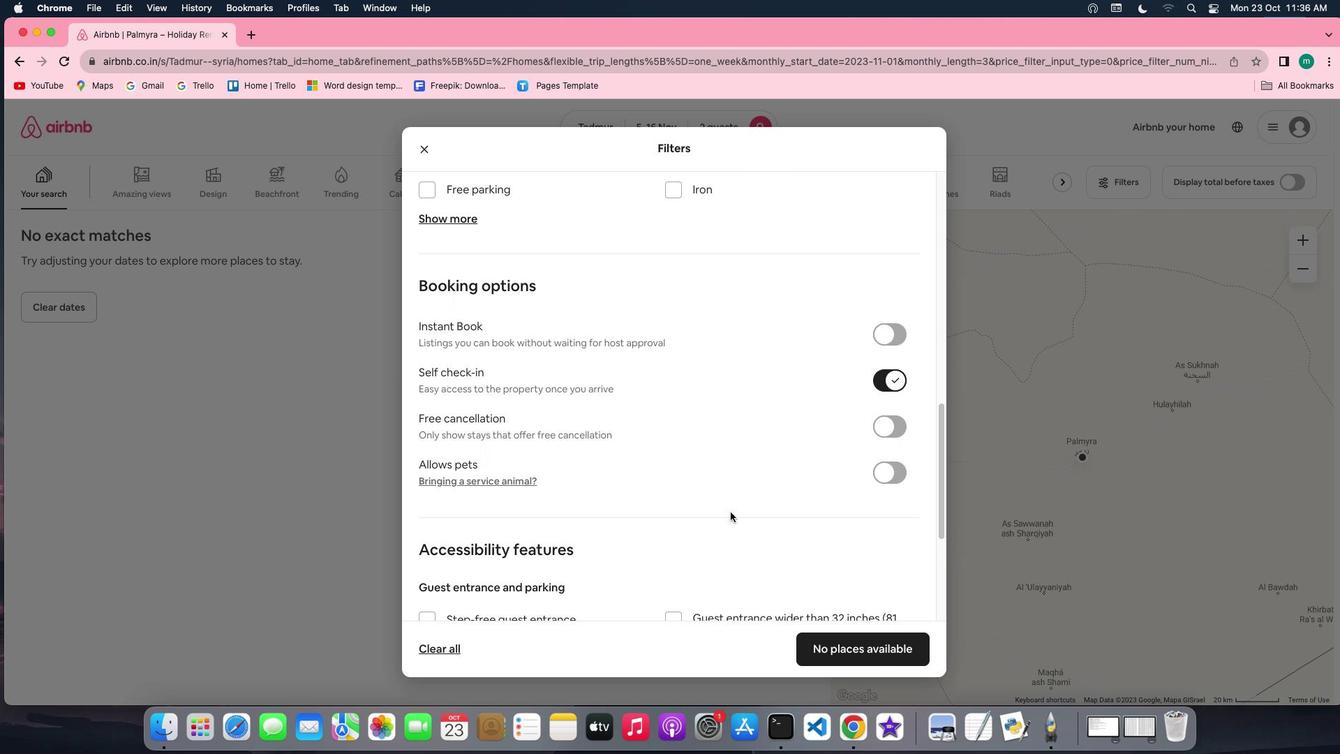 
Action: Mouse scrolled (731, 512) with delta (0, 0)
Screenshot: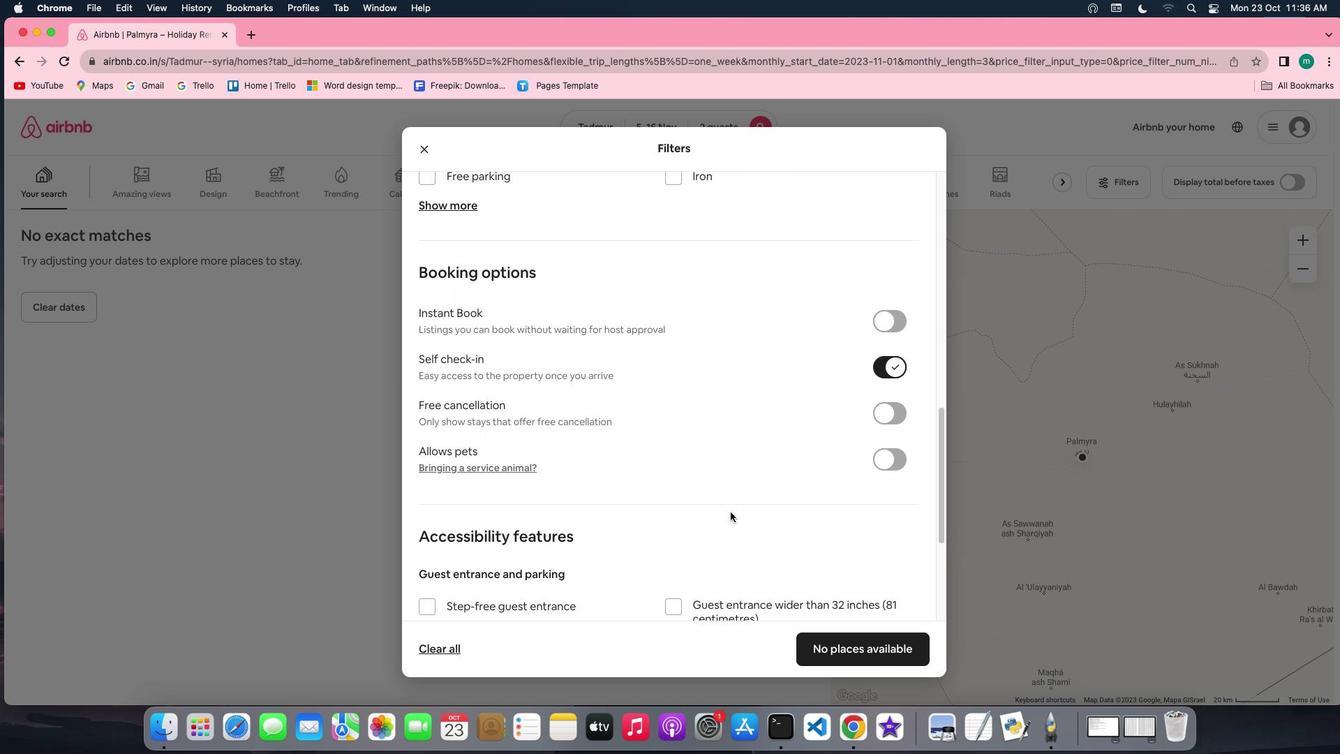 
Action: Mouse scrolled (731, 512) with delta (0, 0)
Screenshot: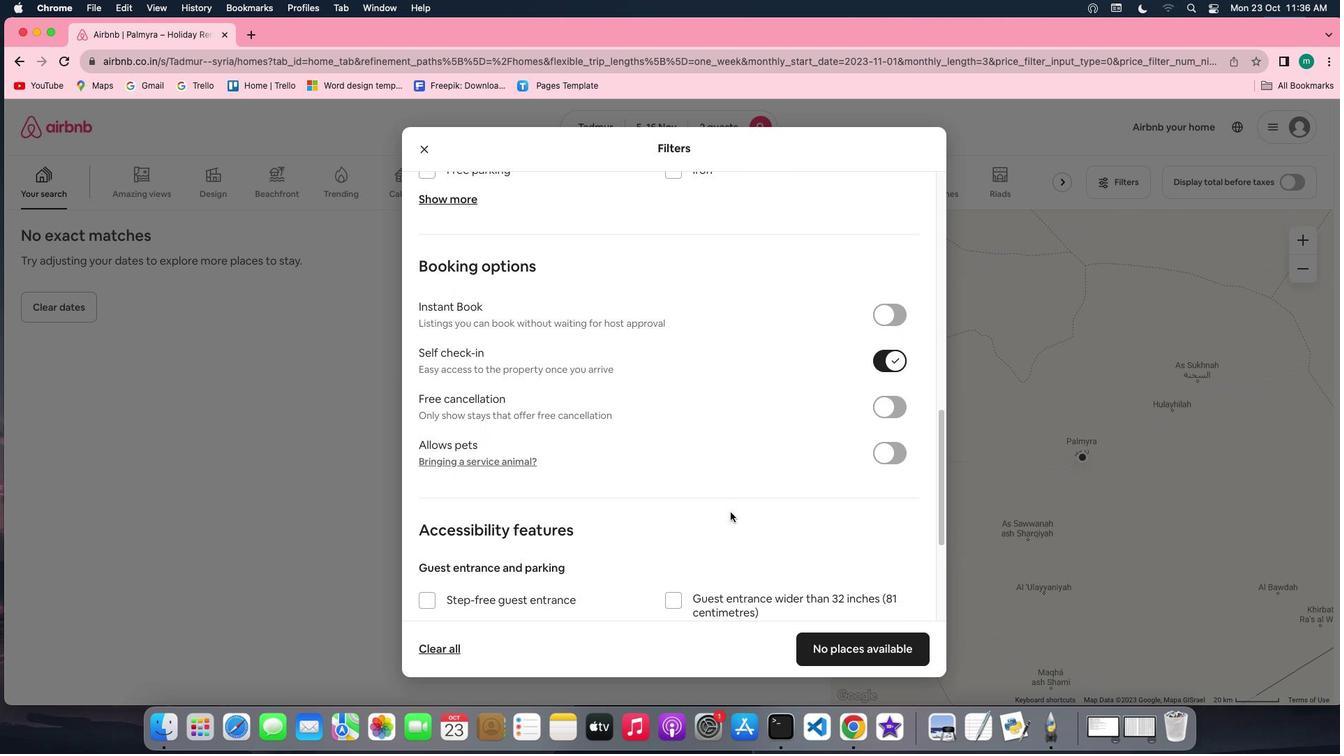 
Action: Mouse scrolled (731, 512) with delta (0, -1)
Screenshot: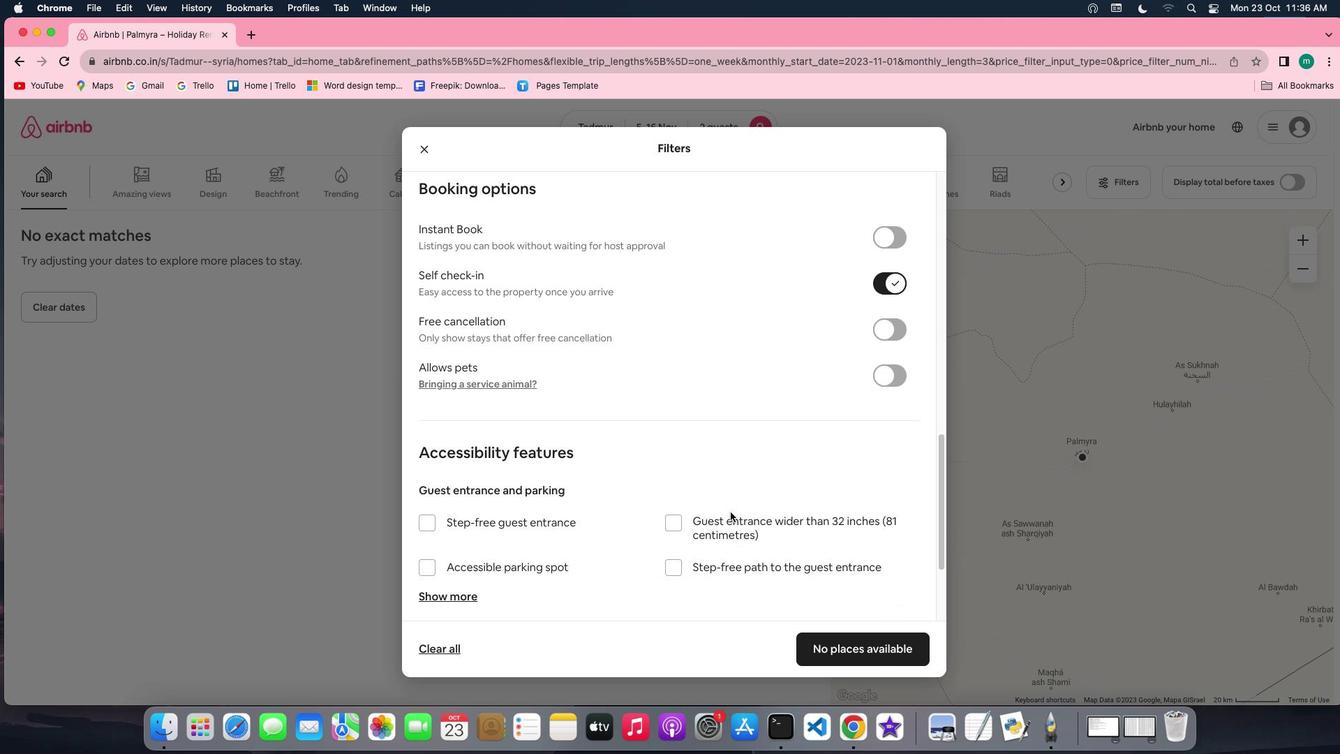 
Action: Mouse moved to (742, 511)
Screenshot: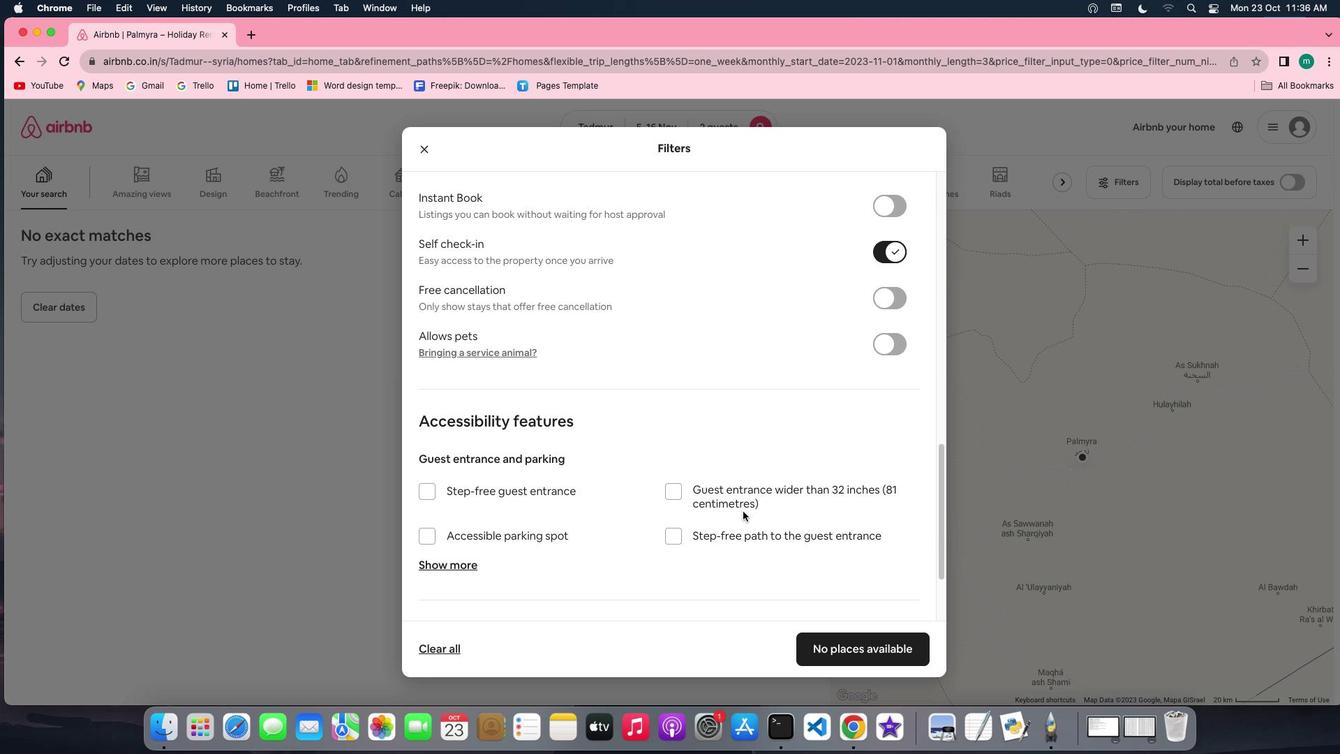 
Action: Mouse scrolled (742, 511) with delta (0, 0)
Screenshot: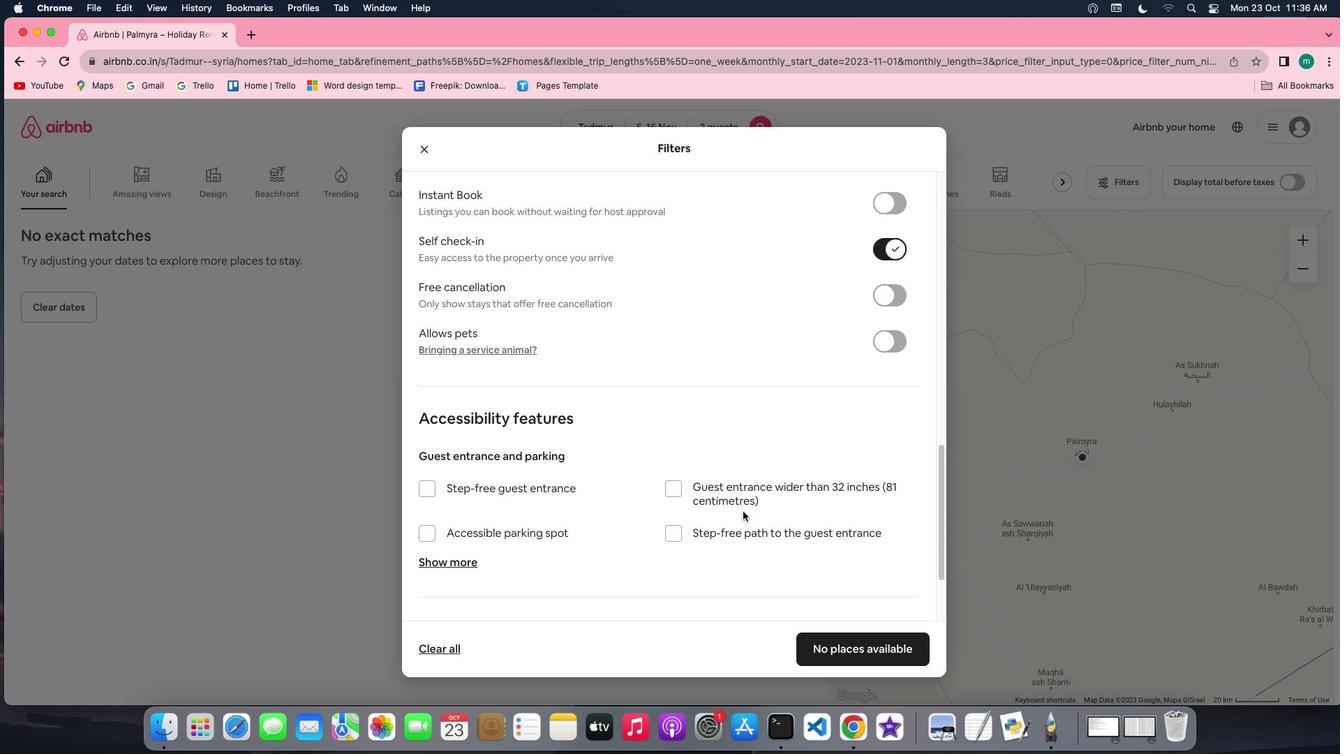 
Action: Mouse moved to (742, 511)
Screenshot: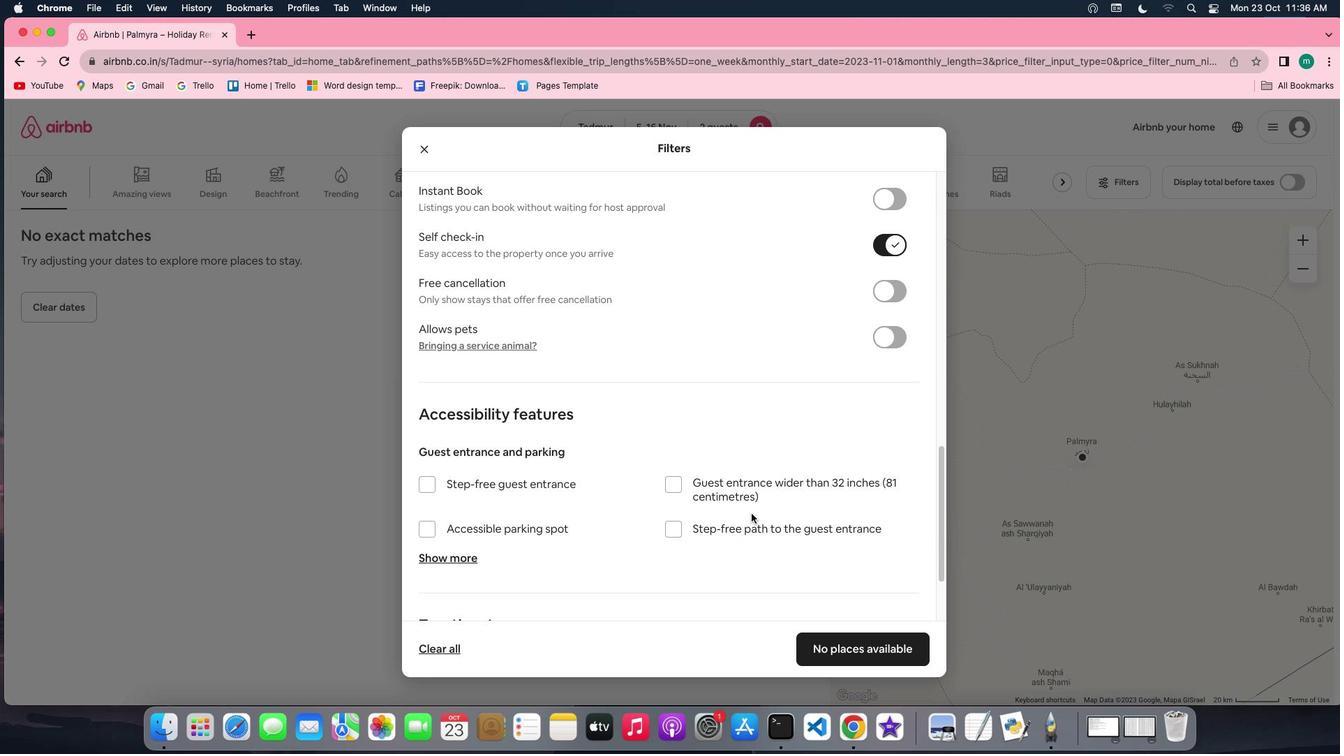 
Action: Mouse scrolled (742, 511) with delta (0, 0)
Screenshot: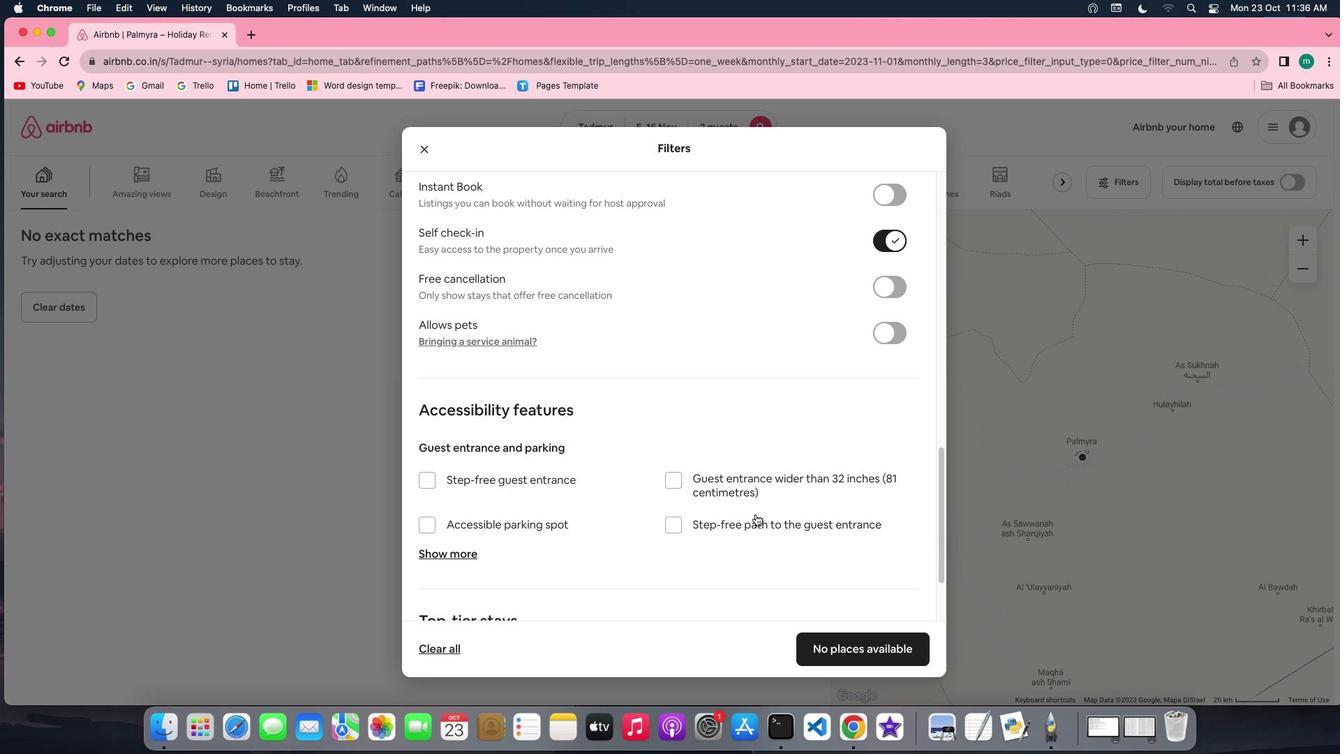 
Action: Mouse moved to (746, 512)
Screenshot: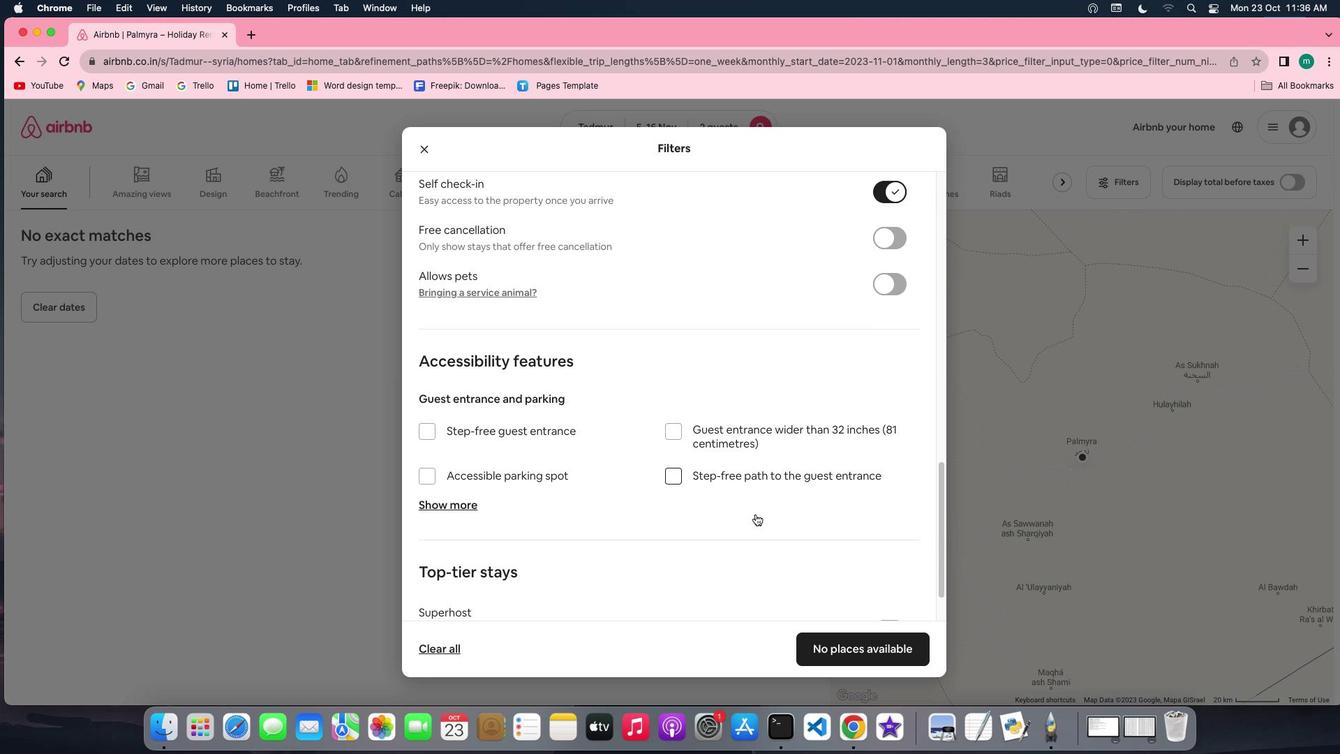 
Action: Mouse scrolled (746, 512) with delta (0, -1)
Screenshot: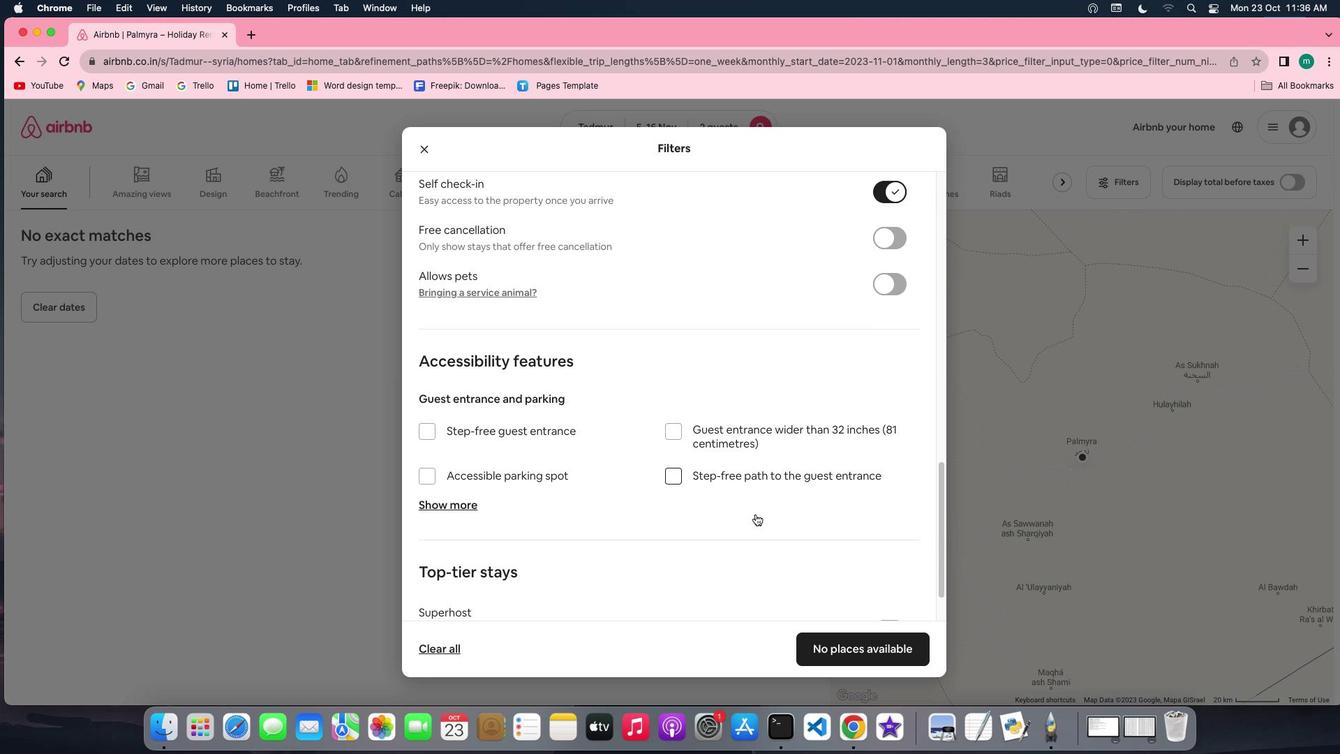 
Action: Mouse moved to (755, 513)
Screenshot: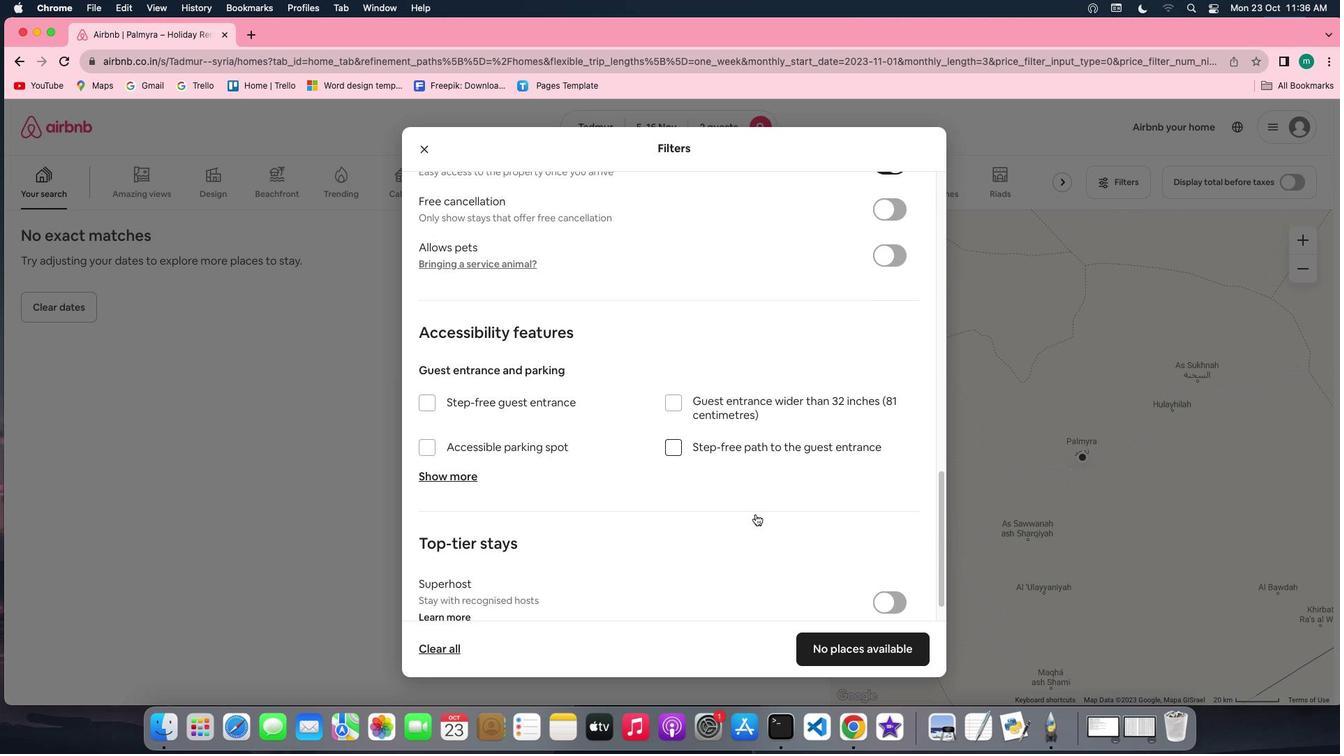 
Action: Mouse scrolled (755, 513) with delta (0, -2)
Screenshot: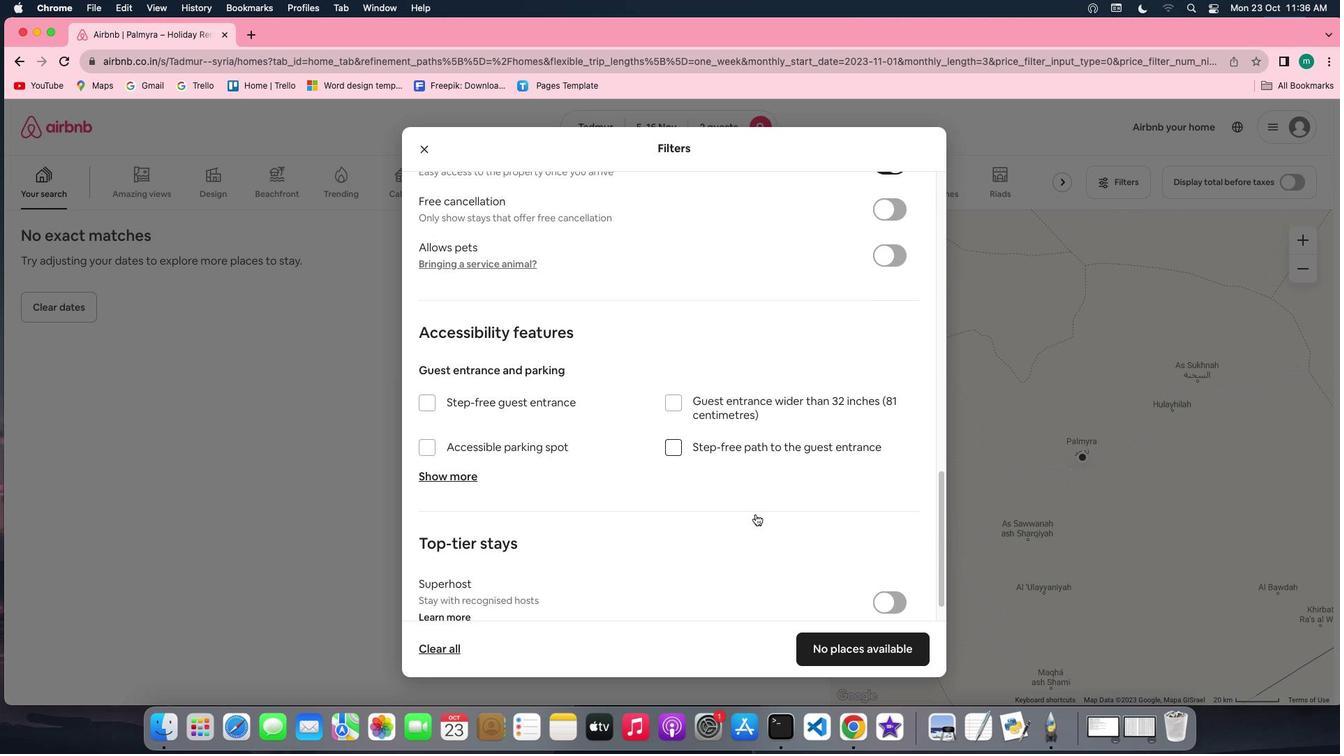 
Action: Mouse moved to (775, 521)
Screenshot: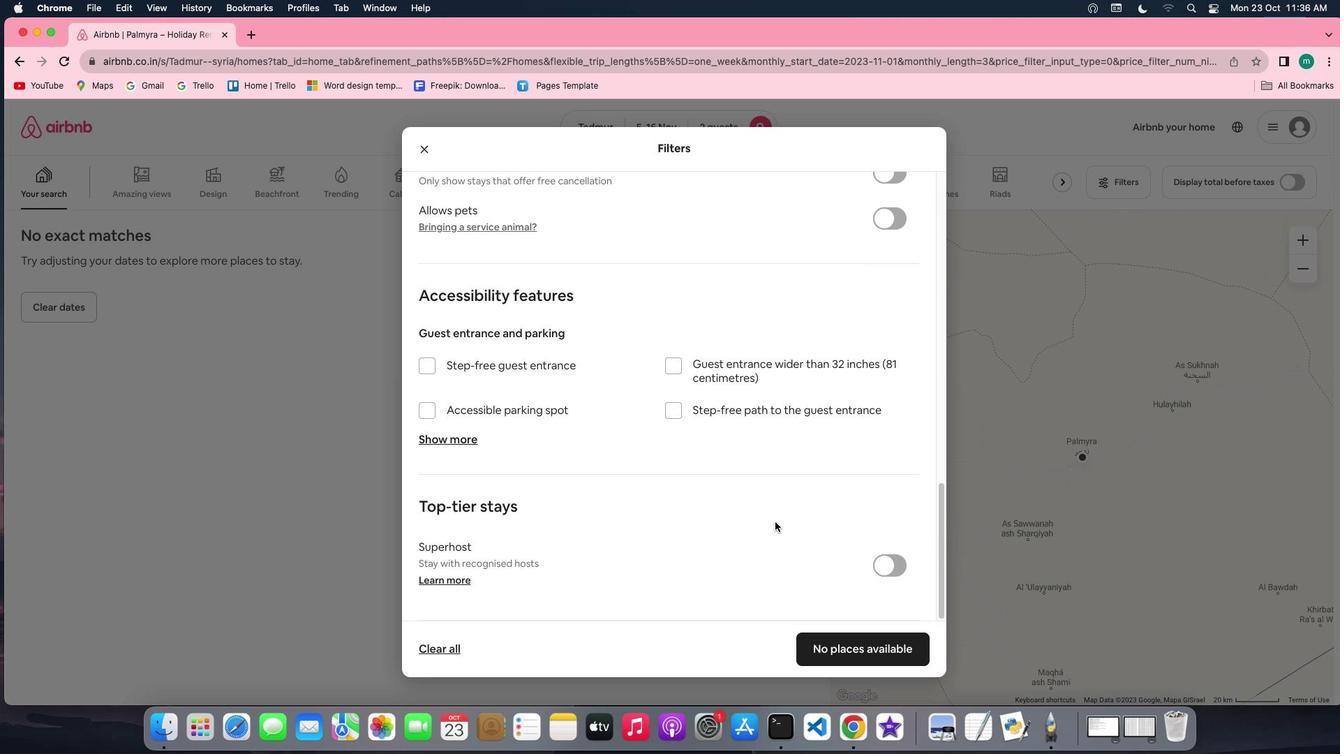 
Action: Mouse scrolled (775, 521) with delta (0, 0)
Screenshot: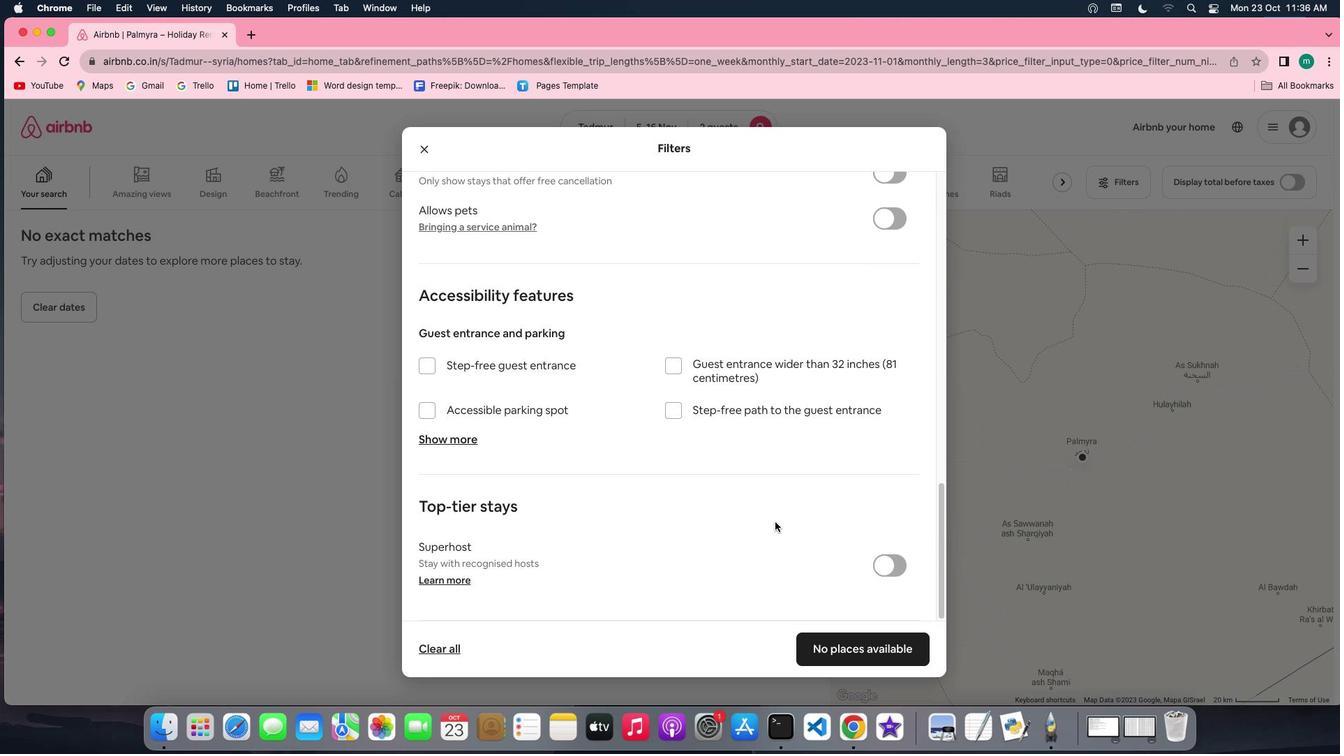 
Action: Mouse scrolled (775, 521) with delta (0, 0)
Screenshot: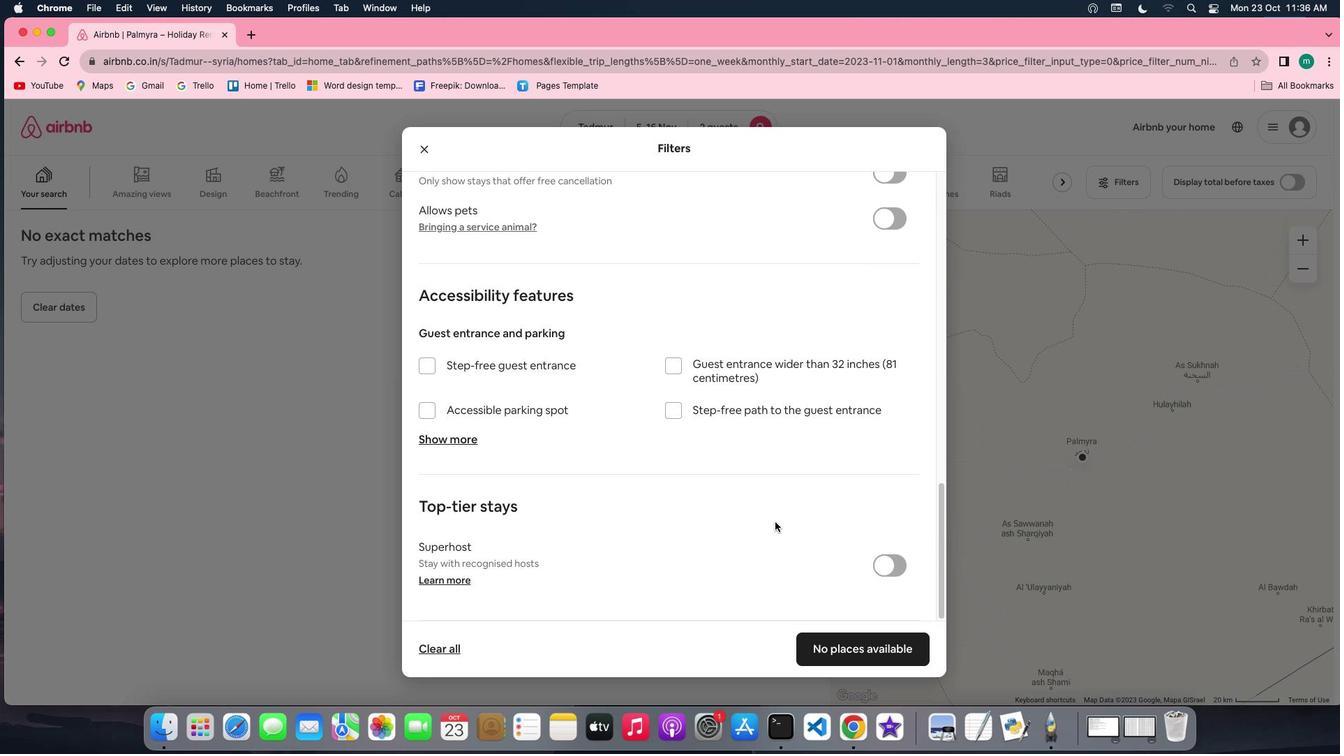 
Action: Mouse scrolled (775, 521) with delta (0, -2)
Screenshot: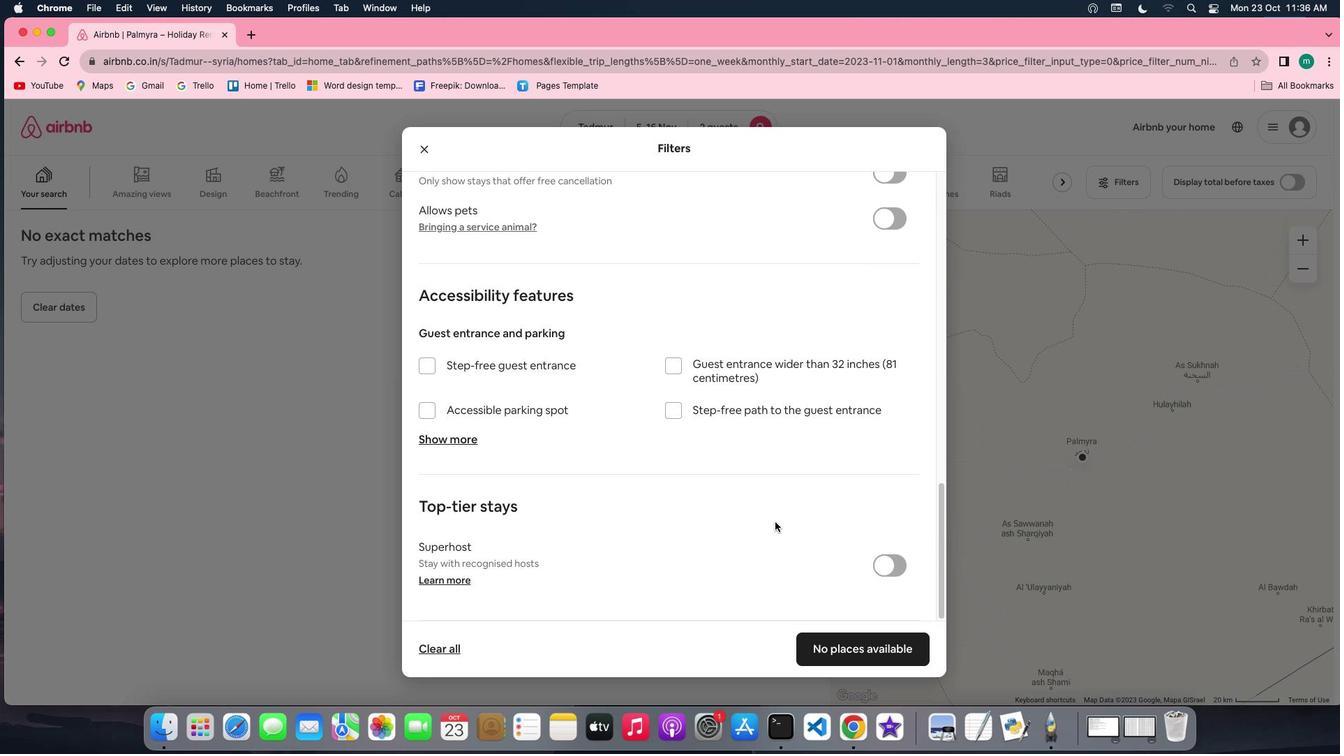 
Action: Mouse scrolled (775, 521) with delta (0, -3)
Screenshot: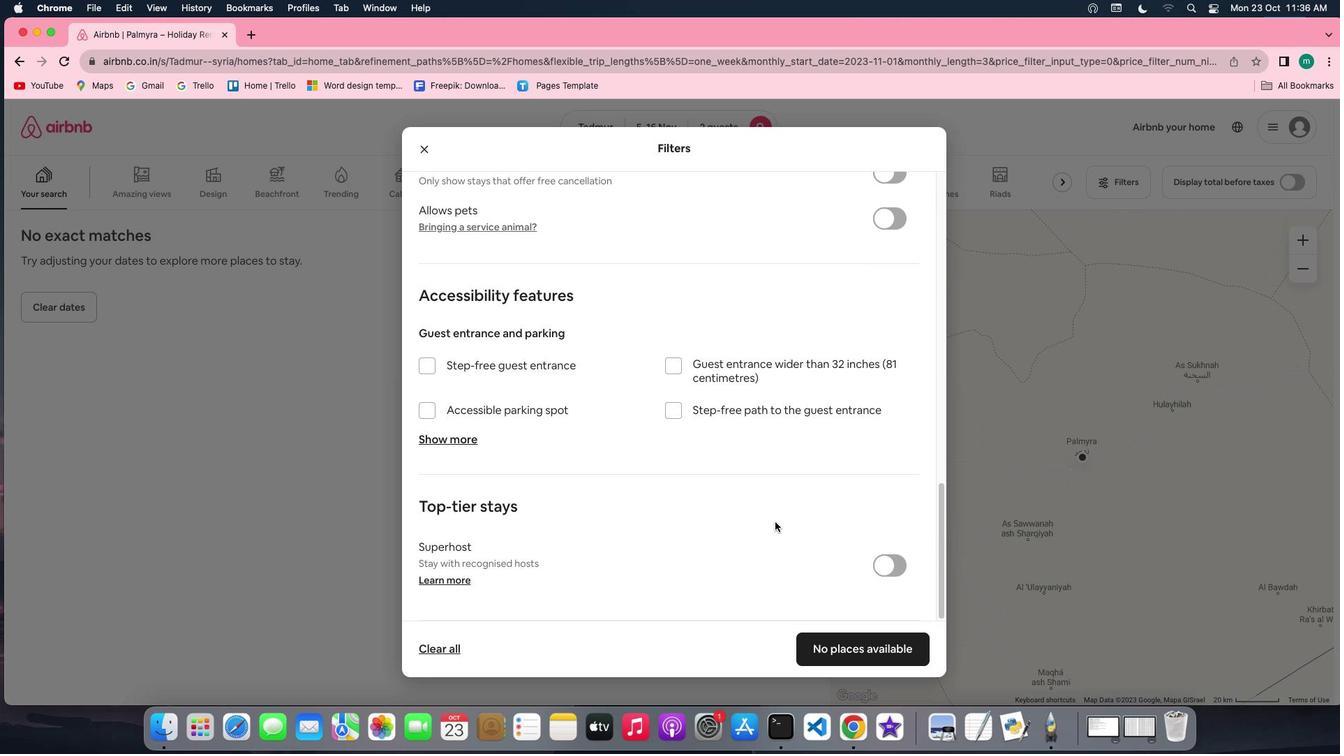 
Action: Mouse moved to (884, 652)
Screenshot: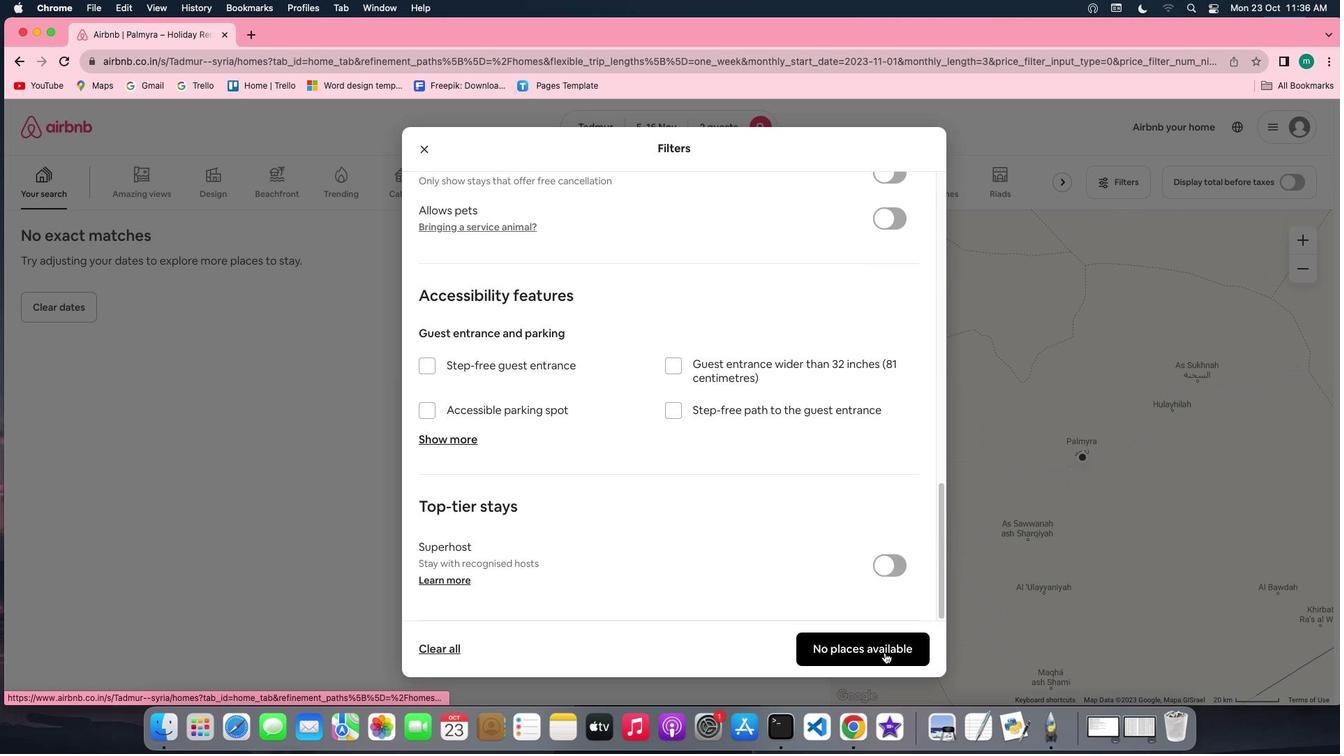 
Action: Mouse pressed left at (884, 652)
Screenshot: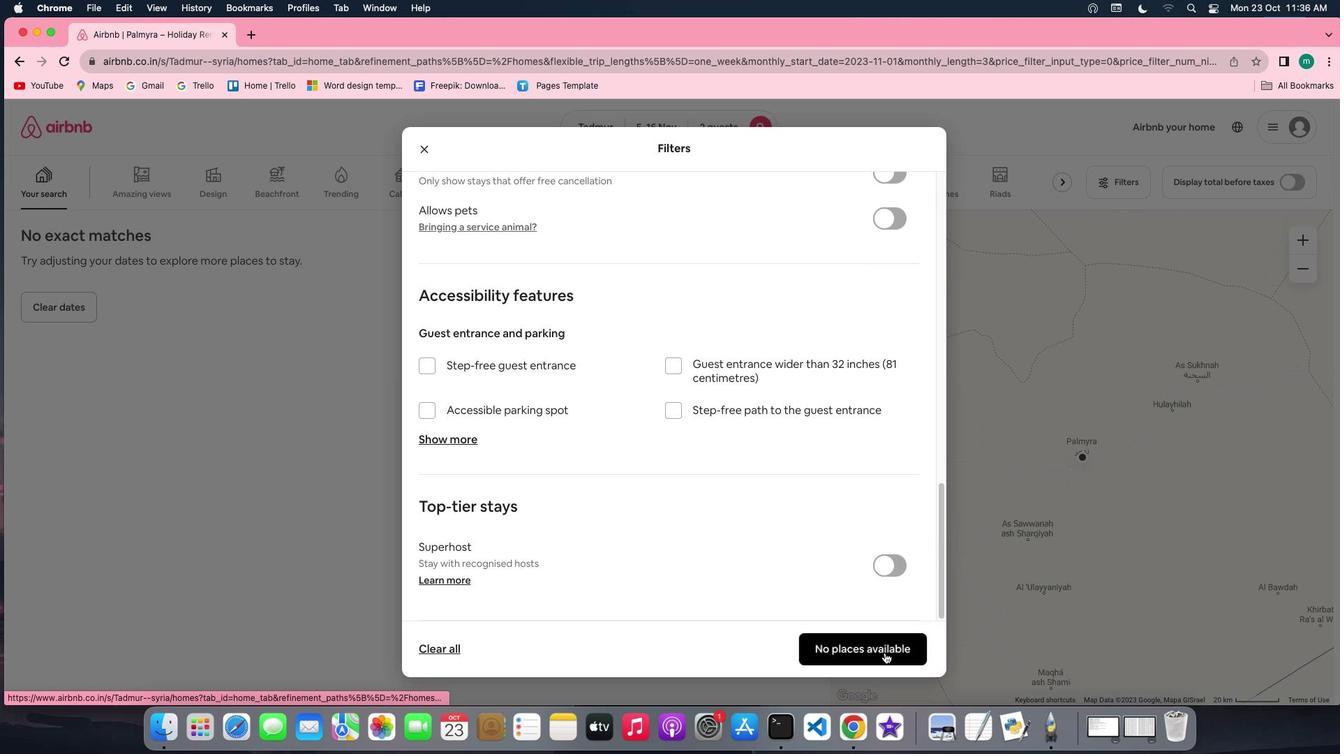 
Action: Mouse moved to (594, 525)
Screenshot: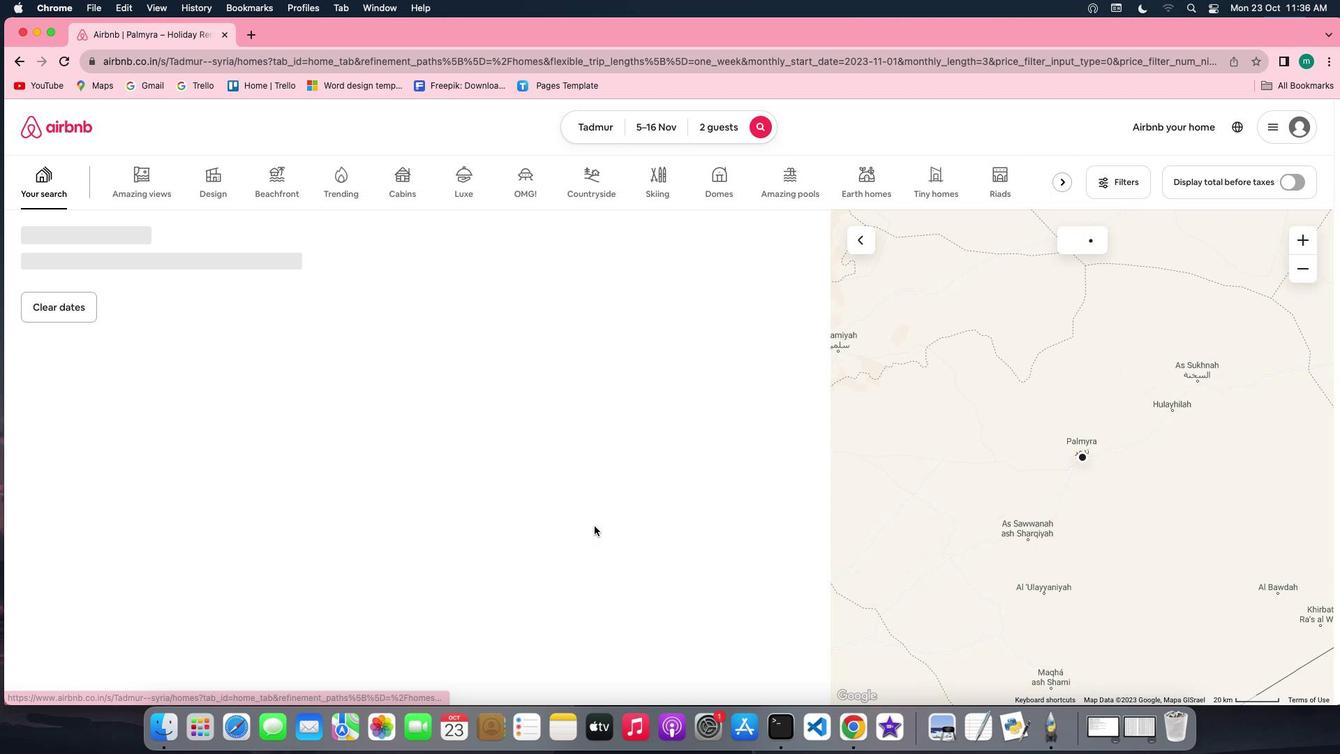 
